 Task: Add Sprouts Apricot Fruit Spread to the cart.
Action: Mouse moved to (18, 62)
Screenshot: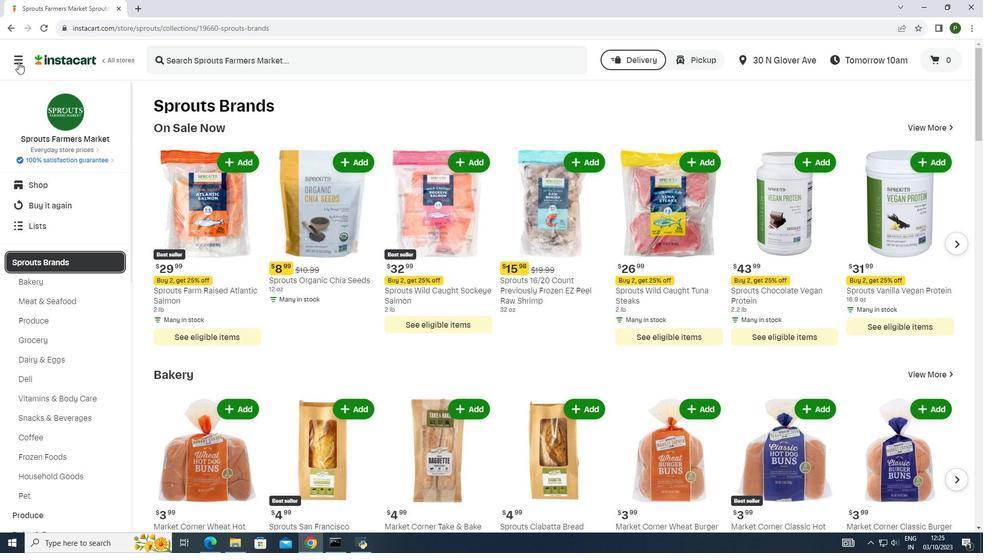 
Action: Mouse pressed left at (18, 62)
Screenshot: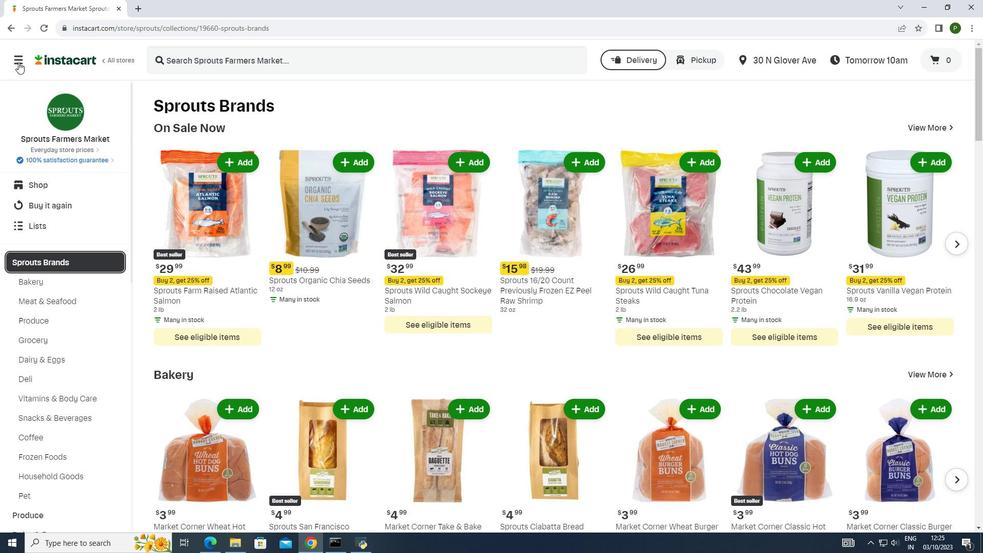
Action: Mouse moved to (51, 259)
Screenshot: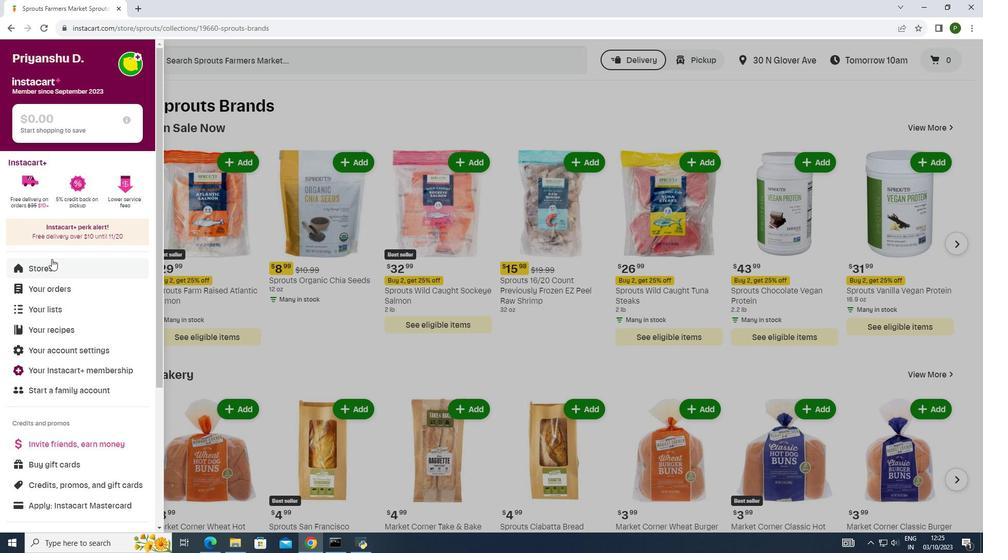 
Action: Mouse pressed left at (51, 259)
Screenshot: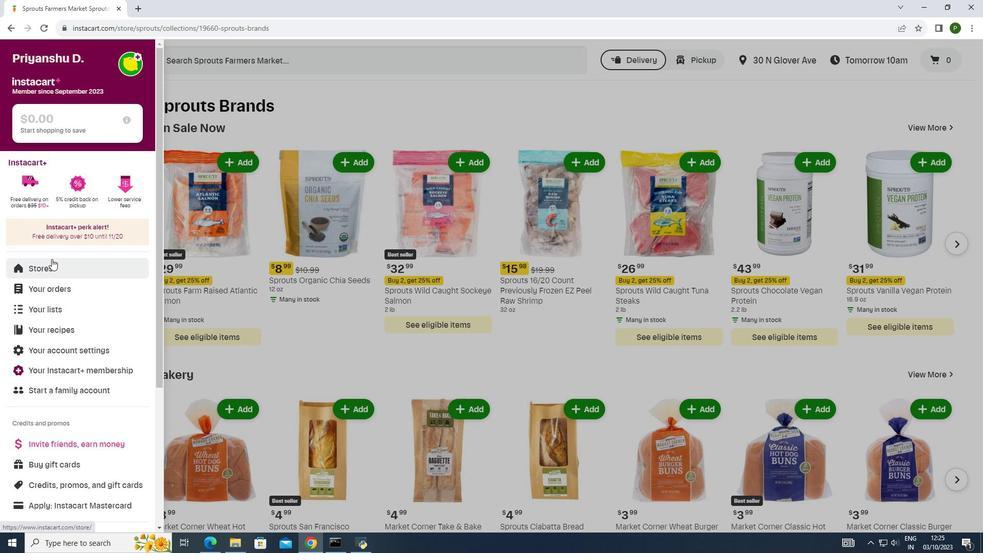 
Action: Mouse moved to (239, 108)
Screenshot: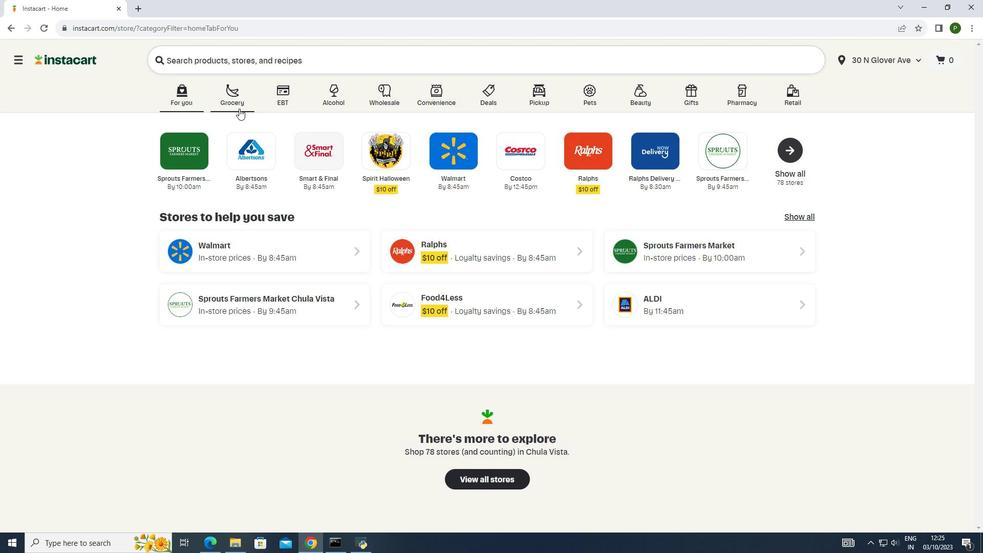 
Action: Mouse pressed left at (239, 108)
Screenshot: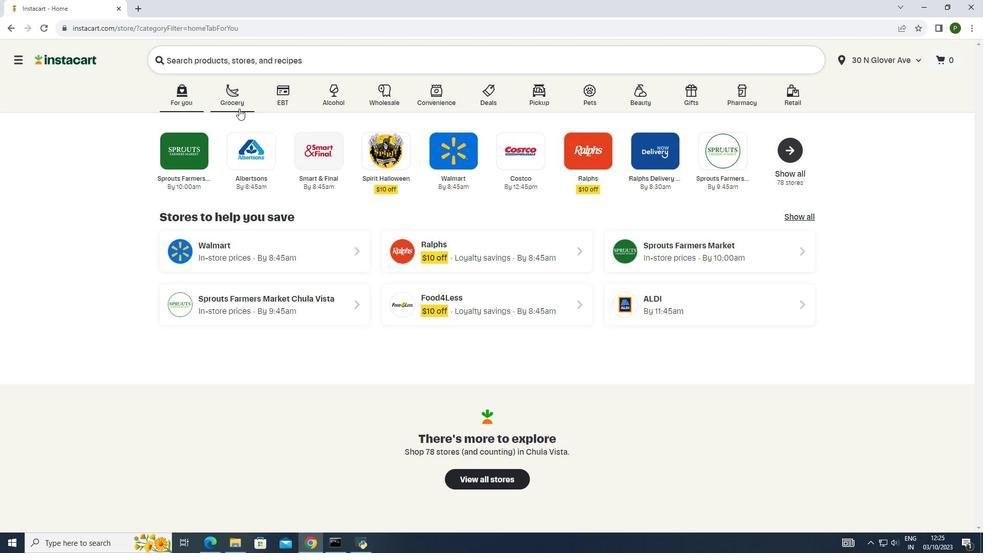 
Action: Mouse moved to (510, 153)
Screenshot: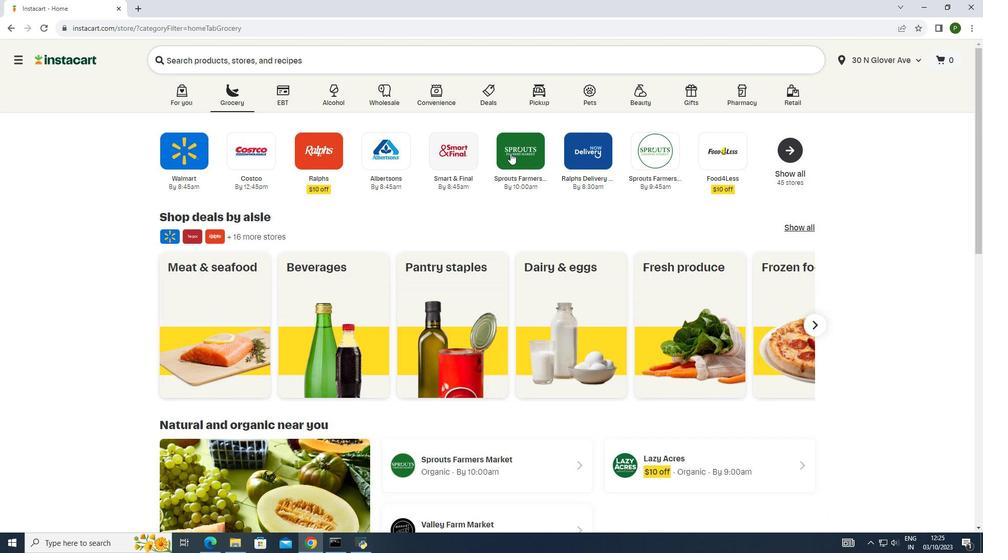 
Action: Mouse pressed left at (510, 153)
Screenshot: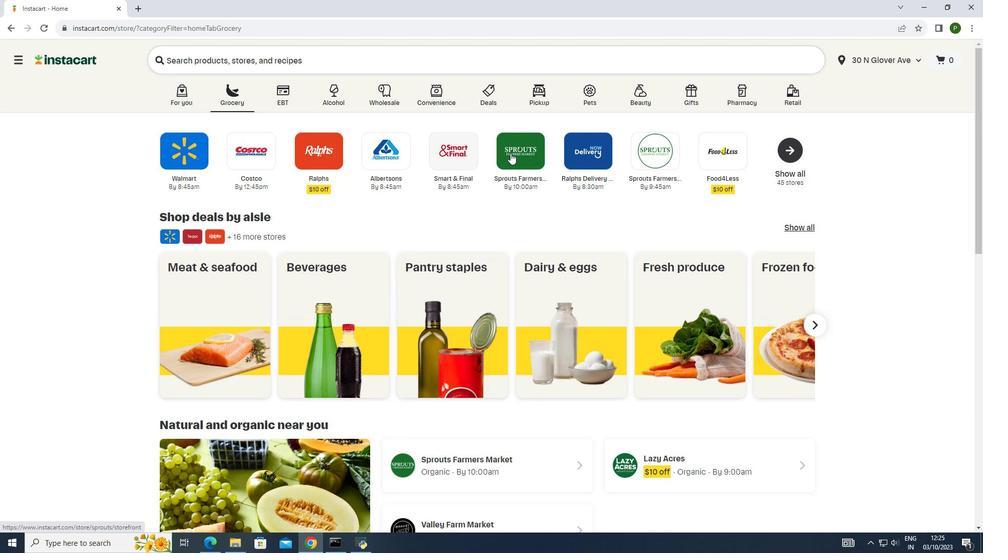 
Action: Mouse moved to (74, 274)
Screenshot: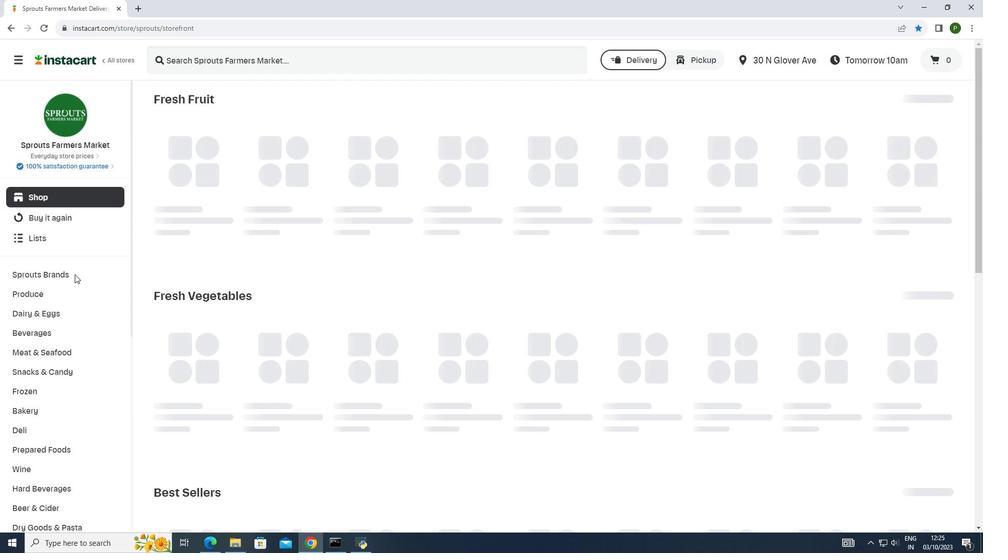 
Action: Mouse pressed left at (74, 274)
Screenshot: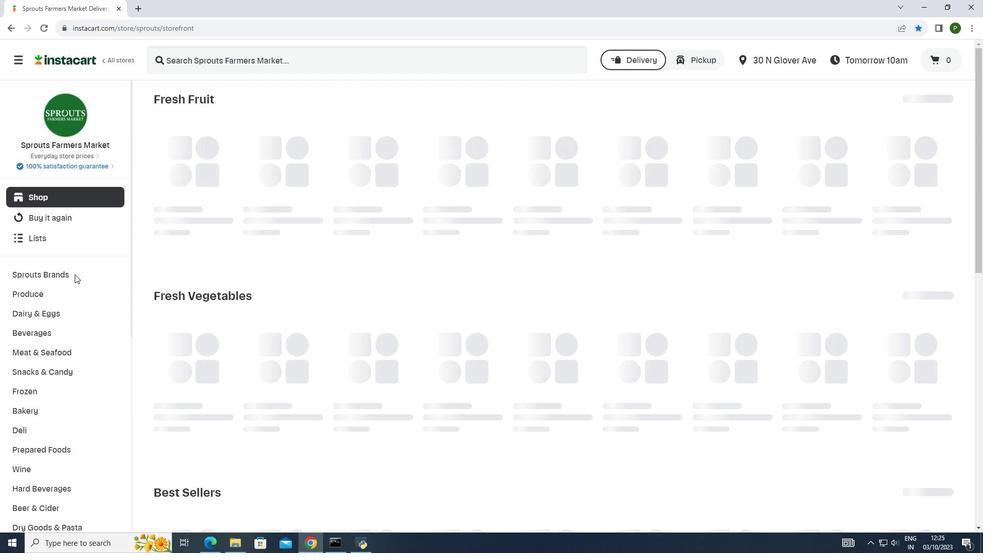 
Action: Mouse pressed left at (74, 274)
Screenshot: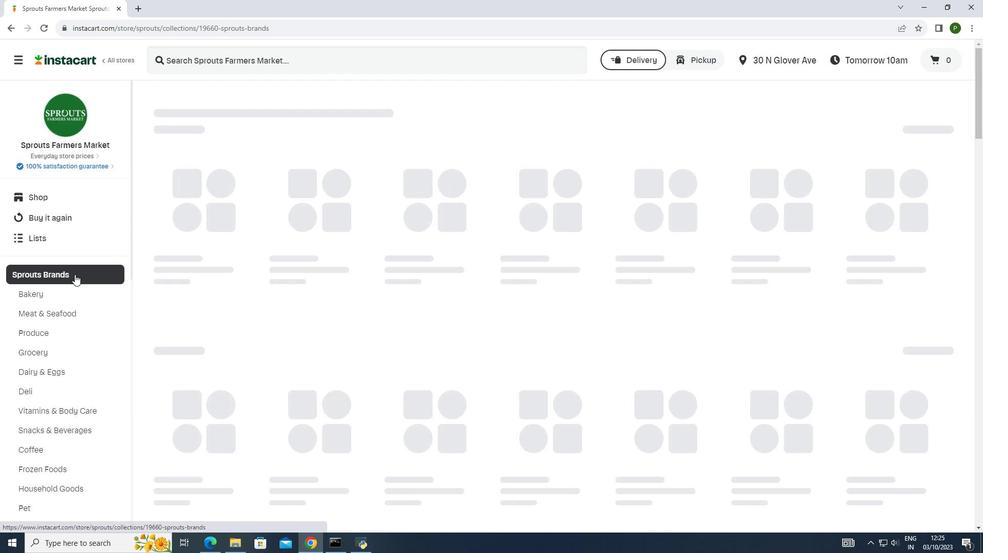 
Action: Mouse moved to (66, 349)
Screenshot: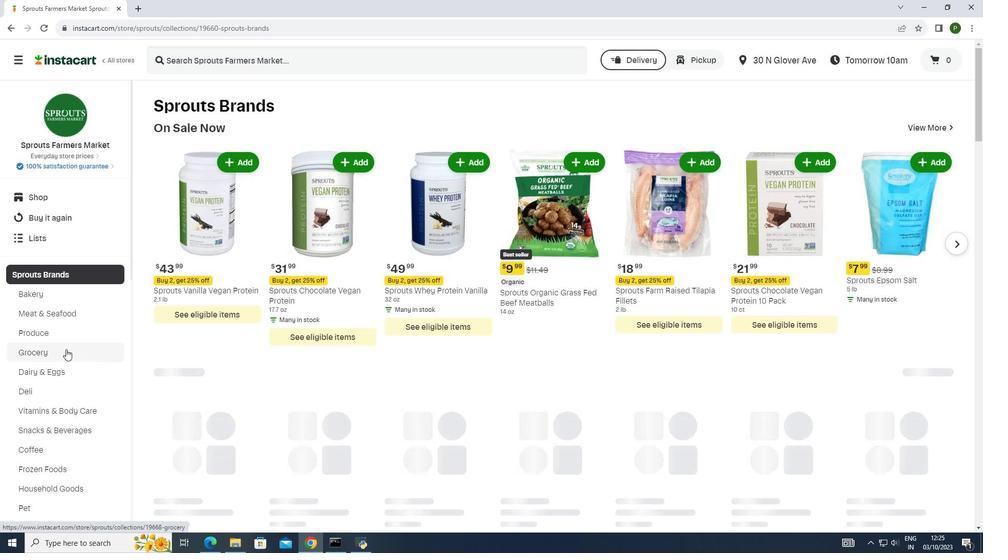 
Action: Mouse pressed left at (66, 349)
Screenshot: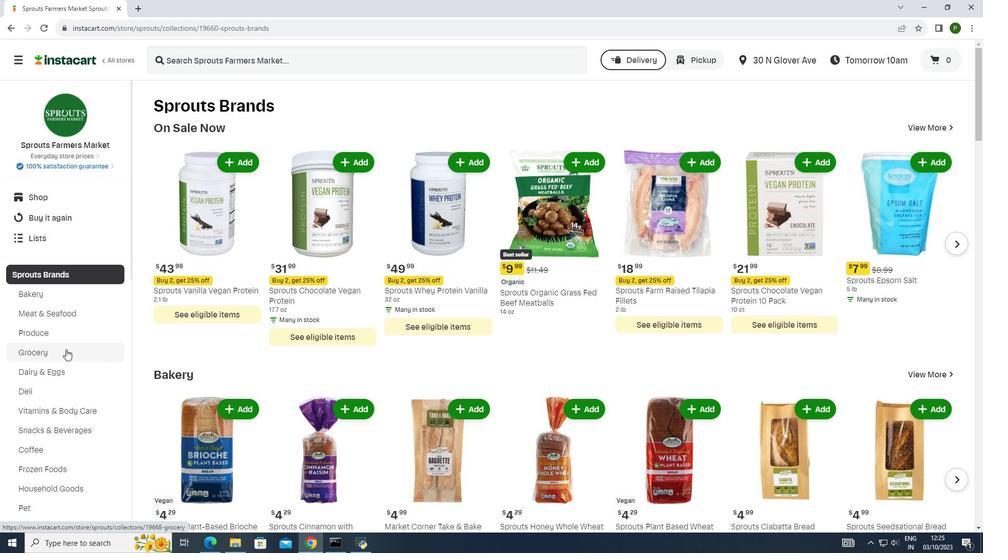 
Action: Mouse moved to (214, 204)
Screenshot: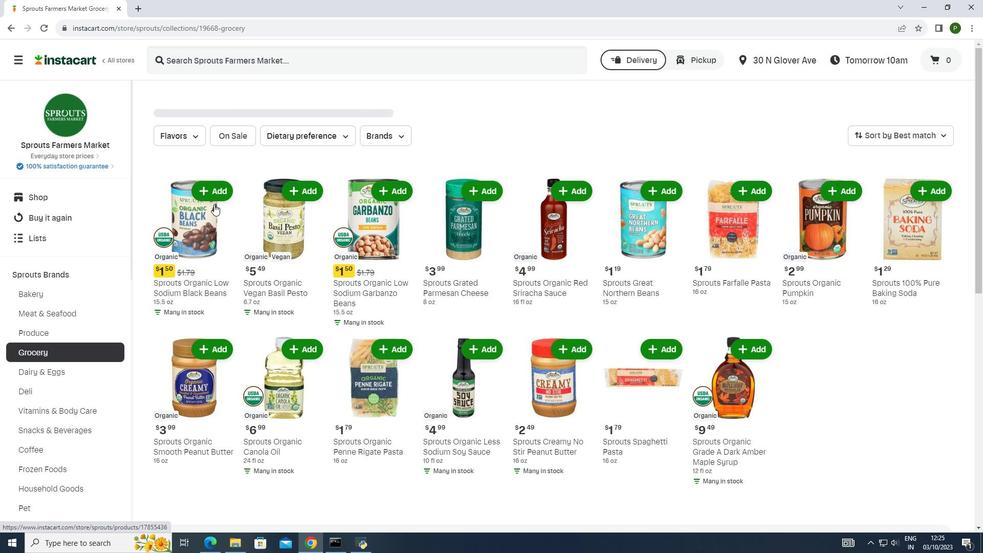 
Action: Mouse scrolled (214, 203) with delta (0, 0)
Screenshot: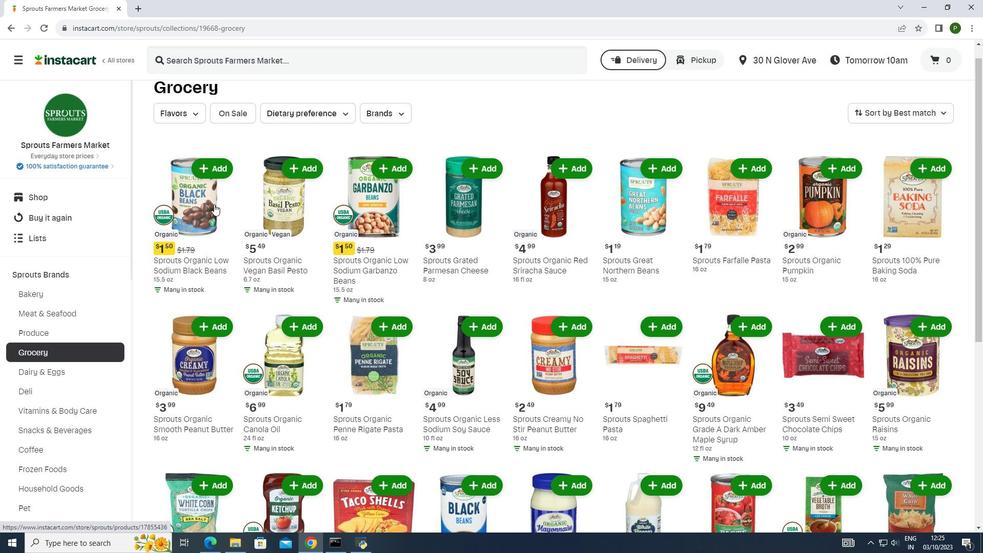 
Action: Mouse scrolled (214, 203) with delta (0, 0)
Screenshot: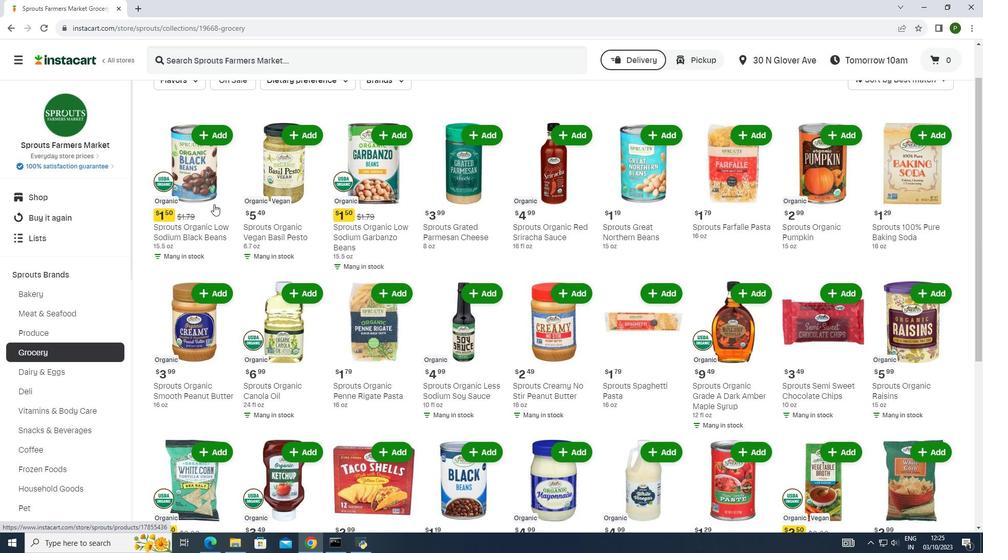
Action: Mouse scrolled (214, 203) with delta (0, 0)
Screenshot: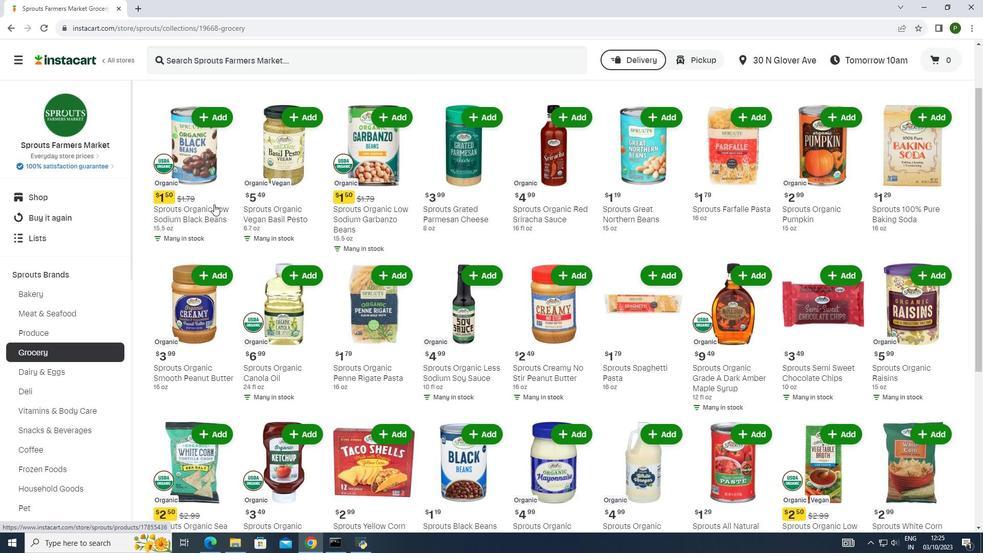 
Action: Mouse moved to (204, 214)
Screenshot: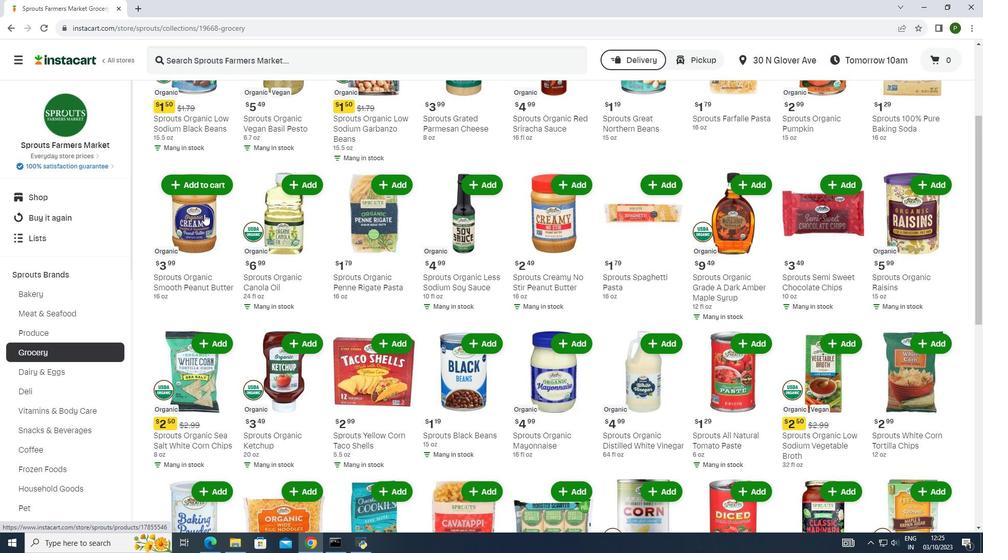 
Action: Mouse scrolled (204, 213) with delta (0, 0)
Screenshot: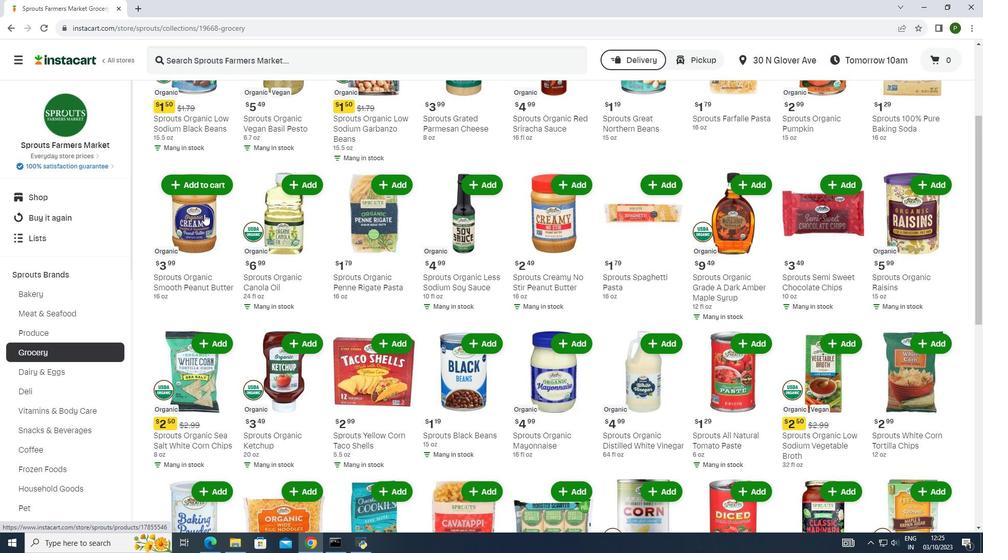 
Action: Mouse scrolled (204, 213) with delta (0, 0)
Screenshot: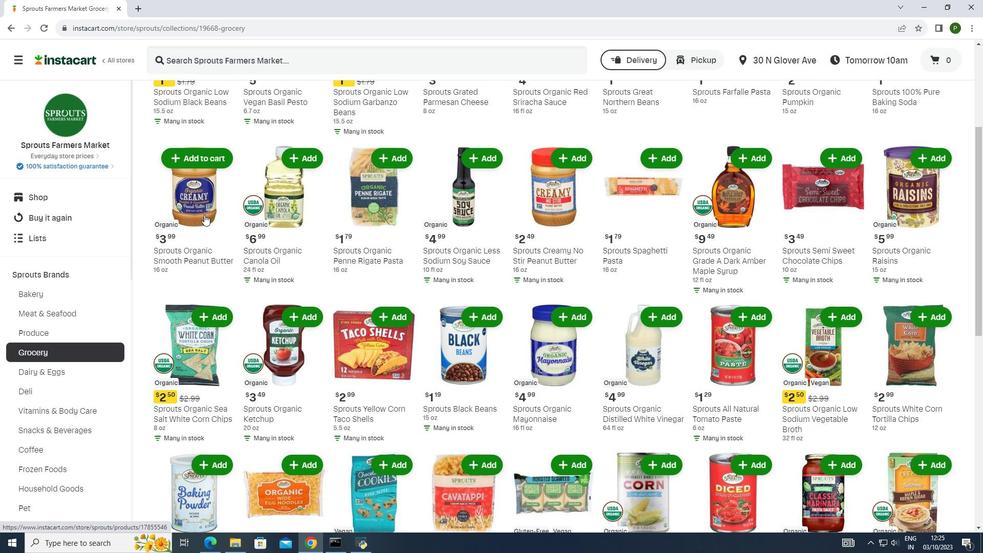 
Action: Mouse moved to (208, 225)
Screenshot: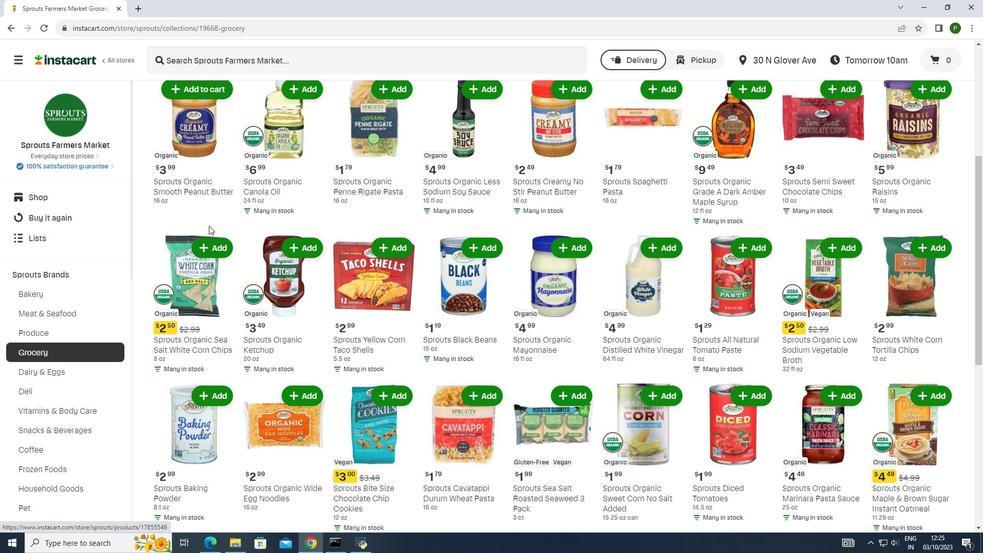 
Action: Mouse scrolled (208, 225) with delta (0, 0)
Screenshot: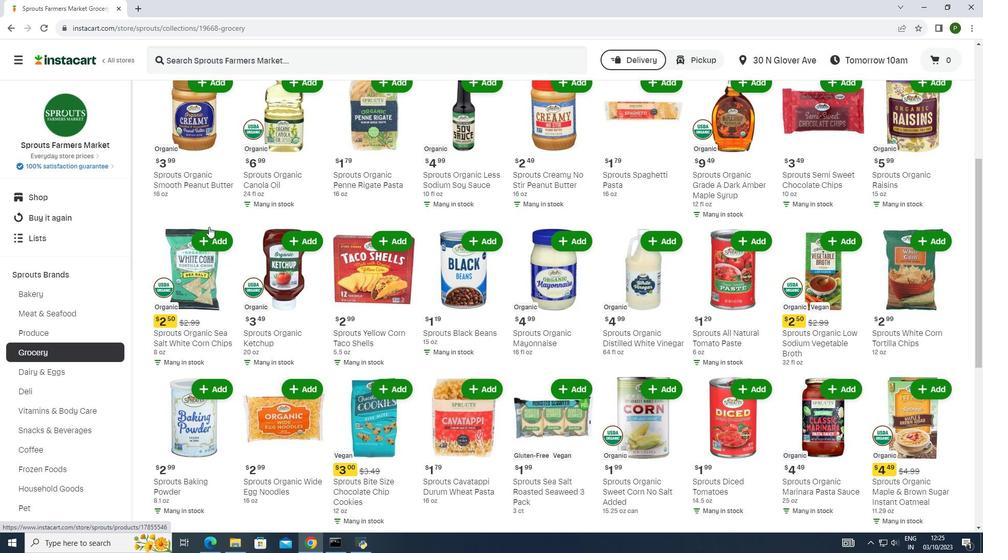
Action: Mouse moved to (208, 226)
Screenshot: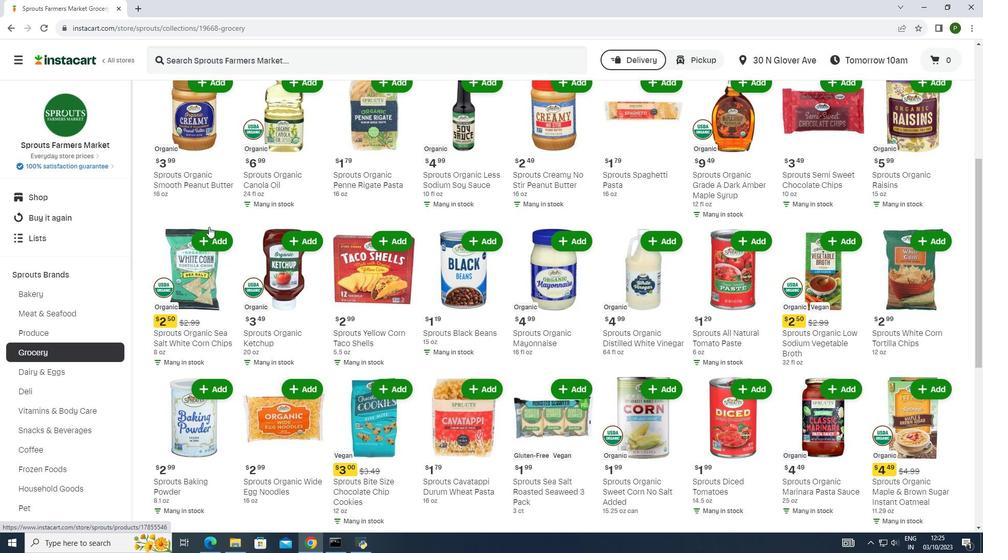 
Action: Mouse scrolled (208, 226) with delta (0, 0)
Screenshot: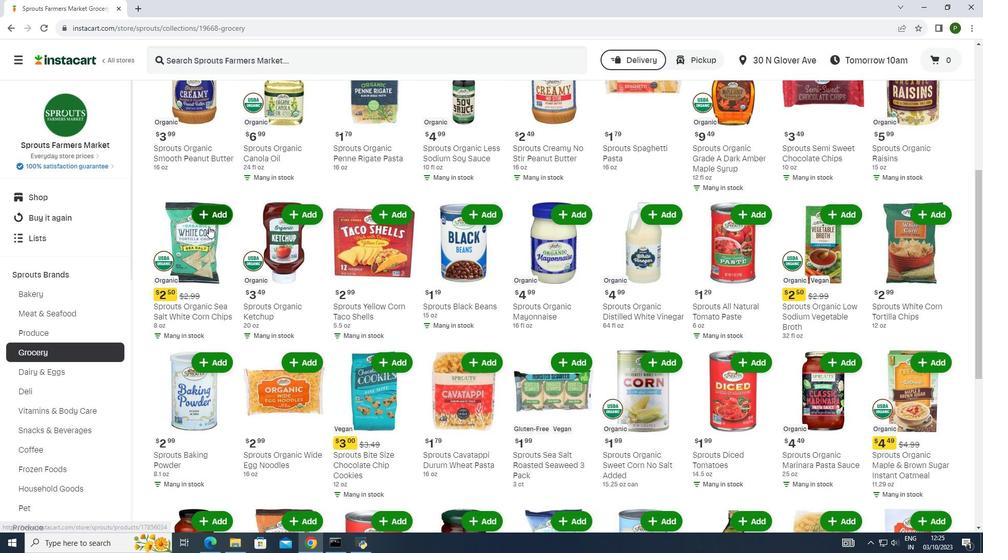 
Action: Mouse scrolled (208, 227) with delta (0, 0)
Screenshot: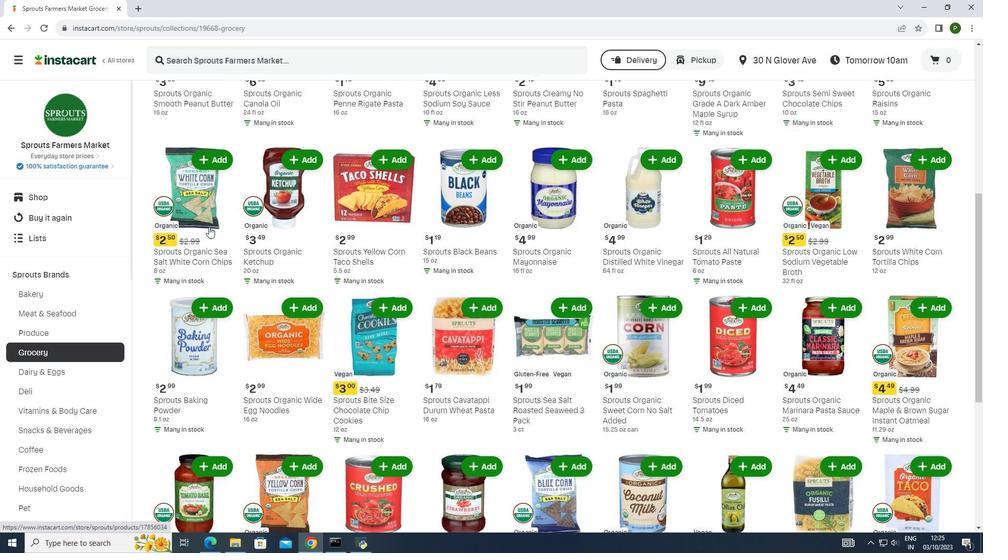 
Action: Mouse moved to (207, 230)
Screenshot: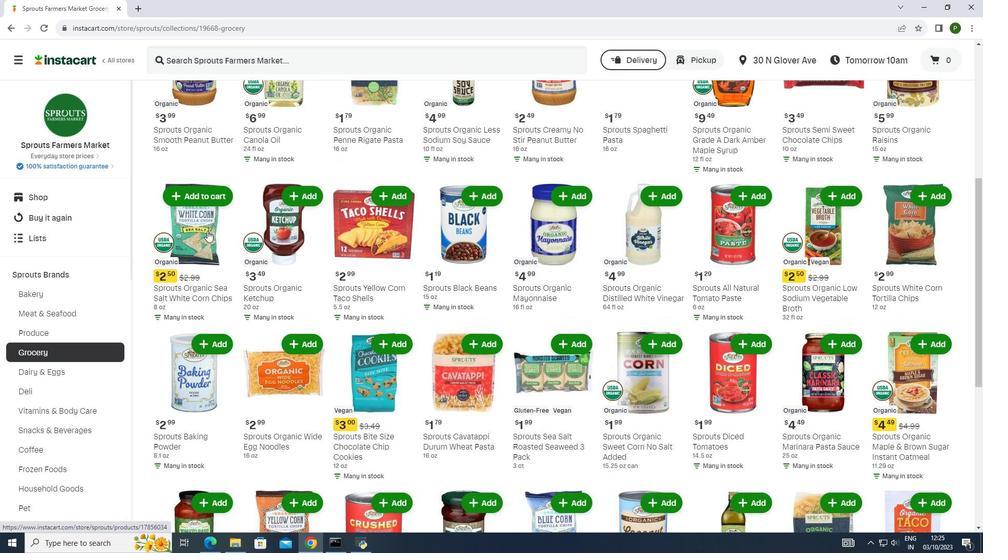 
Action: Mouse scrolled (207, 230) with delta (0, 0)
Screenshot: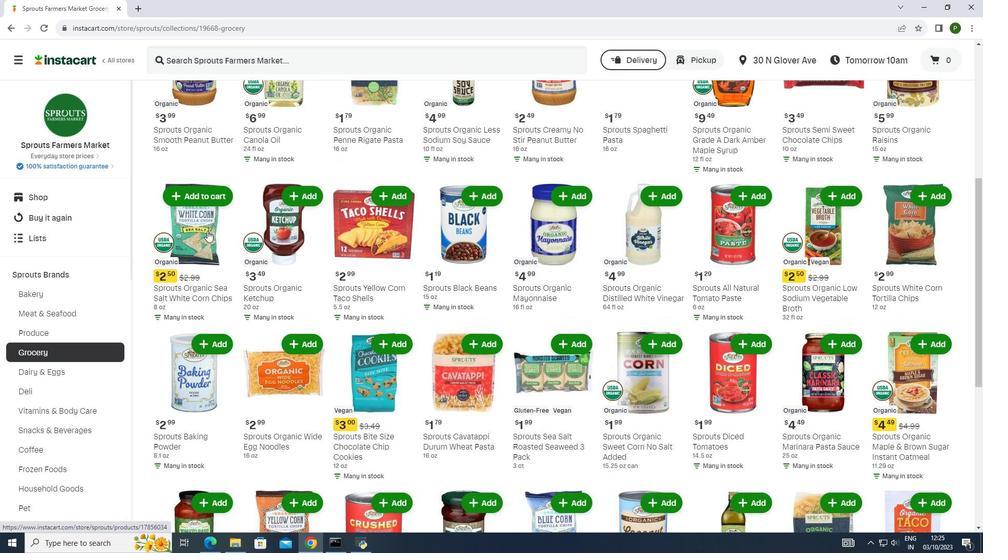 
Action: Mouse scrolled (207, 230) with delta (0, 0)
Screenshot: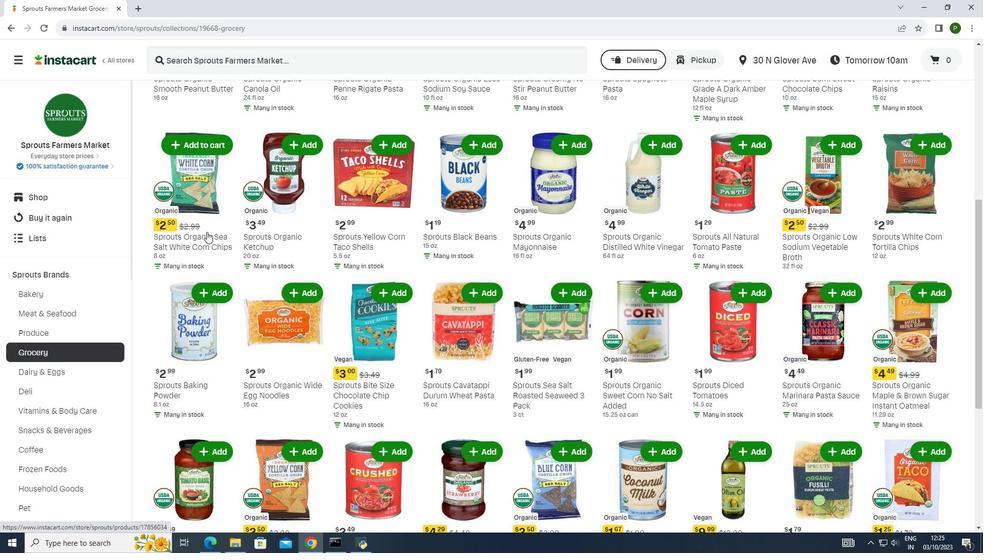 
Action: Mouse moved to (206, 231)
Screenshot: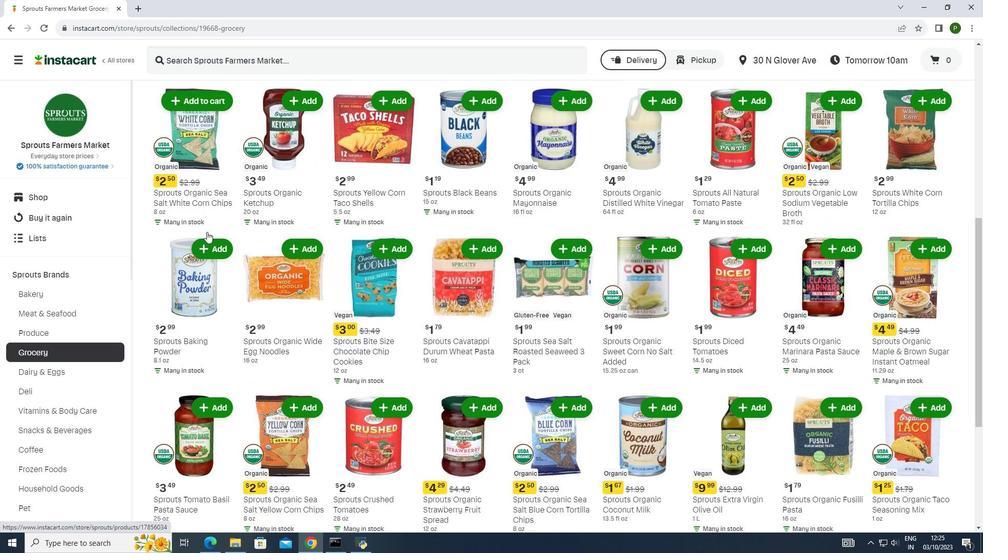 
Action: Mouse scrolled (206, 231) with delta (0, 0)
Screenshot: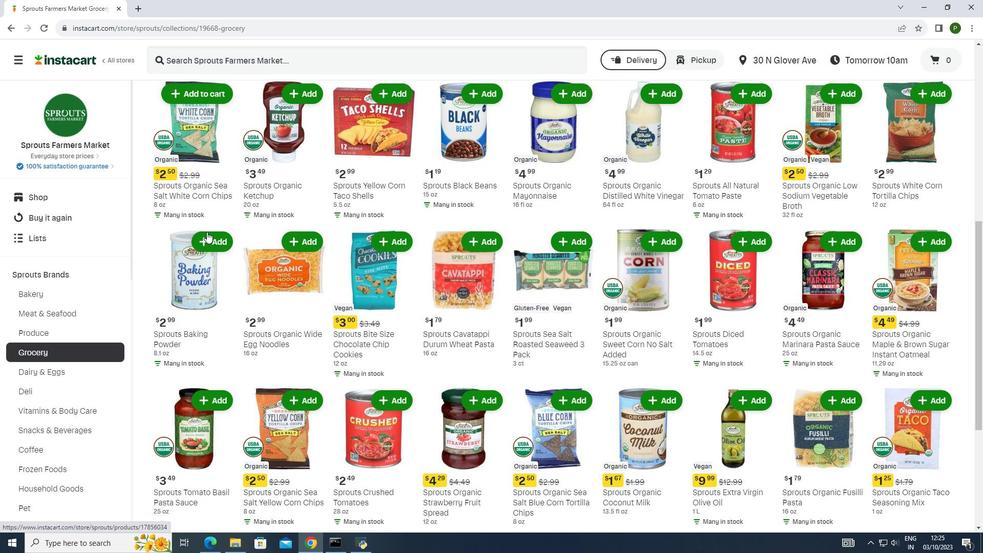 
Action: Mouse moved to (206, 231)
Screenshot: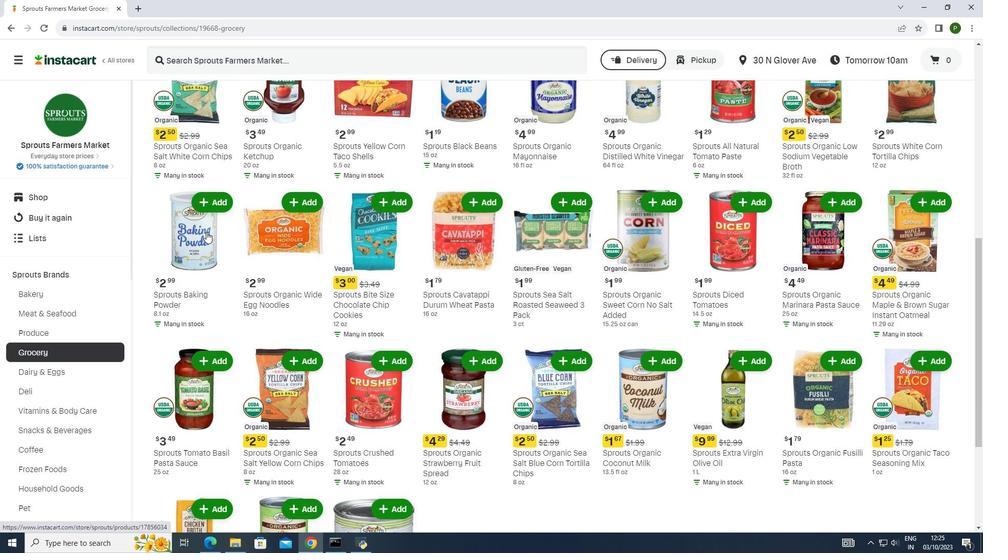 
Action: Mouse scrolled (206, 231) with delta (0, 0)
Screenshot: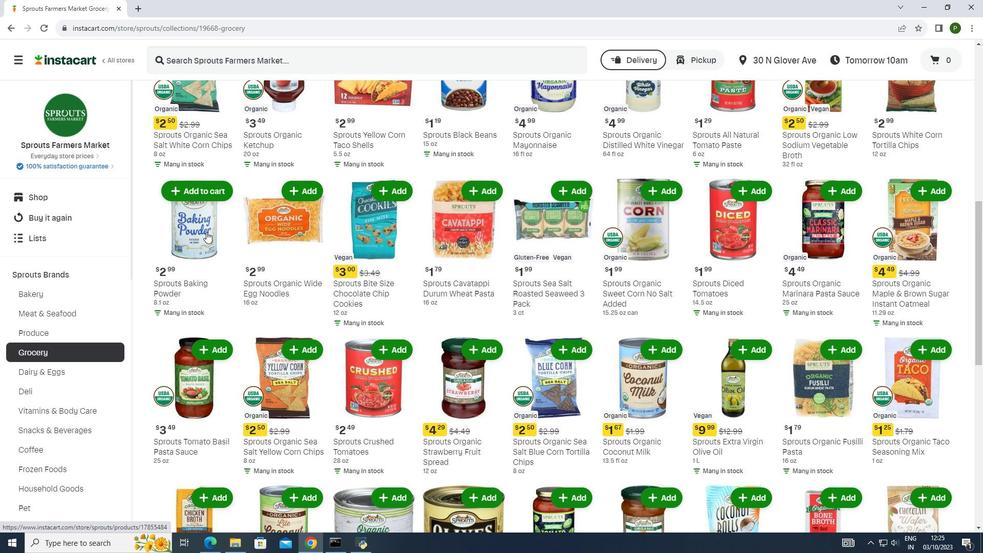 
Action: Mouse scrolled (206, 231) with delta (0, 0)
Screenshot: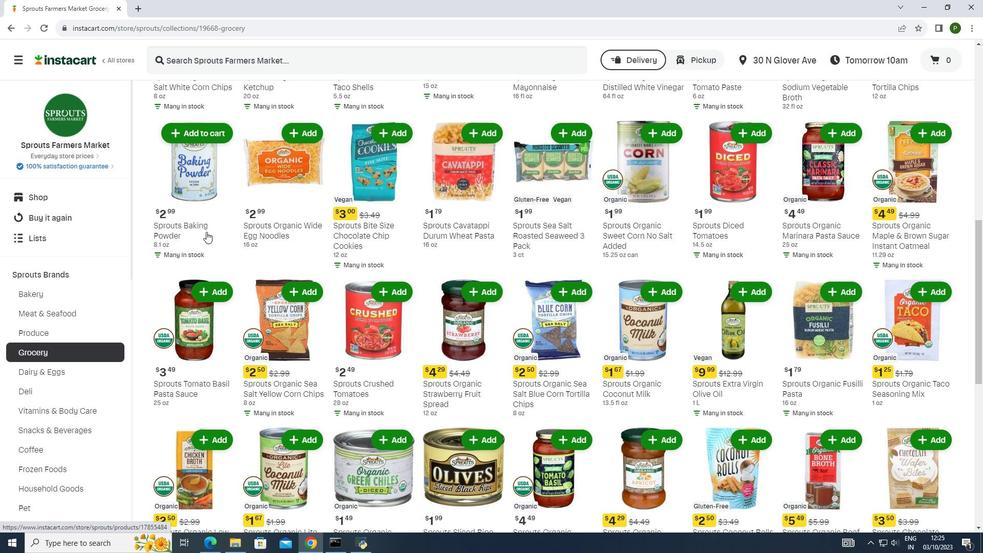 
Action: Mouse scrolled (206, 231) with delta (0, 0)
Screenshot: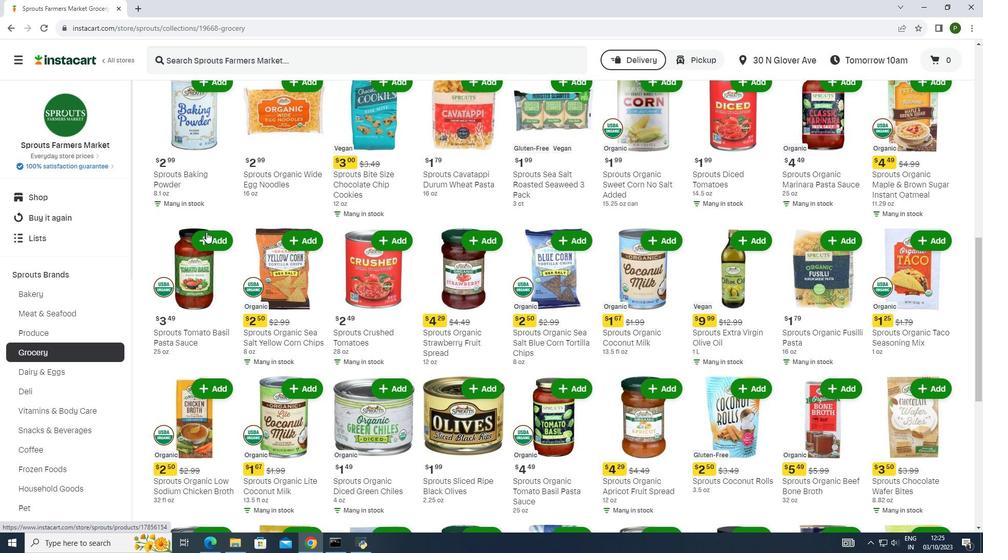 
Action: Mouse moved to (206, 234)
Screenshot: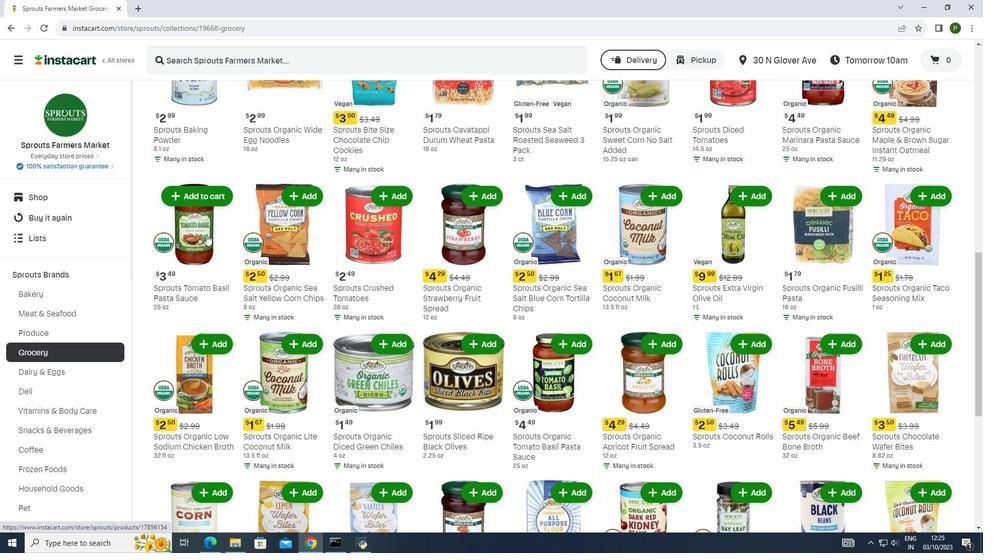 
Action: Mouse scrolled (206, 234) with delta (0, 0)
Screenshot: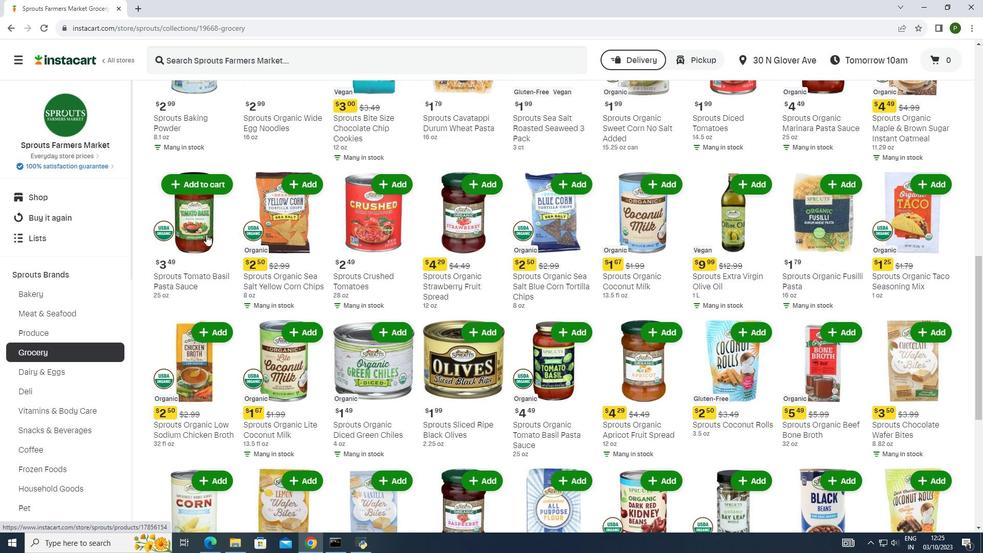 
Action: Mouse scrolled (206, 234) with delta (0, 0)
Screenshot: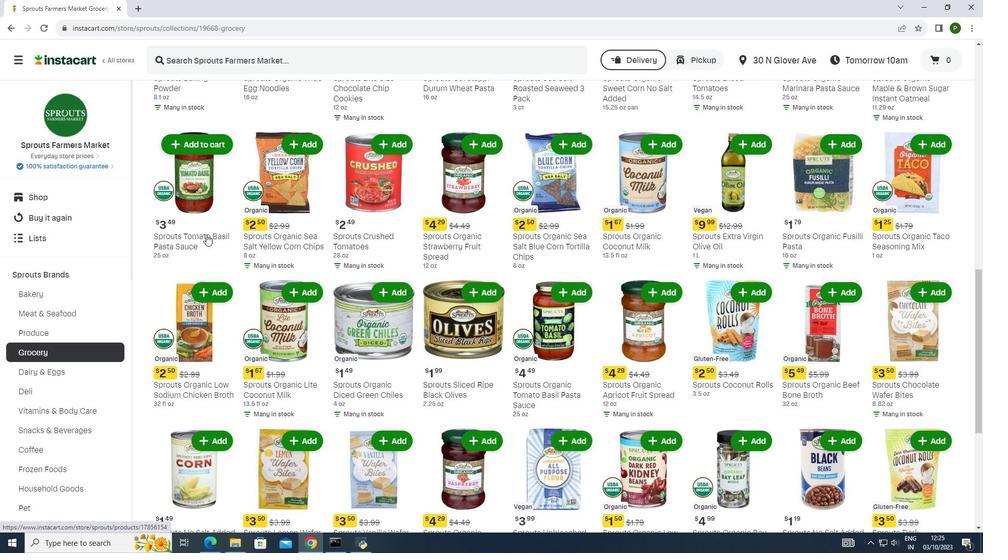 
Action: Mouse scrolled (206, 234) with delta (0, 0)
Screenshot: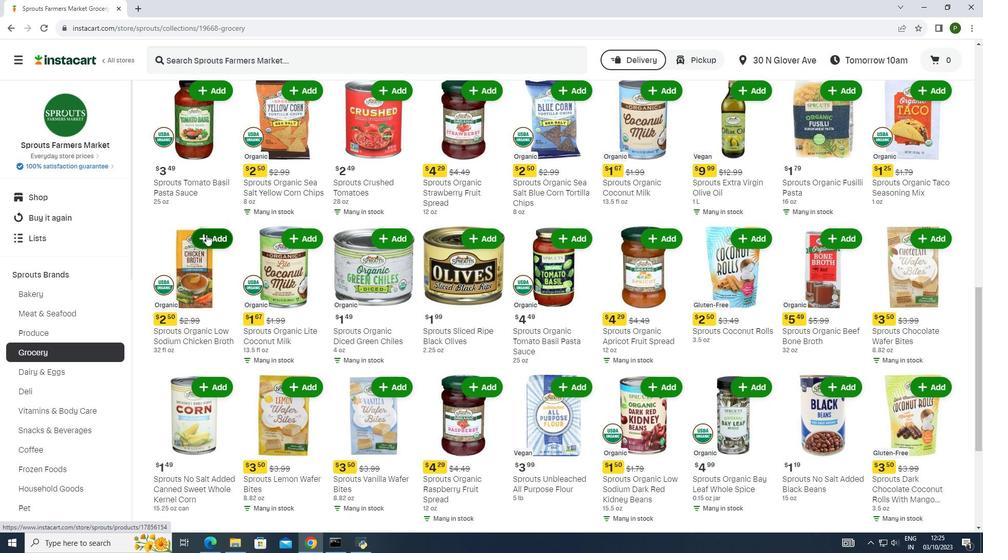 
Action: Mouse scrolled (206, 234) with delta (0, 0)
Screenshot: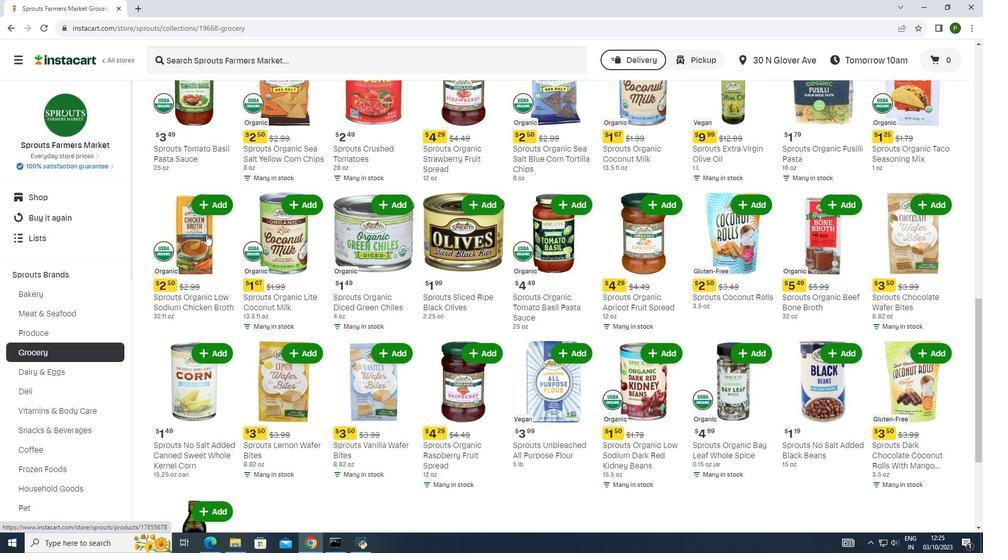 
Action: Mouse scrolled (206, 235) with delta (0, 0)
Screenshot: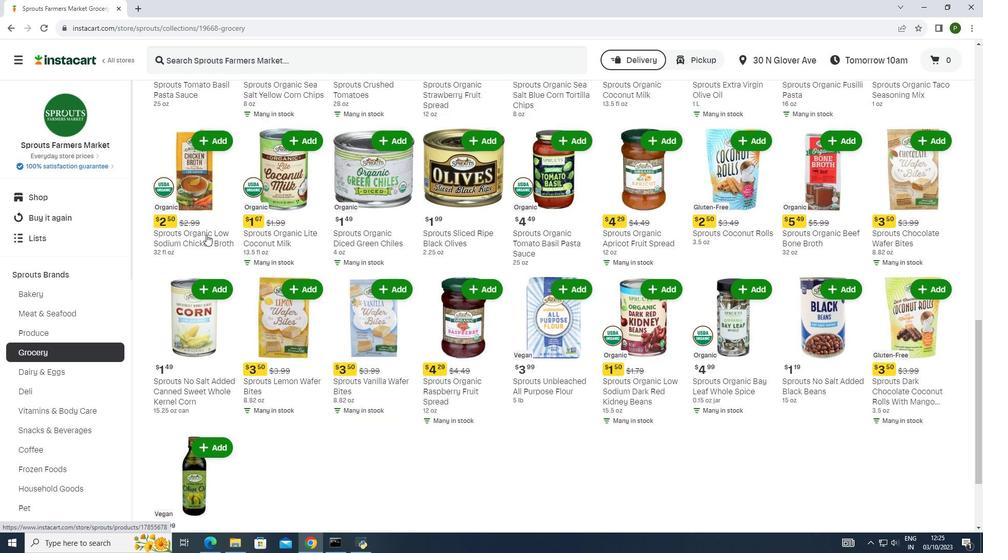 
Action: Mouse scrolled (206, 234) with delta (0, 0)
Screenshot: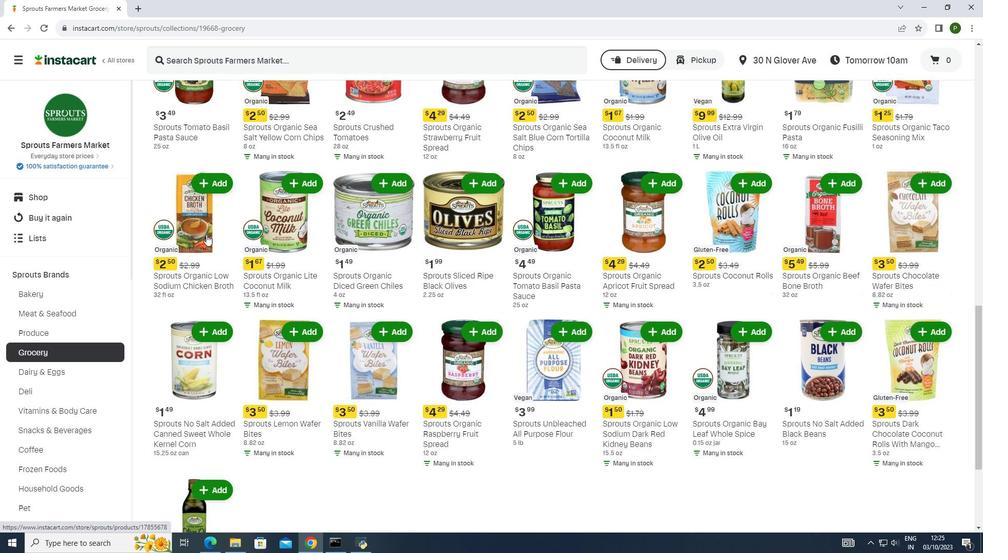 
Action: Mouse scrolled (206, 234) with delta (0, 0)
Screenshot: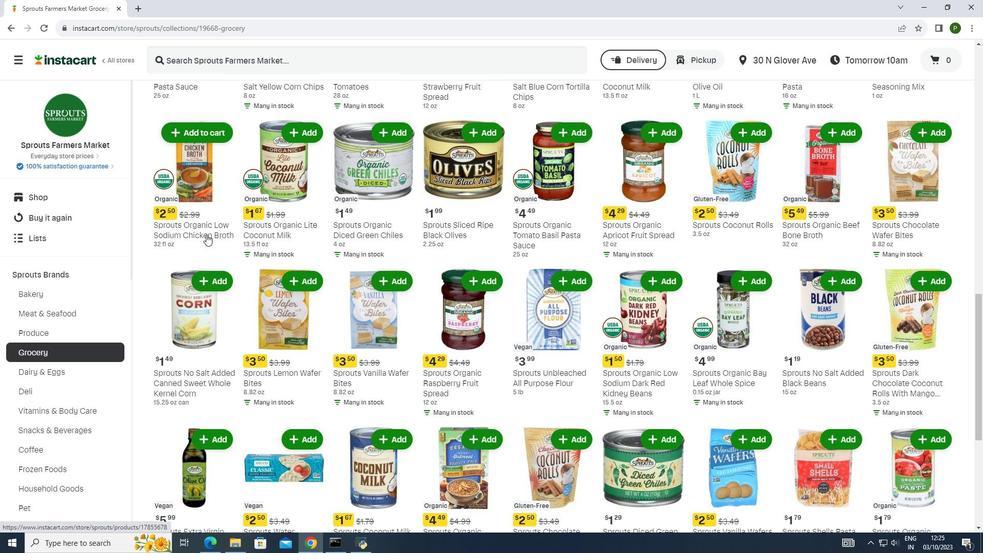 
Action: Mouse scrolled (206, 234) with delta (0, 0)
Screenshot: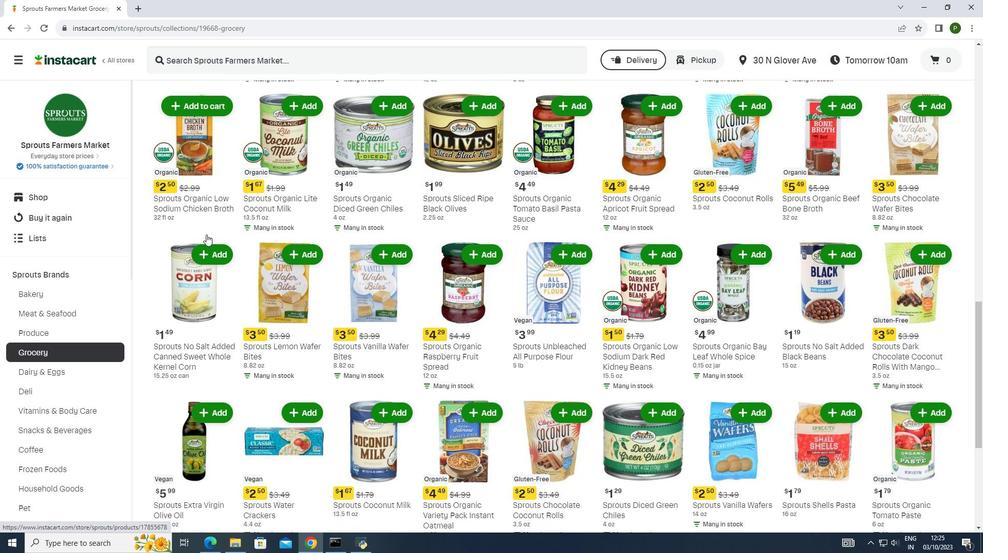 
Action: Mouse scrolled (206, 234) with delta (0, 0)
Screenshot: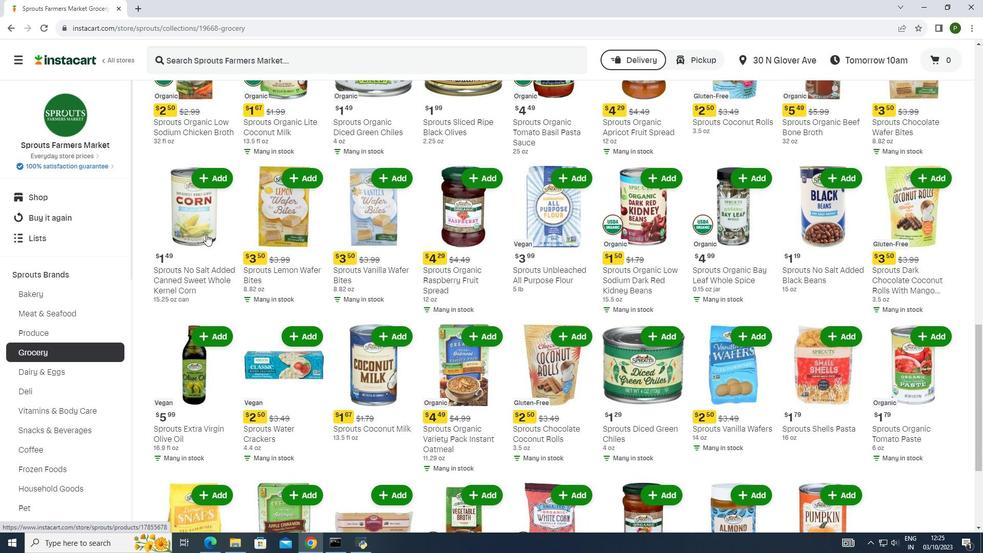 
Action: Mouse scrolled (206, 234) with delta (0, 0)
Screenshot: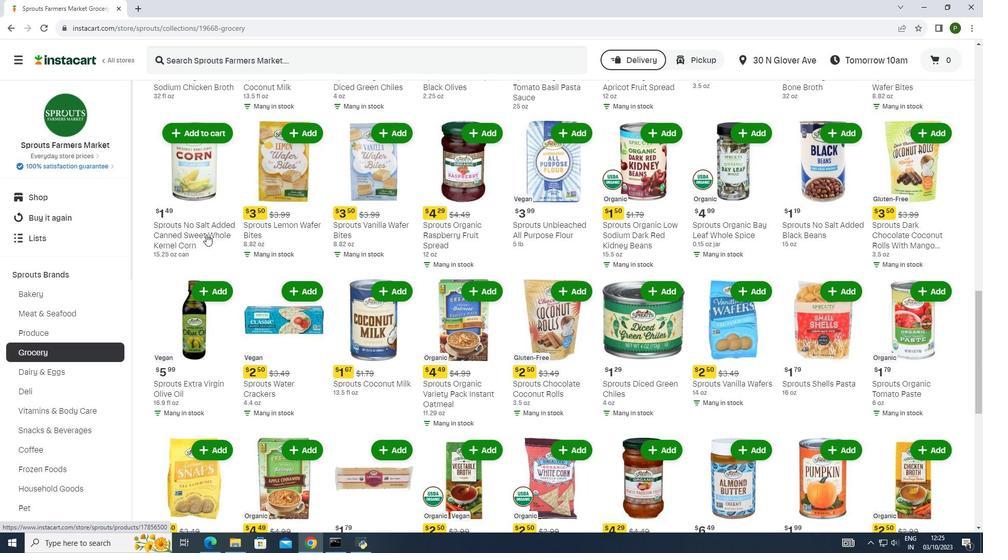 
Action: Mouse scrolled (206, 234) with delta (0, 0)
Screenshot: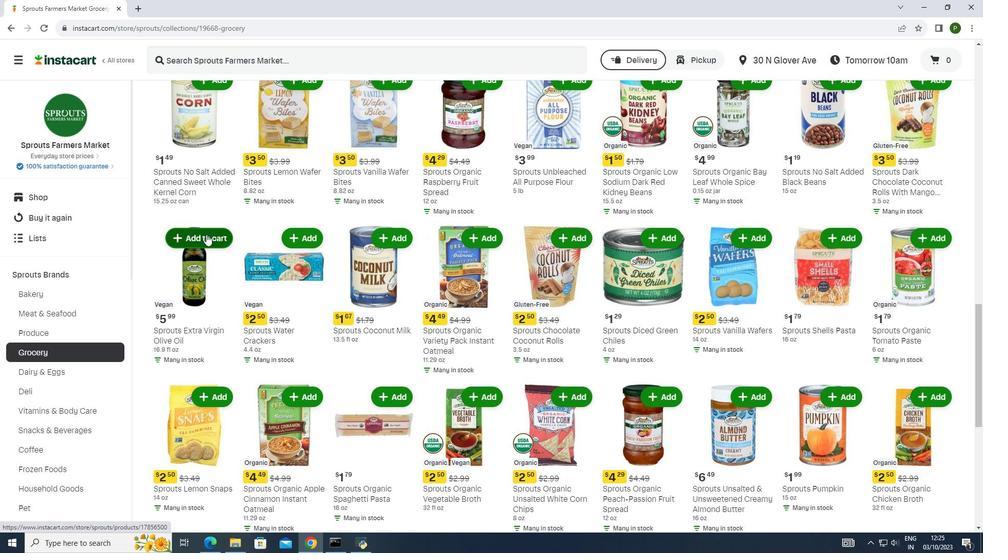 
Action: Mouse scrolled (206, 234) with delta (0, 0)
Screenshot: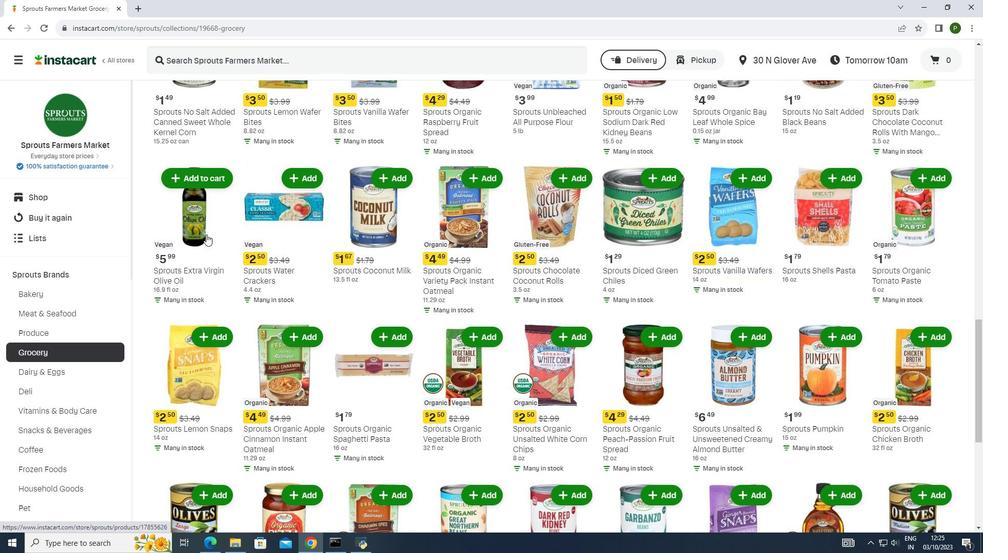 
Action: Mouse scrolled (206, 234) with delta (0, 0)
Screenshot: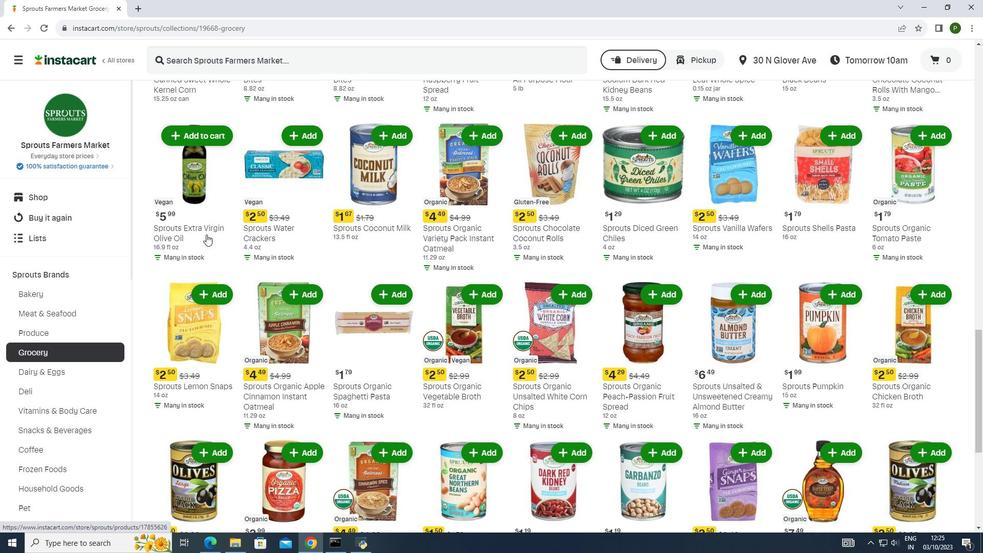 
Action: Mouse scrolled (206, 234) with delta (0, 0)
Screenshot: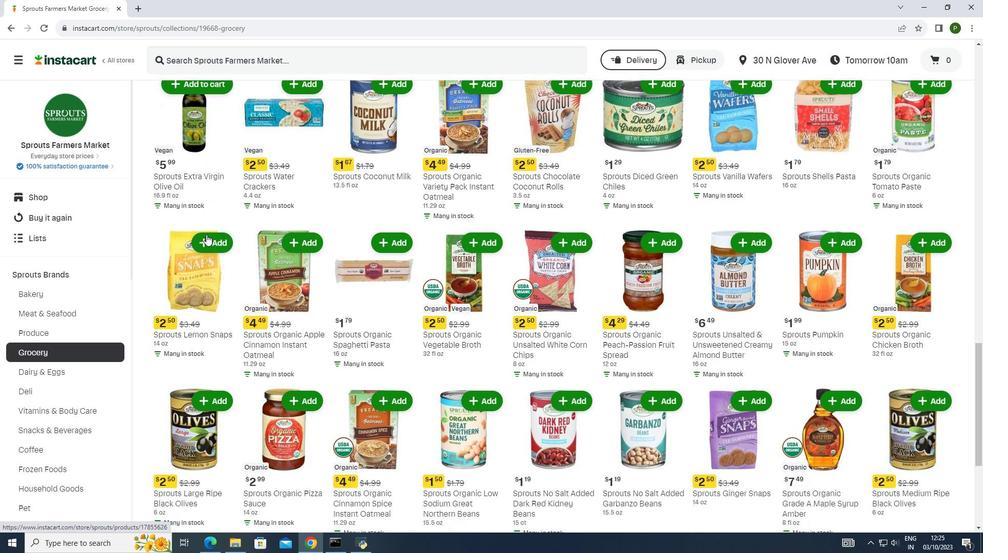 
Action: Mouse scrolled (206, 235) with delta (0, 0)
Screenshot: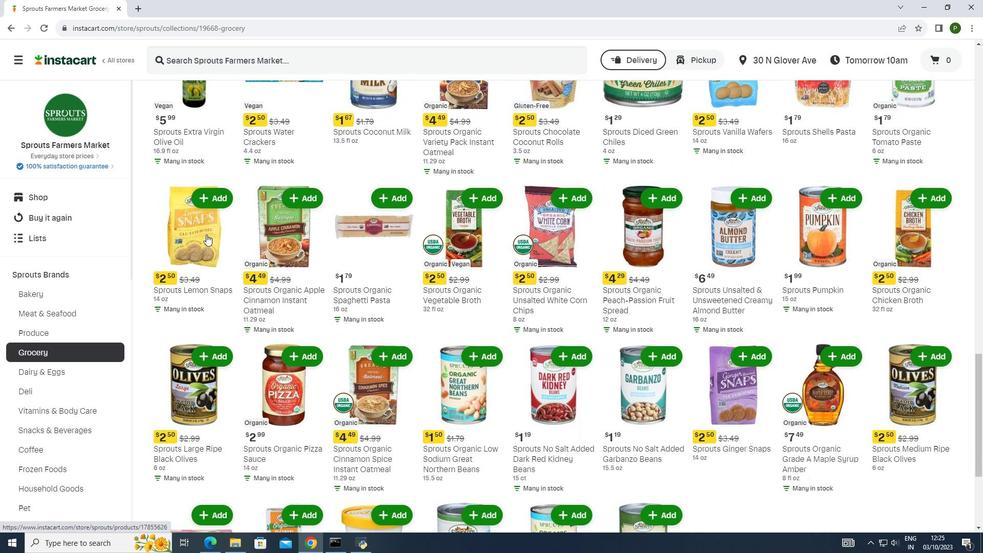 
Action: Mouse scrolled (206, 234) with delta (0, 0)
Screenshot: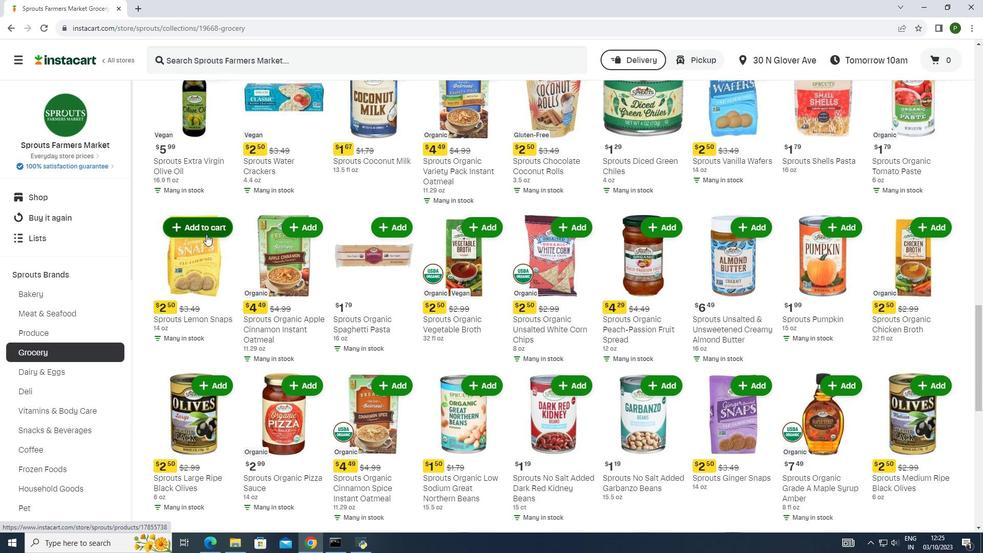 
Action: Mouse scrolled (206, 234) with delta (0, 0)
Screenshot: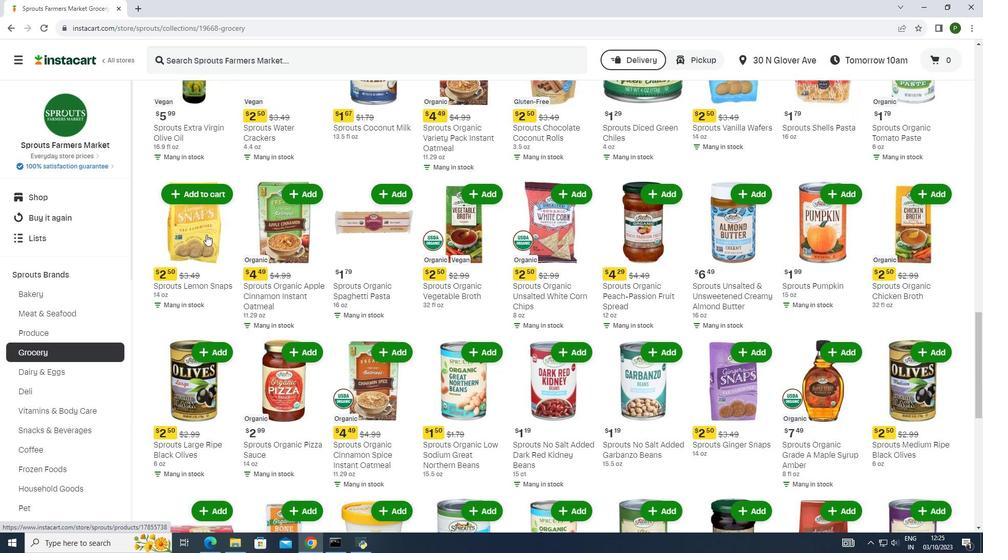 
Action: Mouse scrolled (206, 234) with delta (0, 0)
Screenshot: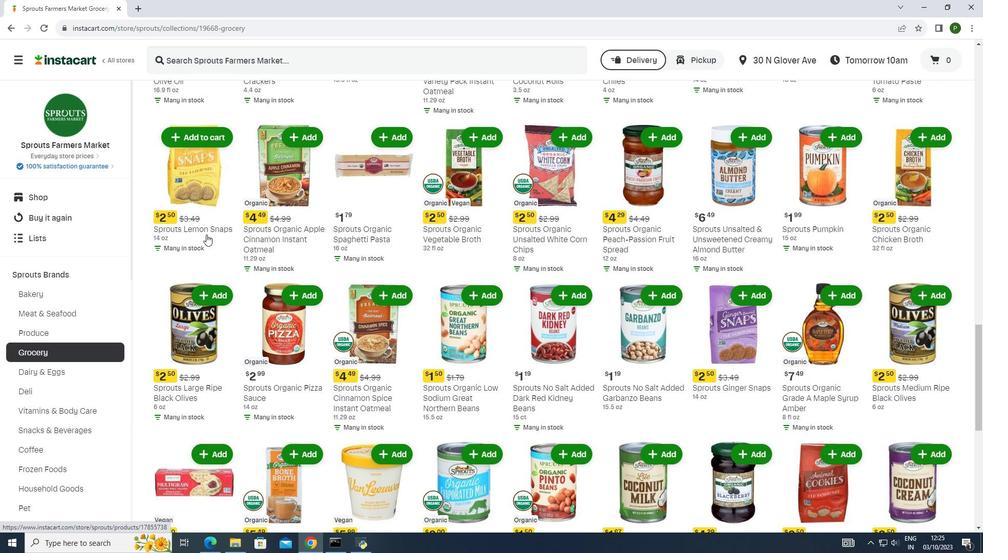 
Action: Mouse scrolled (206, 234) with delta (0, 0)
Screenshot: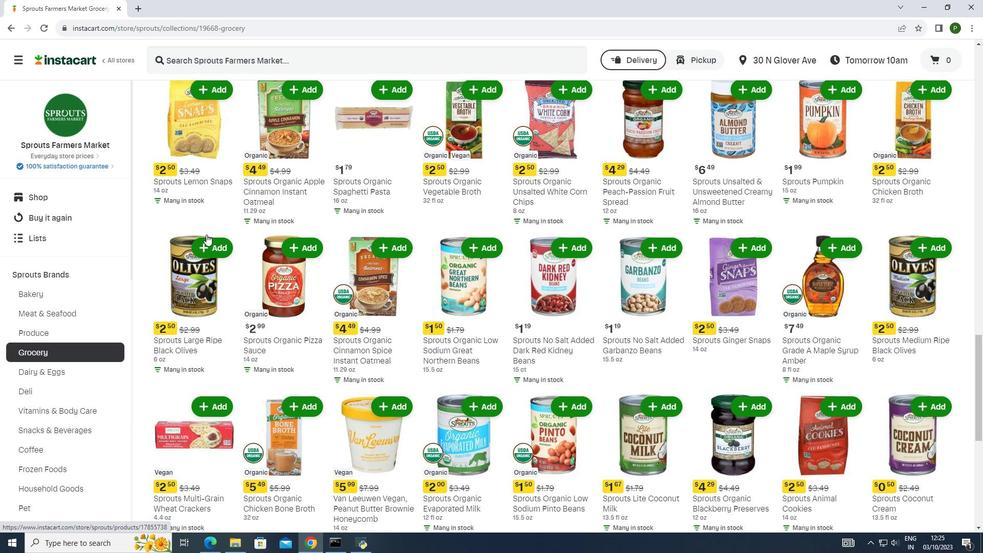 
Action: Mouse scrolled (206, 234) with delta (0, 0)
Screenshot: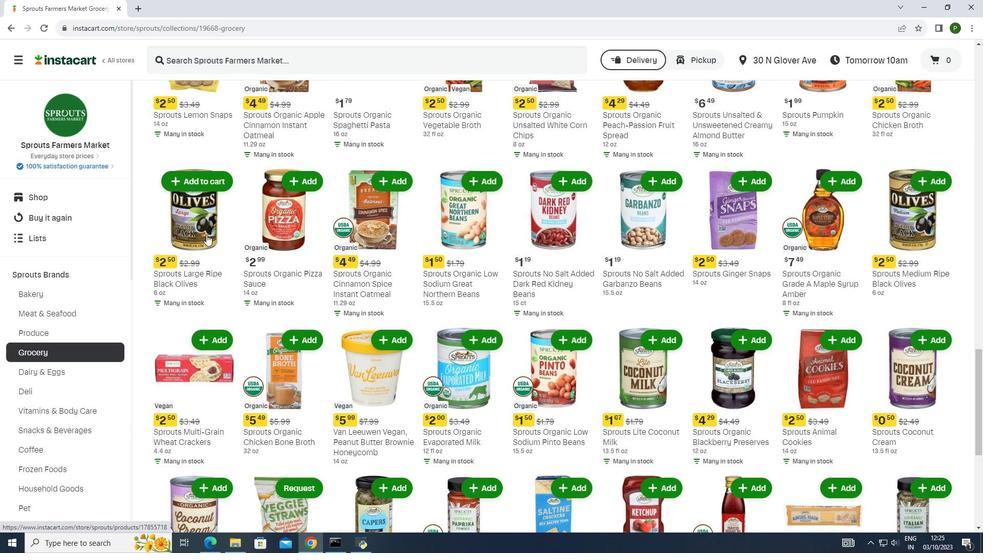
Action: Mouse scrolled (206, 234) with delta (0, 0)
Screenshot: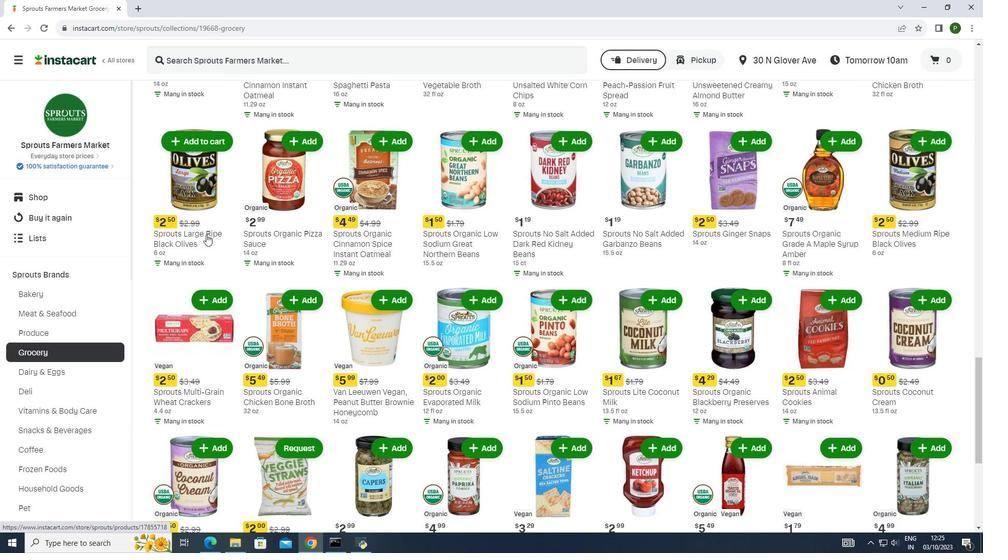 
Action: Mouse scrolled (206, 234) with delta (0, 0)
Screenshot: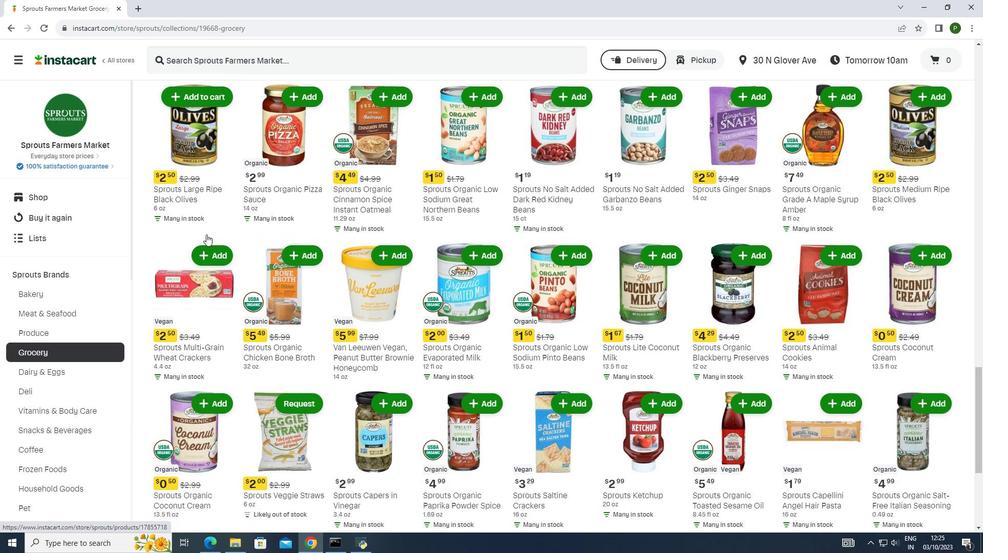 
Action: Mouse scrolled (206, 235) with delta (0, 0)
Screenshot: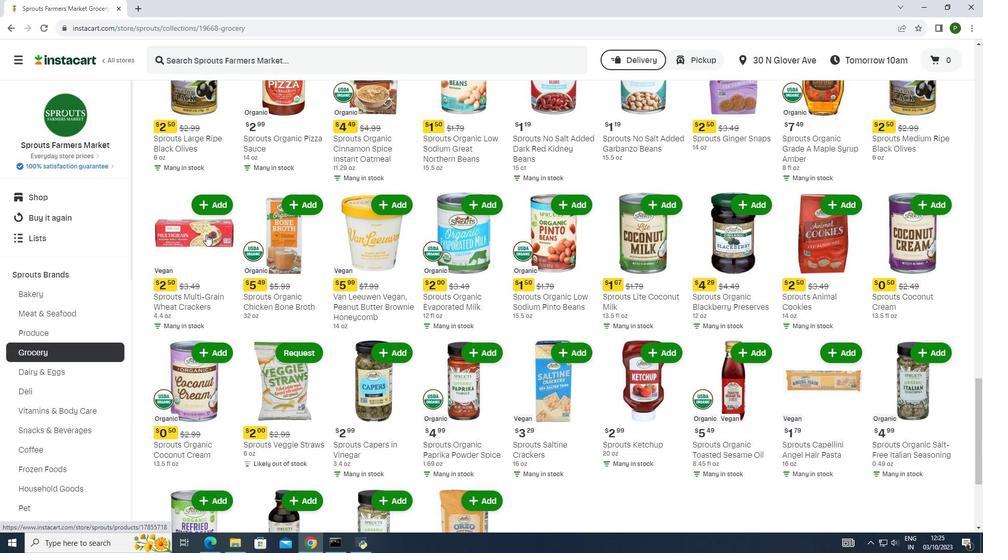 
Action: Mouse scrolled (206, 234) with delta (0, 0)
Screenshot: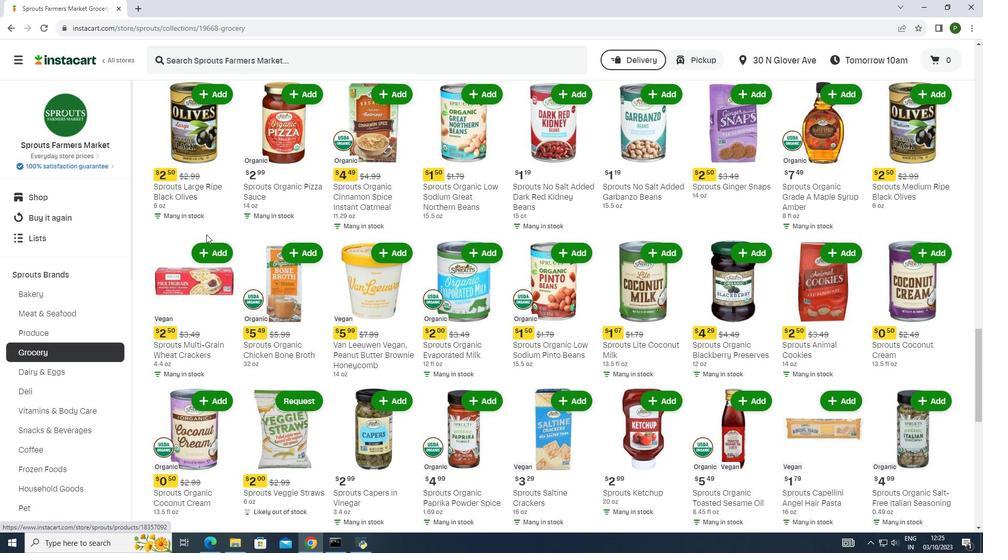 
Action: Mouse scrolled (206, 234) with delta (0, 0)
Screenshot: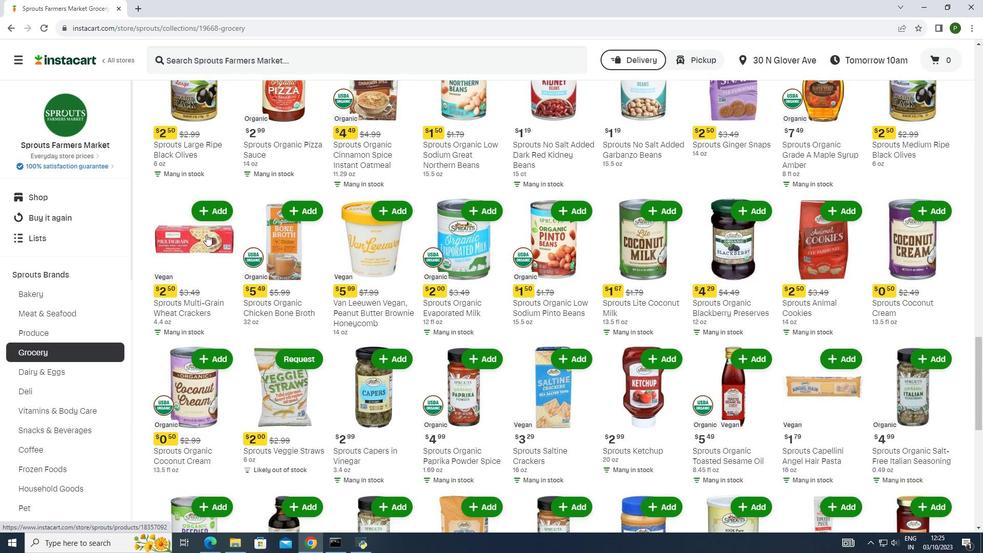 
Action: Mouse scrolled (206, 234) with delta (0, 0)
Screenshot: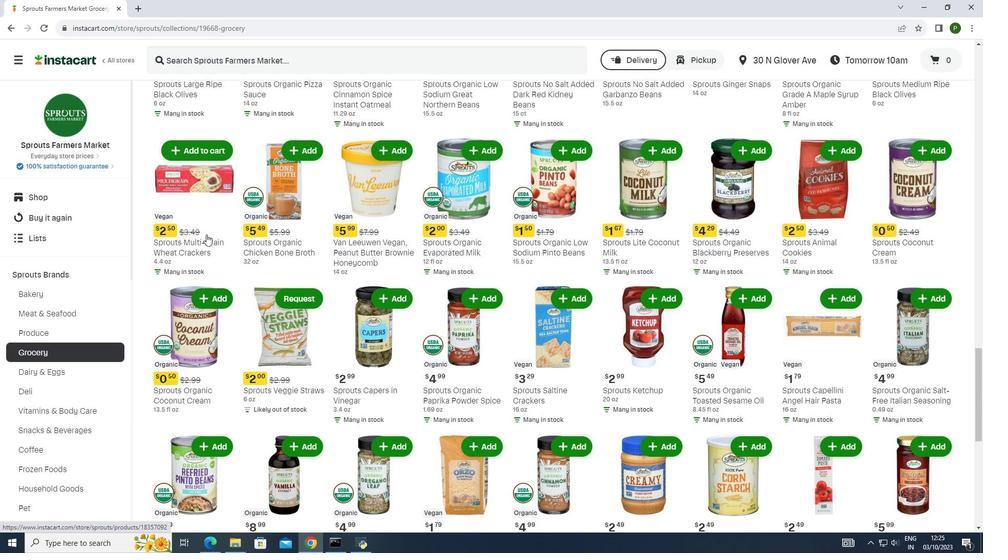 
Action: Mouse scrolled (206, 234) with delta (0, 0)
Screenshot: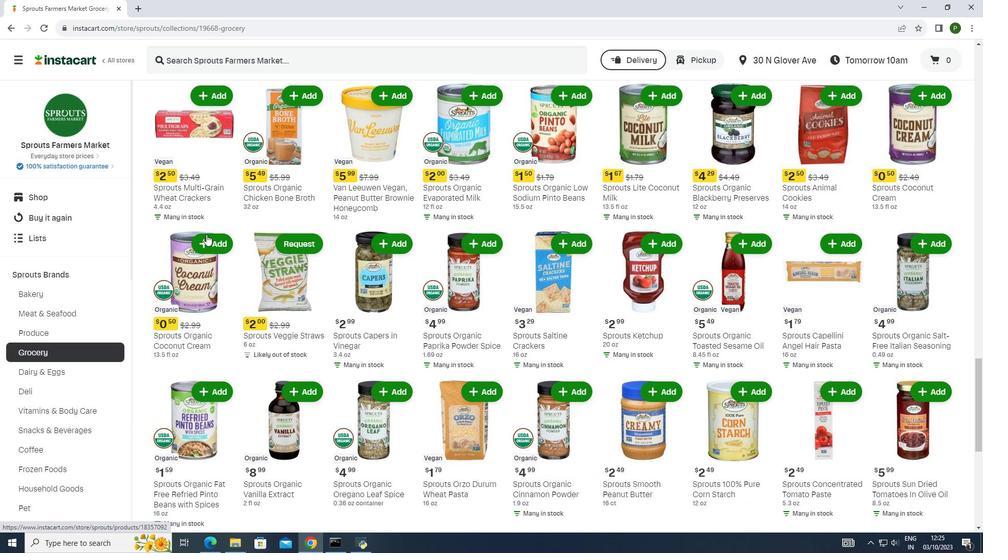 
Action: Mouse scrolled (206, 234) with delta (0, 0)
Screenshot: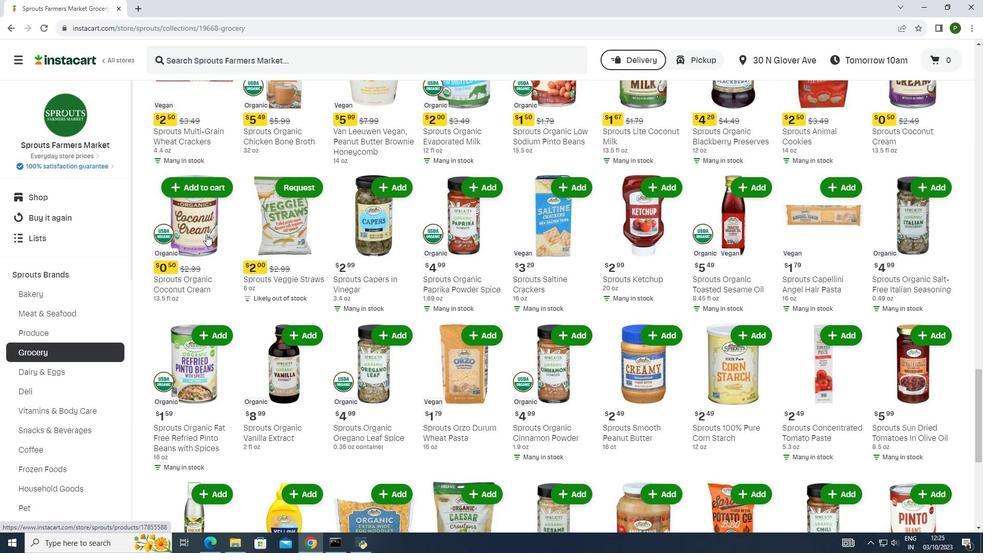 
Action: Mouse scrolled (206, 234) with delta (0, 0)
Screenshot: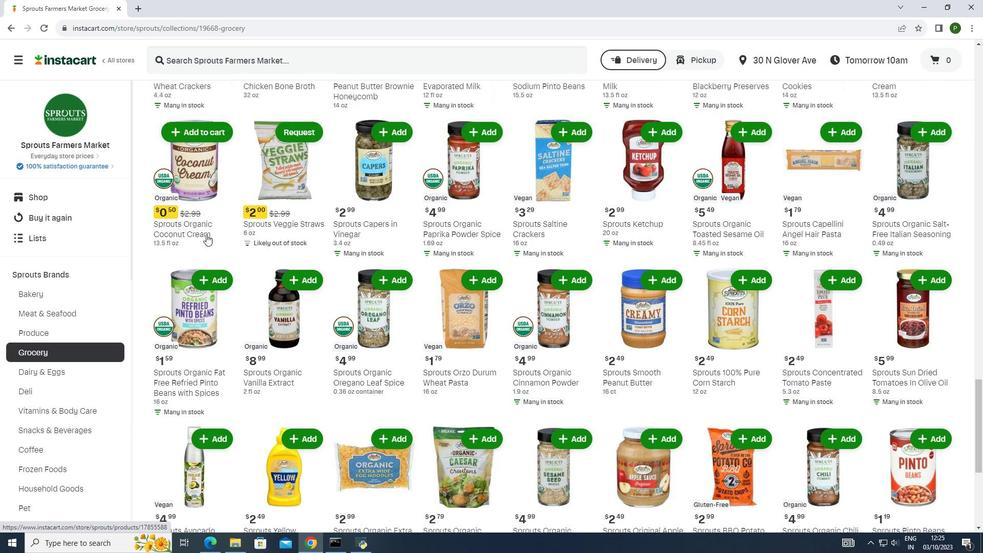 
Action: Mouse scrolled (206, 235) with delta (0, 0)
Screenshot: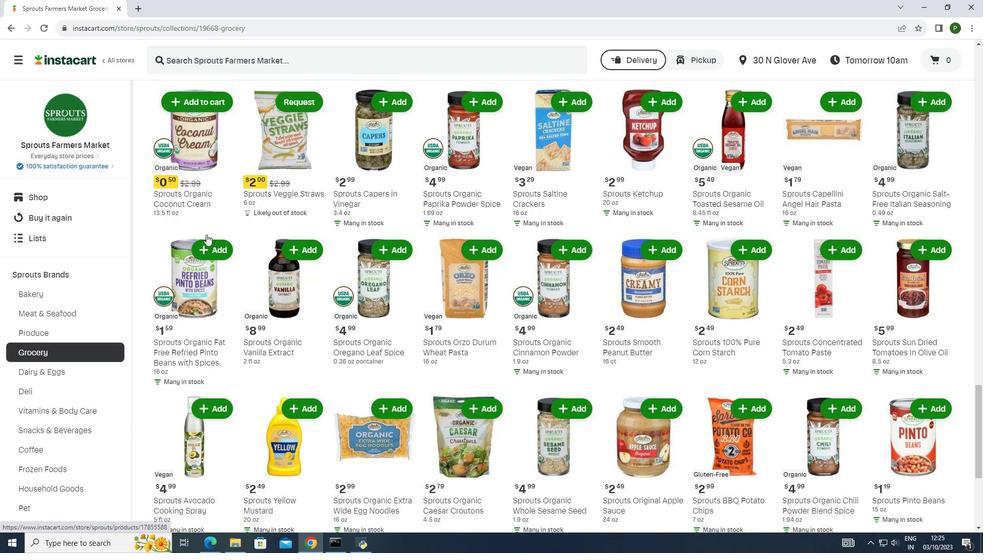 
Action: Mouse scrolled (206, 234) with delta (0, 0)
Screenshot: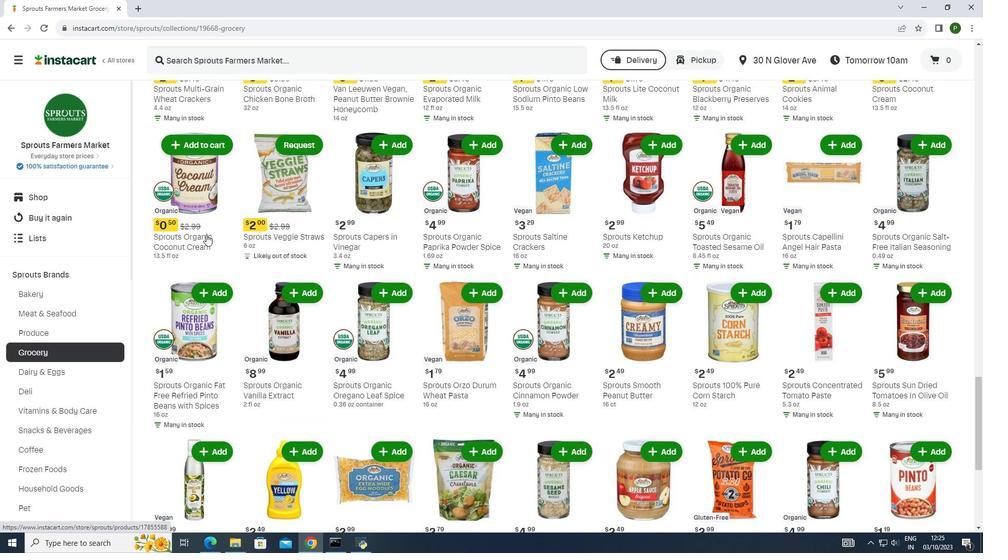 
Action: Mouse scrolled (206, 234) with delta (0, 0)
Screenshot: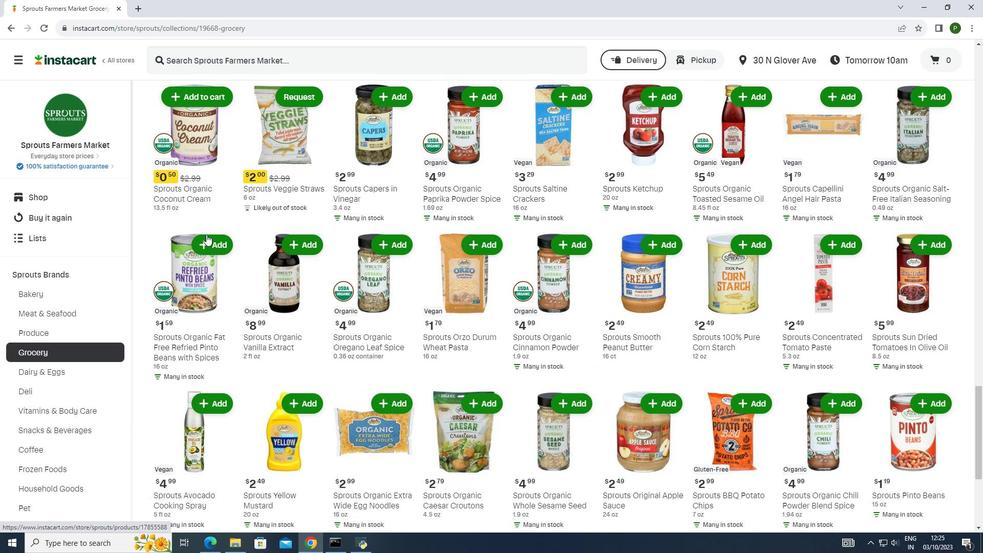 
Action: Mouse scrolled (206, 235) with delta (0, 0)
Screenshot: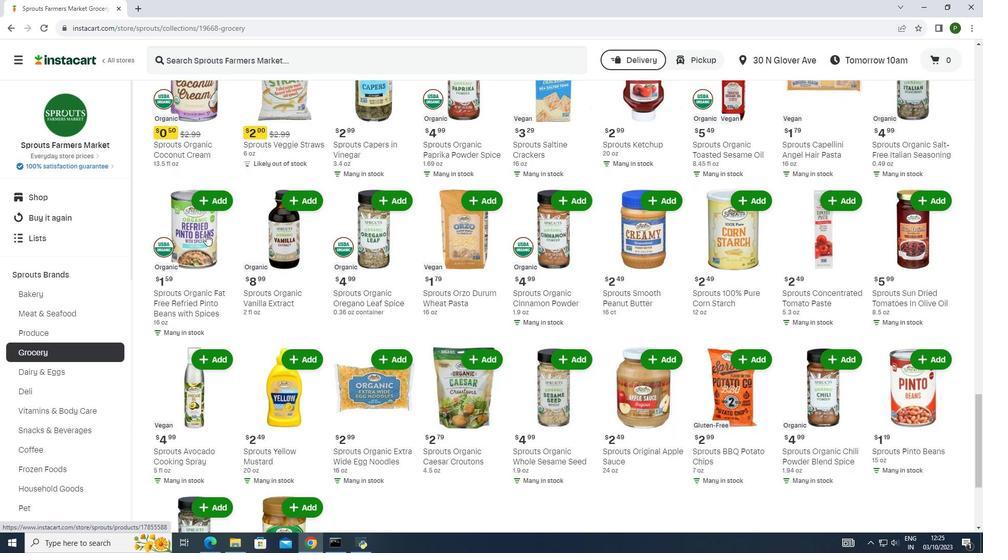 
Action: Mouse scrolled (206, 234) with delta (0, 0)
Screenshot: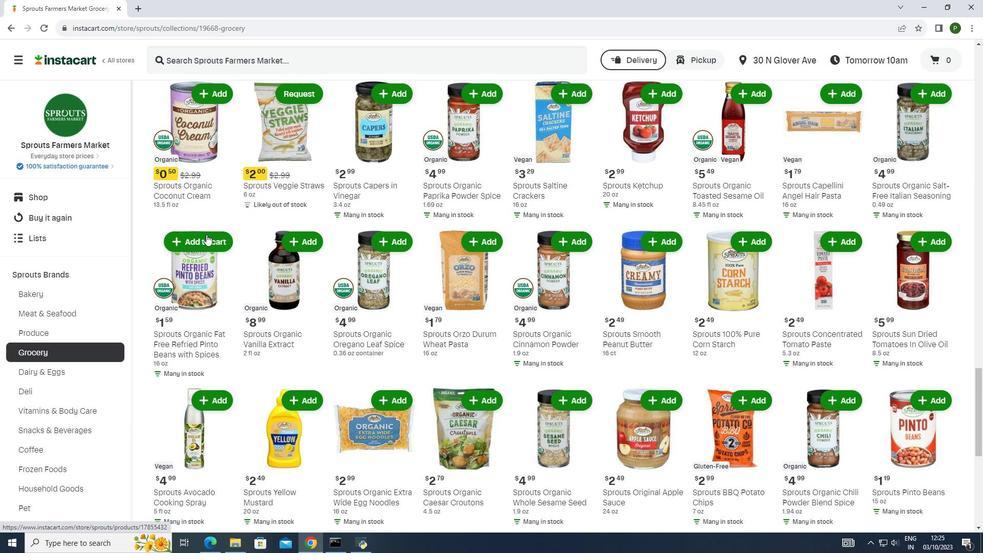 
Action: Mouse scrolled (206, 234) with delta (0, 0)
Screenshot: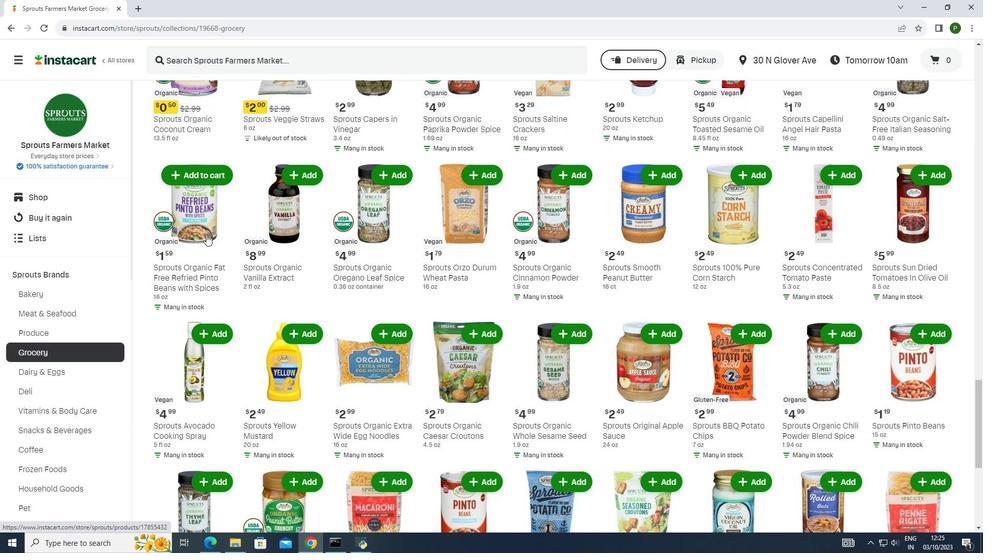 
Action: Mouse scrolled (206, 234) with delta (0, 0)
Screenshot: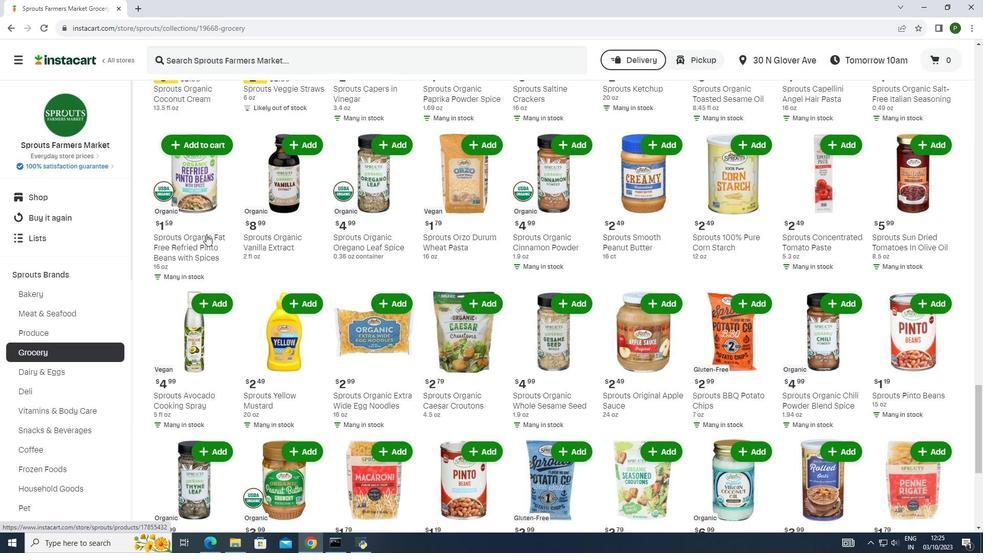 
Action: Mouse scrolled (206, 234) with delta (0, 0)
Screenshot: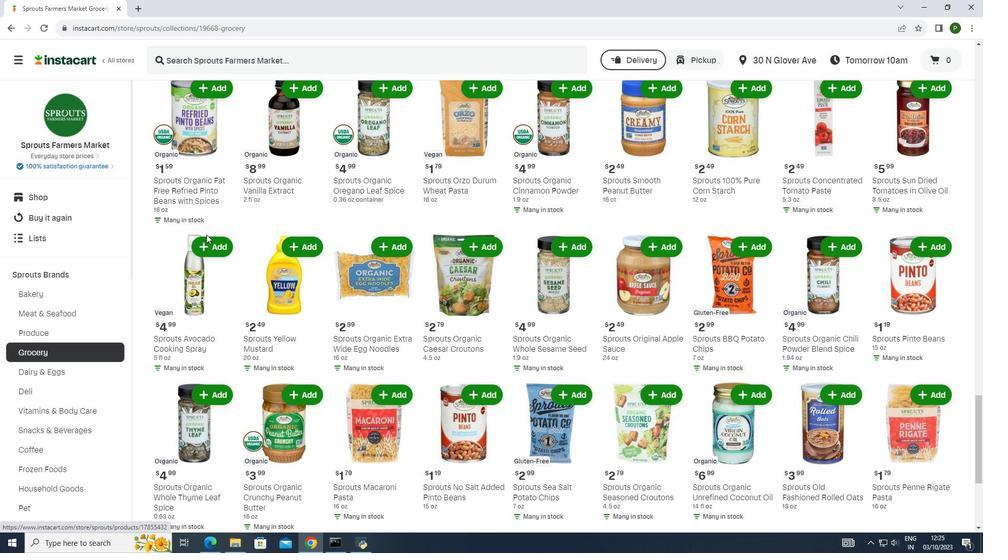 
Action: Mouse scrolled (206, 234) with delta (0, 0)
Screenshot: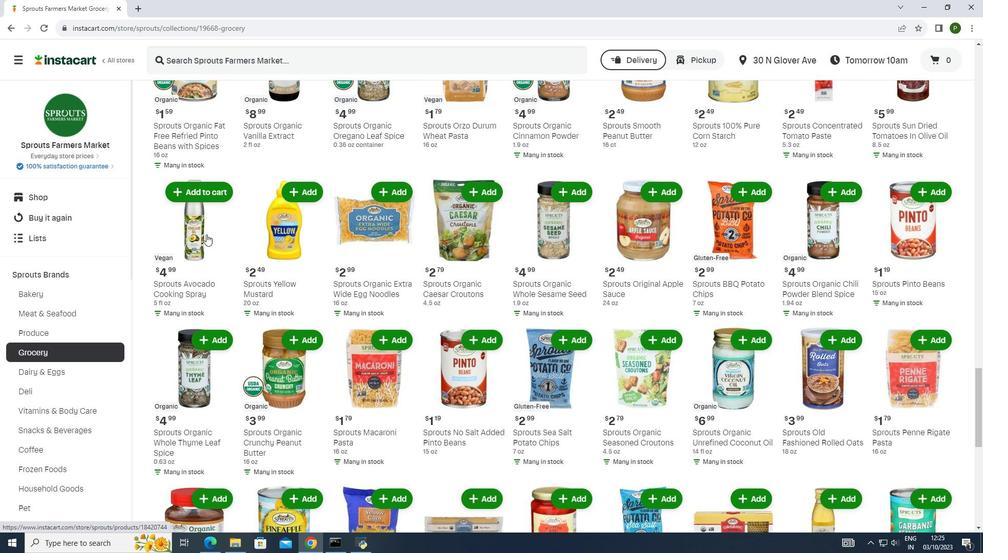 
Action: Mouse scrolled (206, 234) with delta (0, 0)
Screenshot: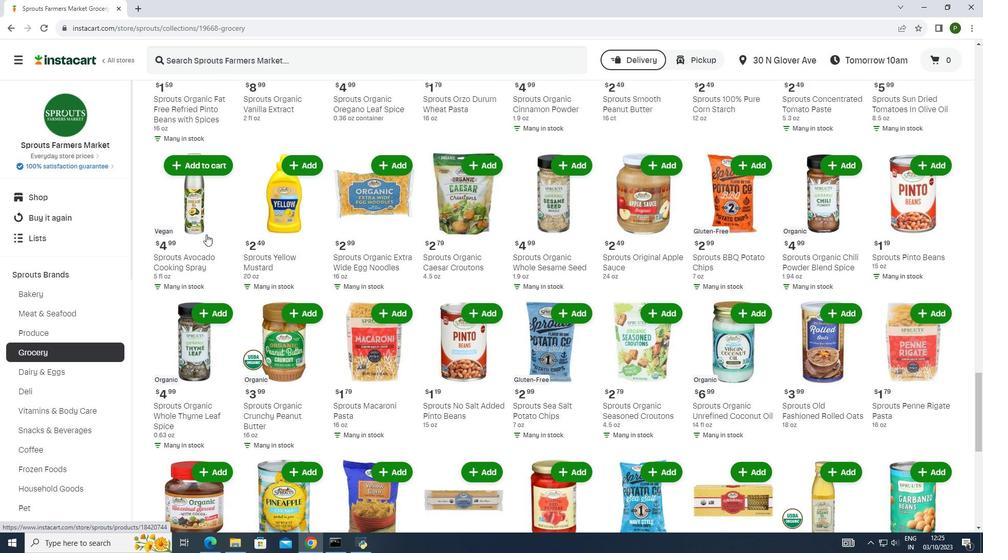 
Action: Mouse scrolled (206, 234) with delta (0, 0)
Screenshot: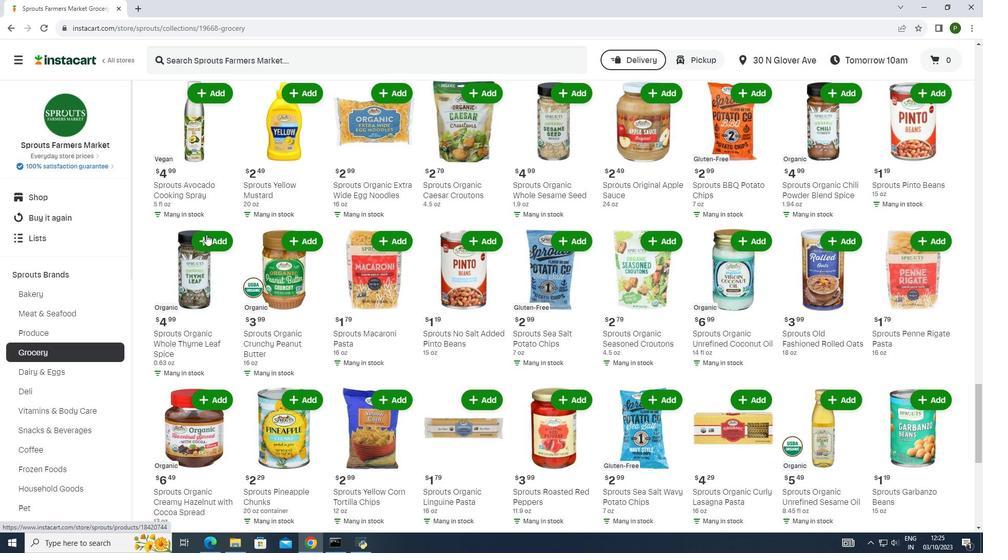 
Action: Mouse scrolled (206, 234) with delta (0, 0)
Screenshot: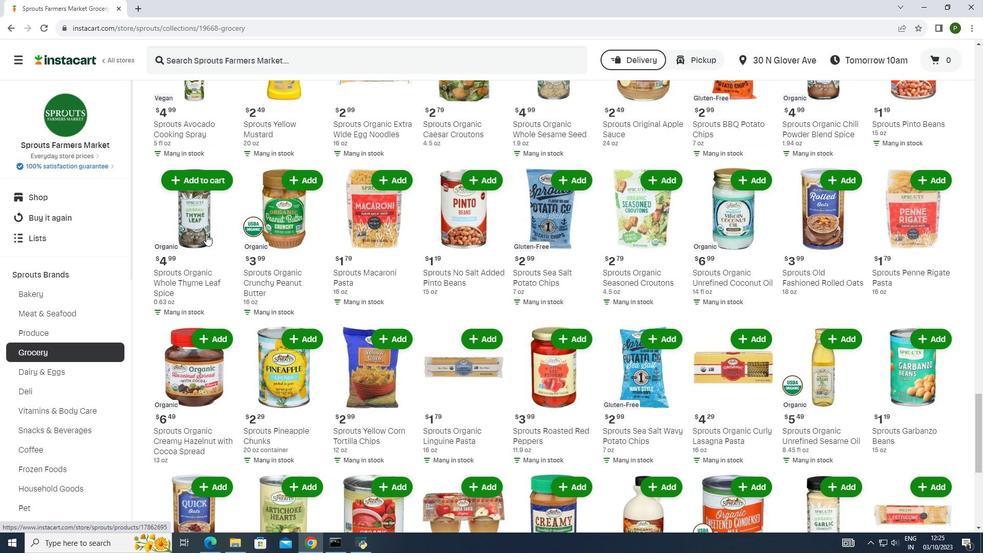 
Action: Mouse scrolled (206, 234) with delta (0, 0)
Screenshot: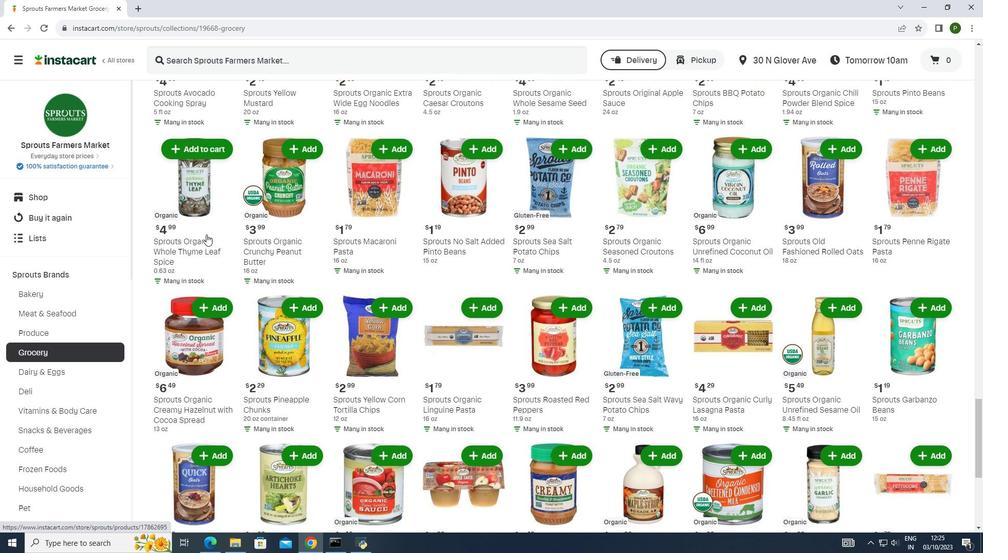 
Action: Mouse scrolled (206, 234) with delta (0, 0)
Screenshot: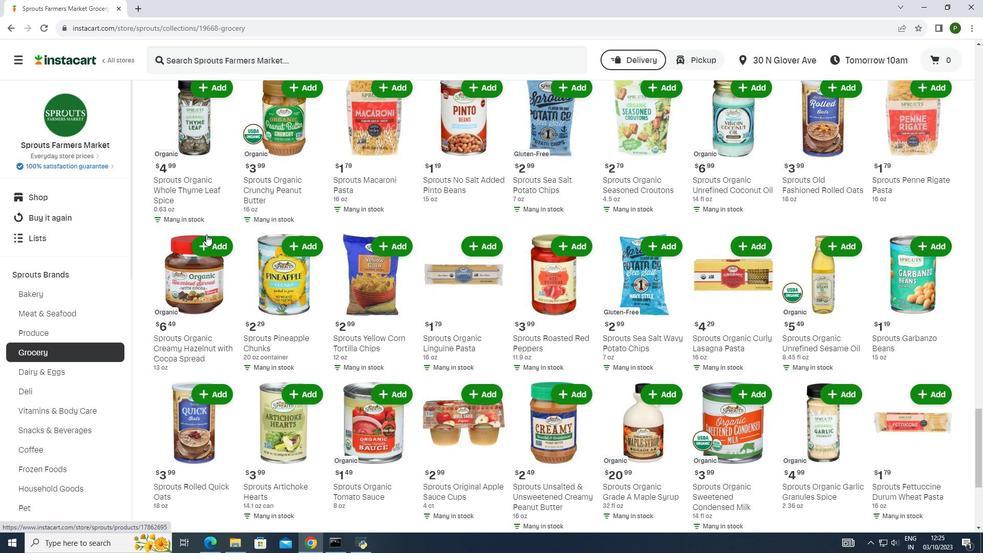 
Action: Mouse scrolled (206, 234) with delta (0, 0)
Screenshot: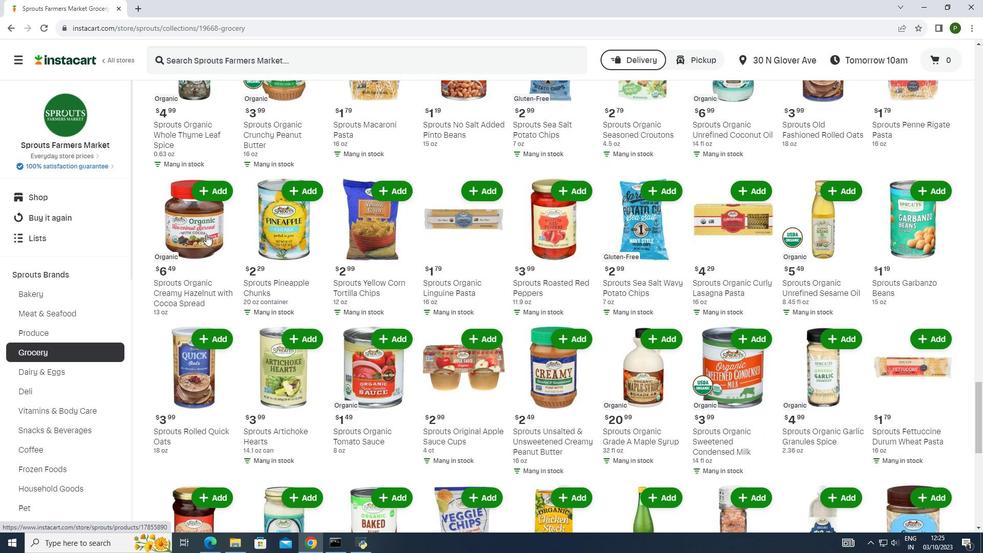 
Action: Mouse scrolled (206, 234) with delta (0, 0)
Screenshot: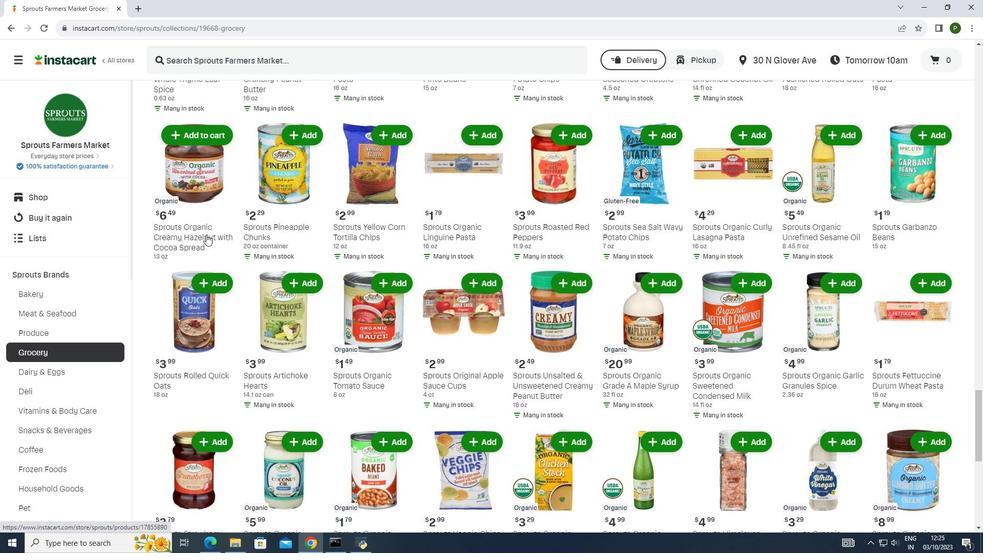 
Action: Mouse scrolled (206, 234) with delta (0, 0)
Screenshot: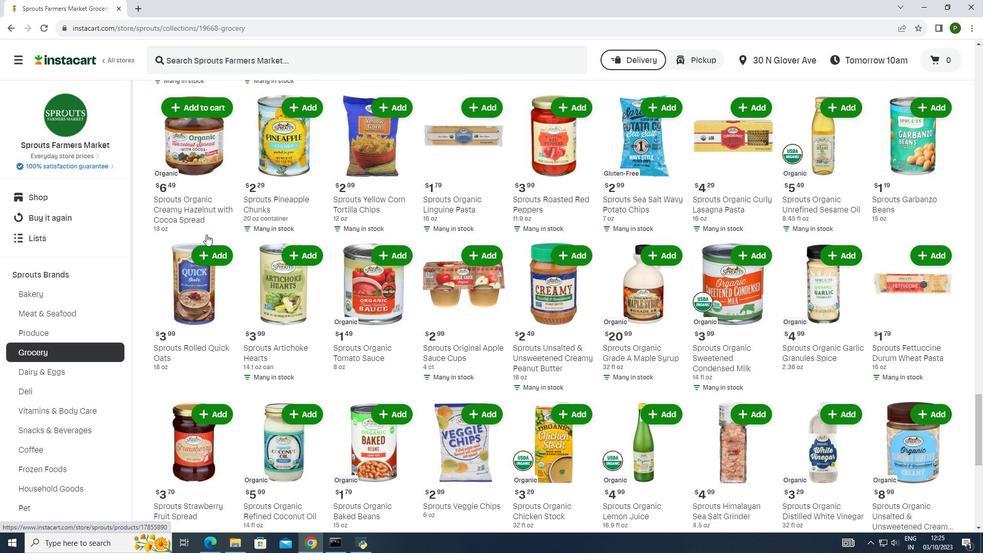 
Action: Mouse scrolled (206, 235) with delta (0, 0)
Screenshot: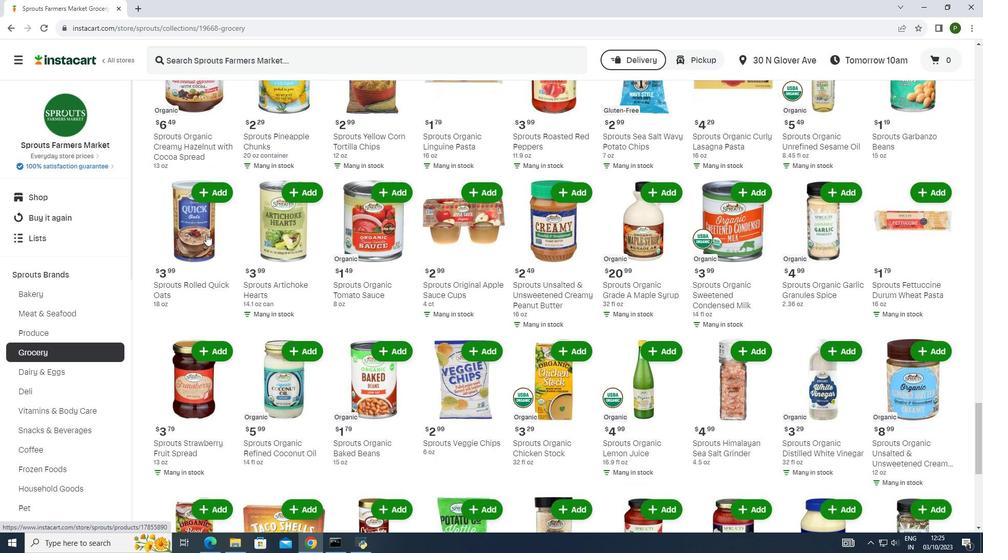 
Action: Mouse scrolled (206, 234) with delta (0, 0)
Screenshot: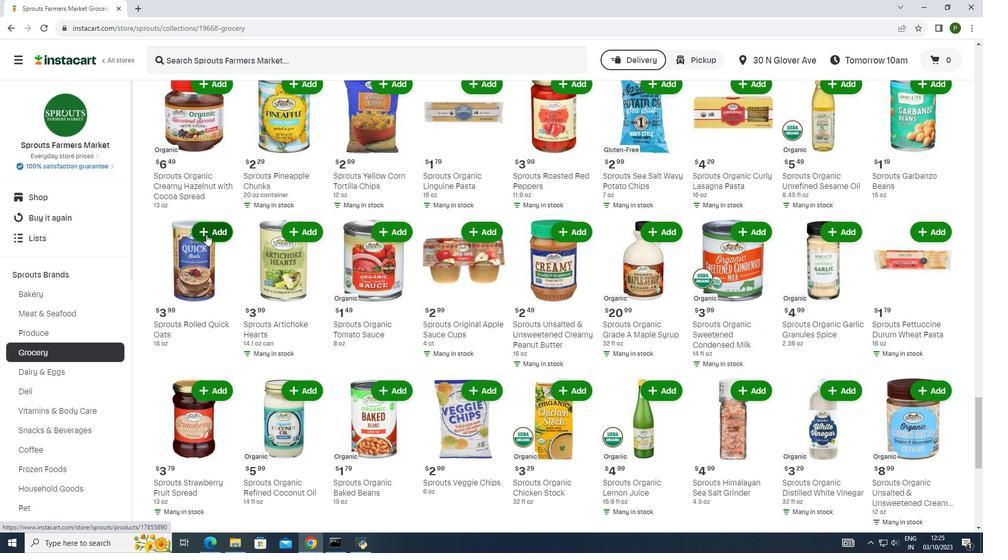 
Action: Mouse scrolled (206, 234) with delta (0, 0)
Screenshot: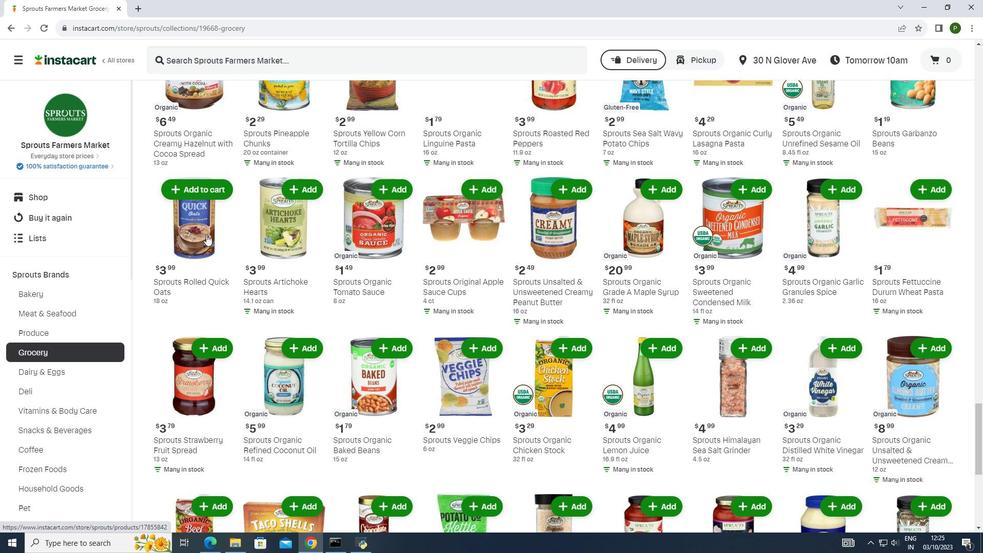 
Action: Mouse scrolled (206, 234) with delta (0, 0)
Screenshot: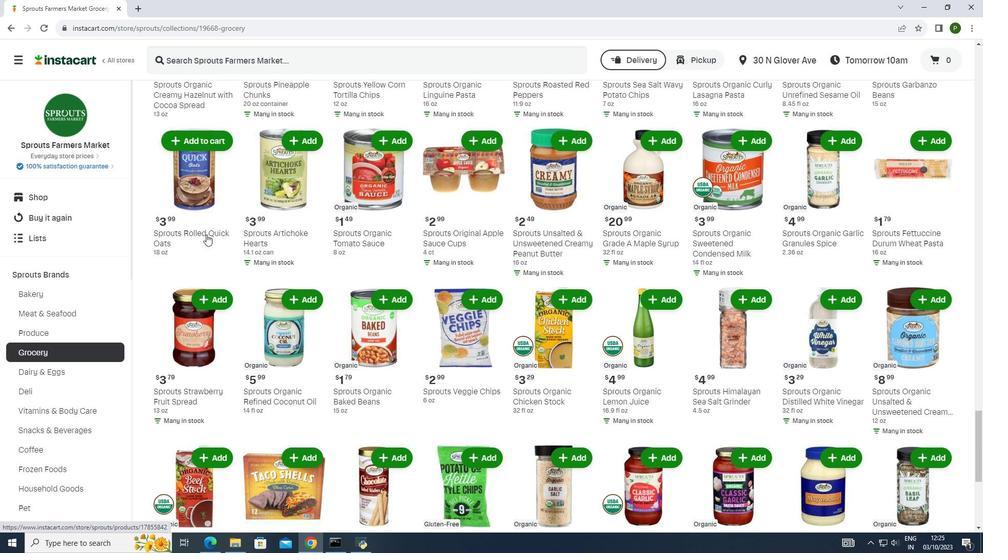 
Action: Mouse scrolled (206, 234) with delta (0, 0)
Screenshot: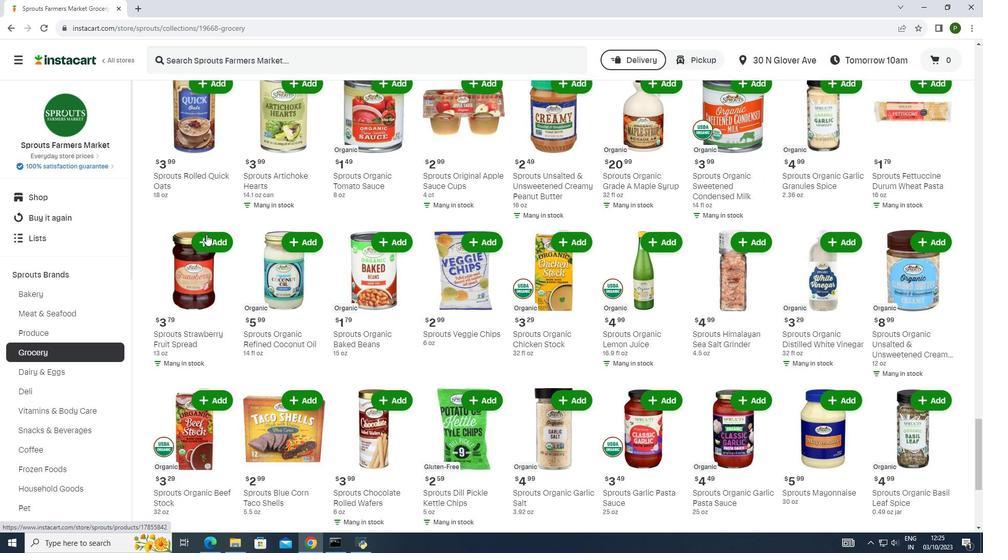 
Action: Mouse scrolled (206, 234) with delta (0, 0)
Screenshot: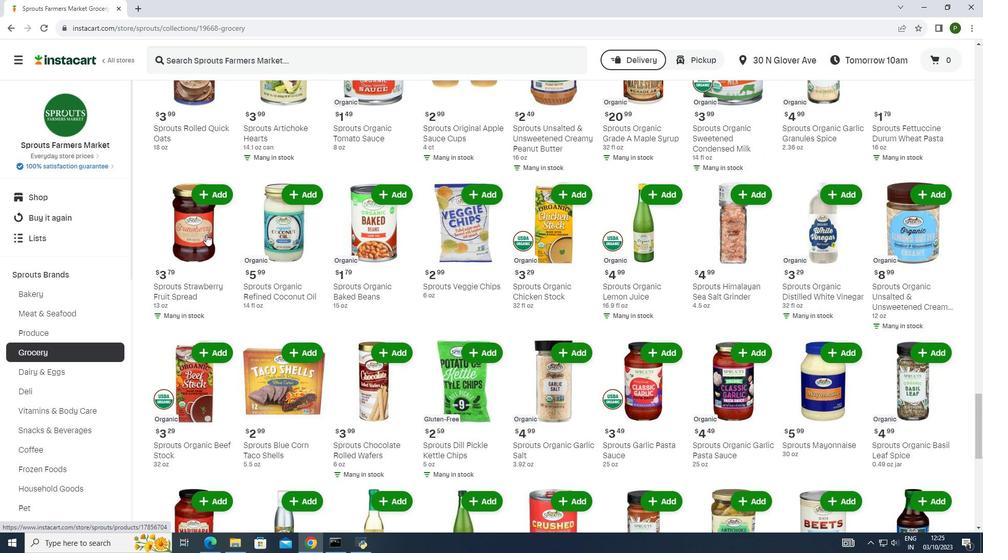 
Action: Mouse scrolled (206, 234) with delta (0, 0)
Screenshot: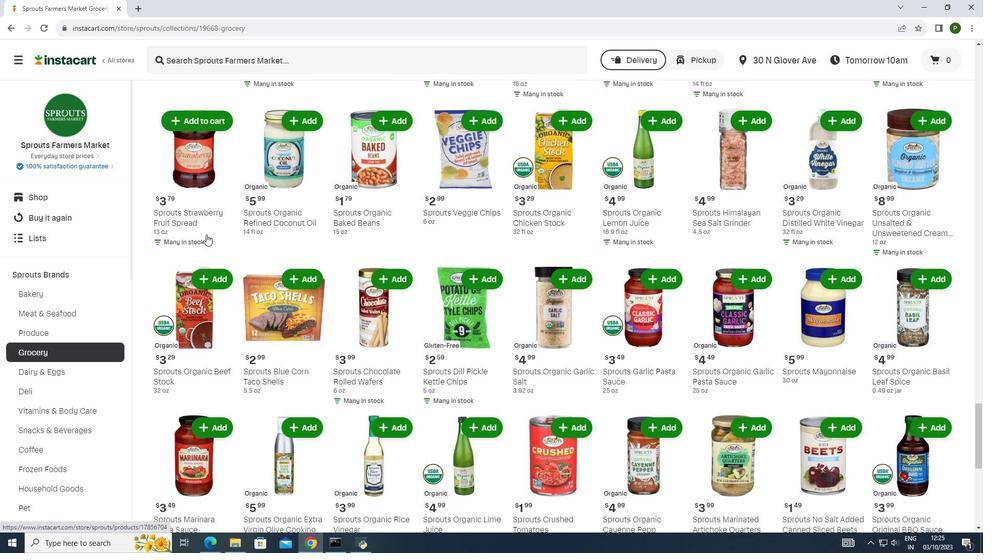 
Action: Mouse scrolled (206, 234) with delta (0, 0)
Screenshot: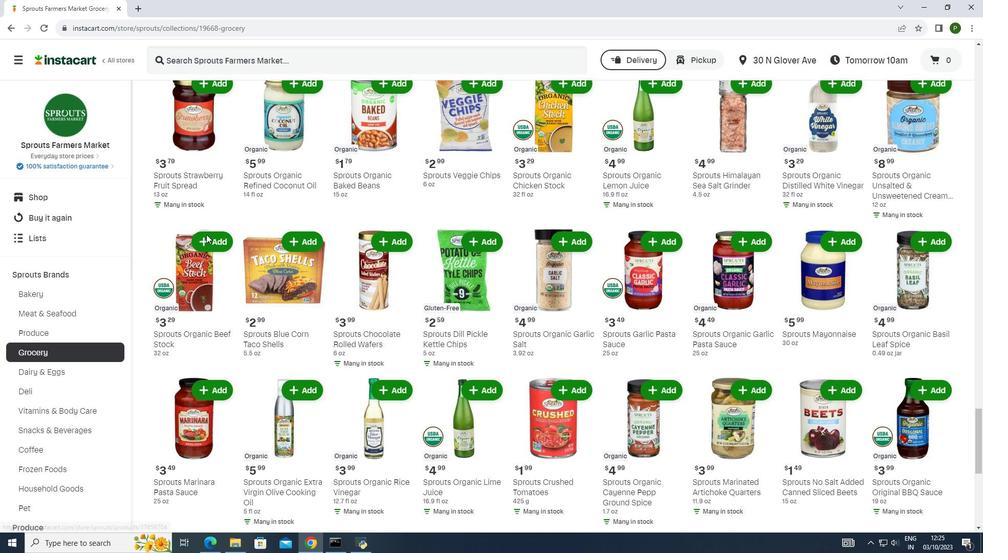 
Action: Mouse scrolled (206, 234) with delta (0, 0)
Screenshot: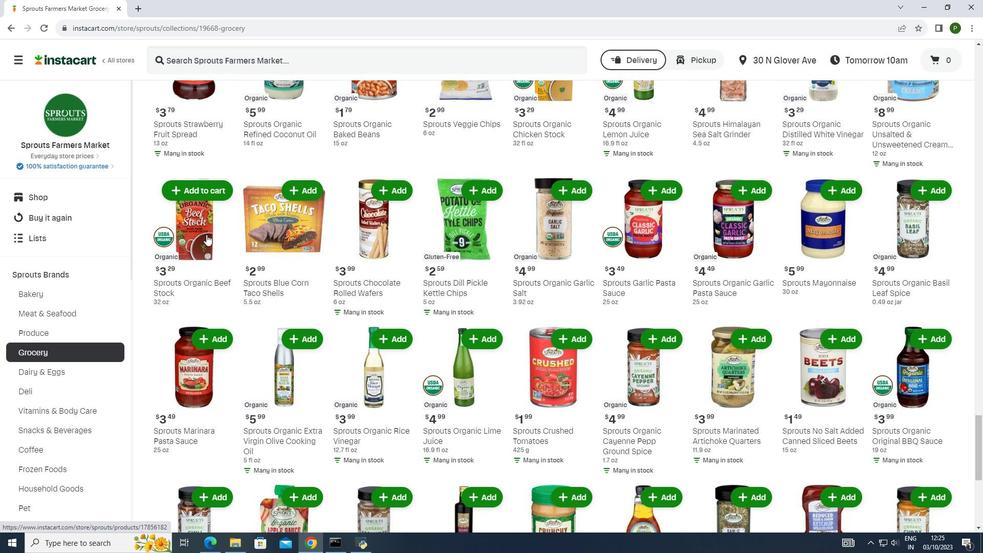 
Action: Mouse scrolled (206, 234) with delta (0, 0)
Screenshot: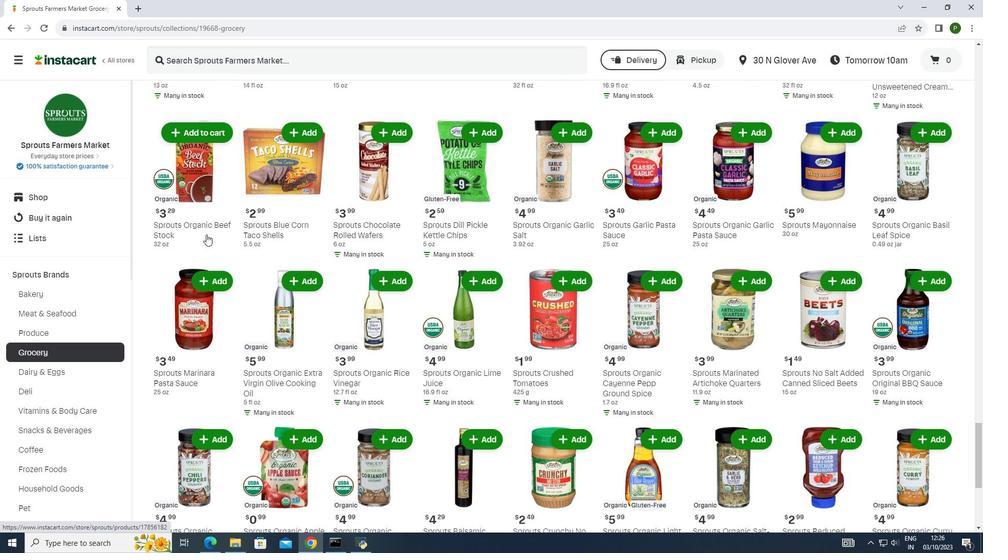 
Action: Mouse scrolled (206, 234) with delta (0, 0)
Screenshot: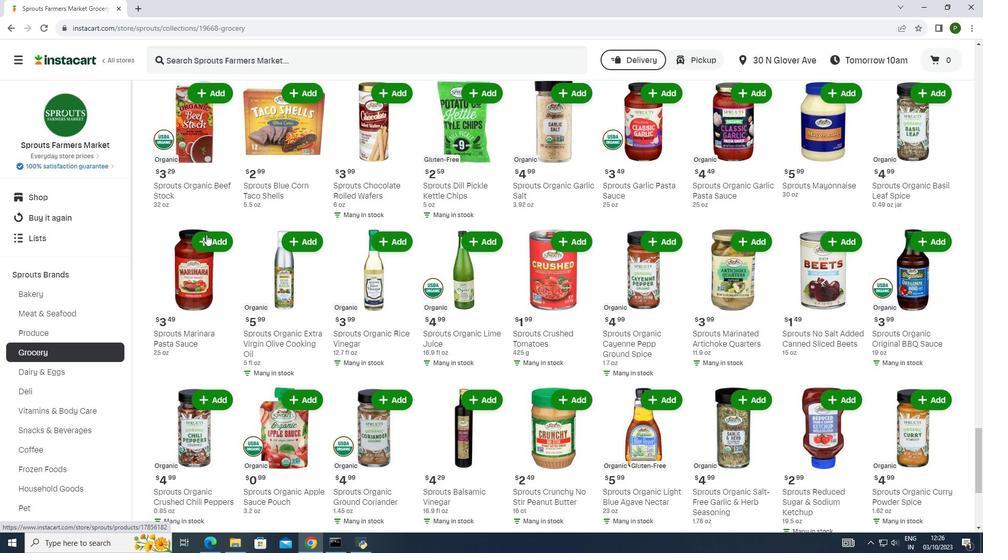 
Action: Mouse scrolled (206, 234) with delta (0, 0)
Screenshot: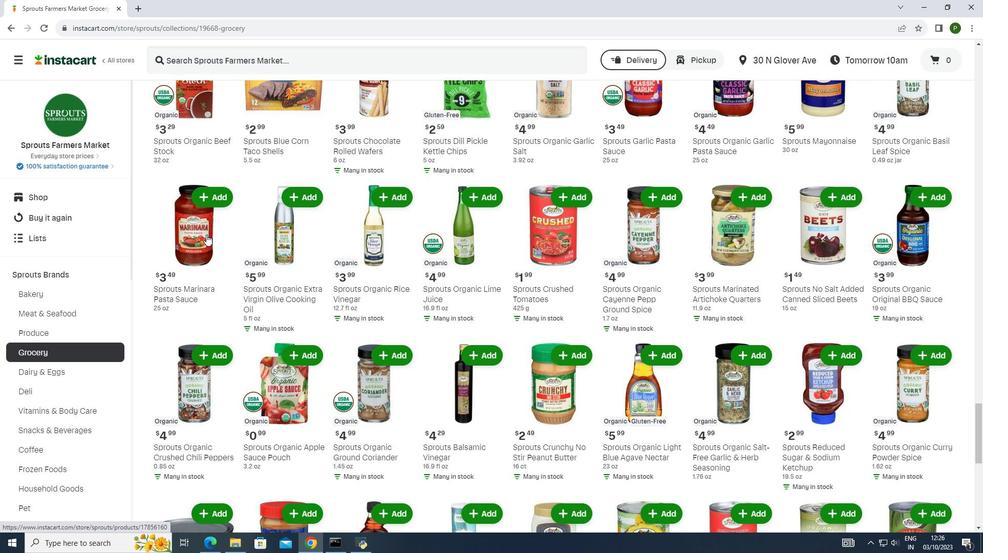 
Action: Mouse scrolled (206, 234) with delta (0, 0)
Screenshot: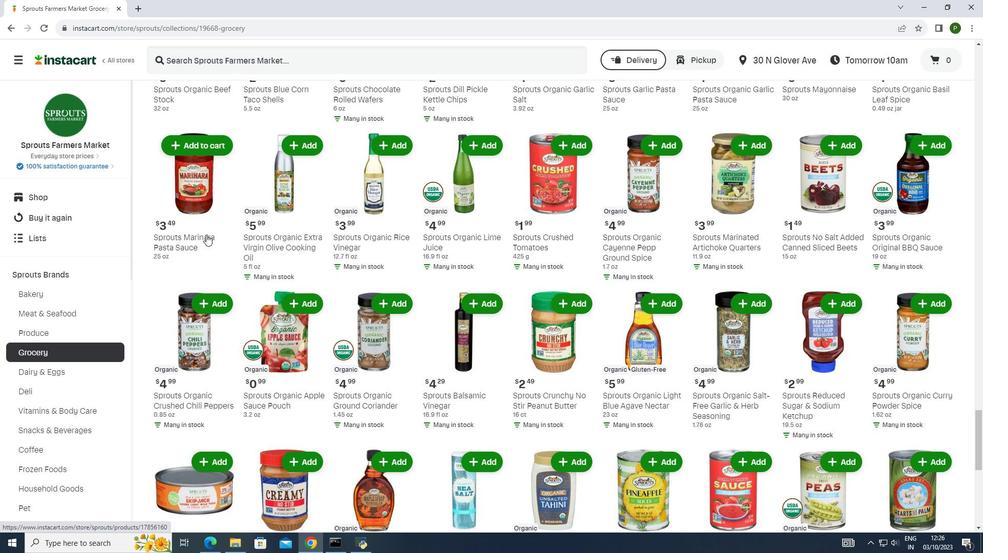 
Action: Mouse scrolled (206, 234) with delta (0, 0)
Screenshot: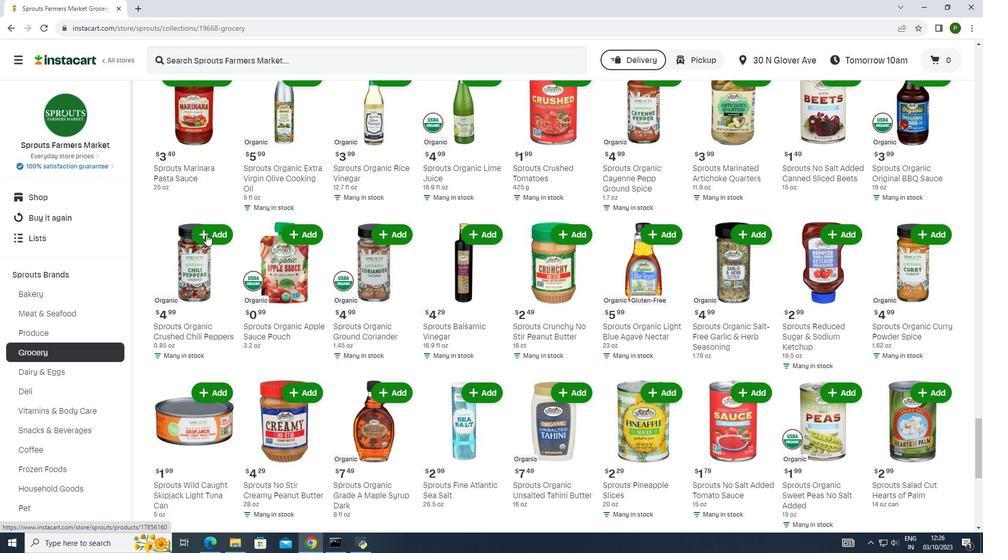 
Action: Mouse scrolled (206, 234) with delta (0, 0)
Screenshot: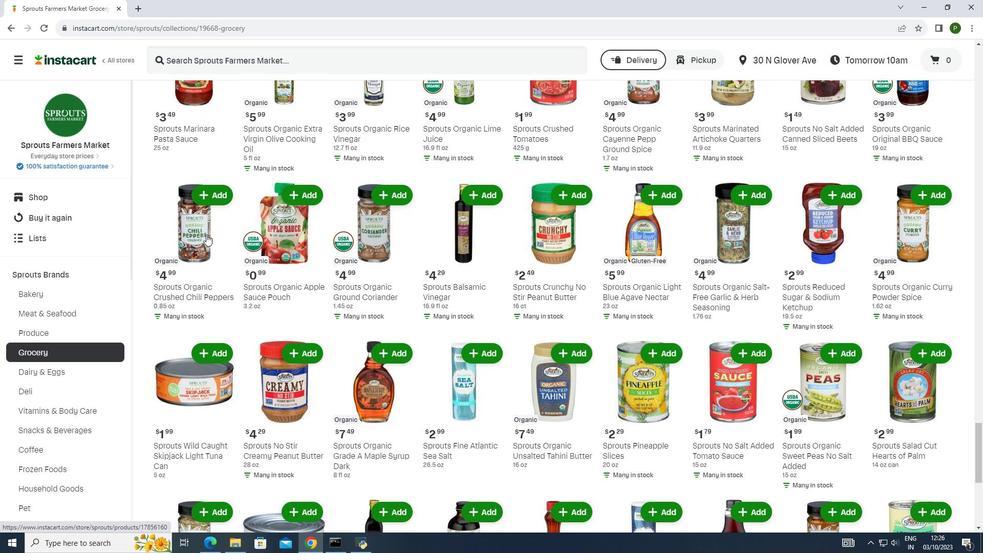 
Action: Mouse scrolled (206, 234) with delta (0, 0)
Screenshot: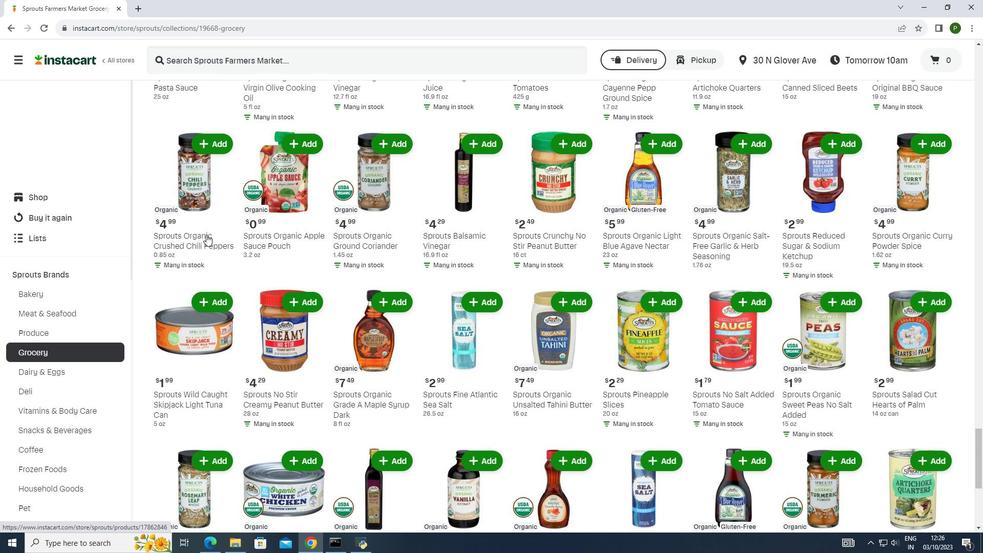 
Action: Mouse scrolled (206, 234) with delta (0, 0)
Screenshot: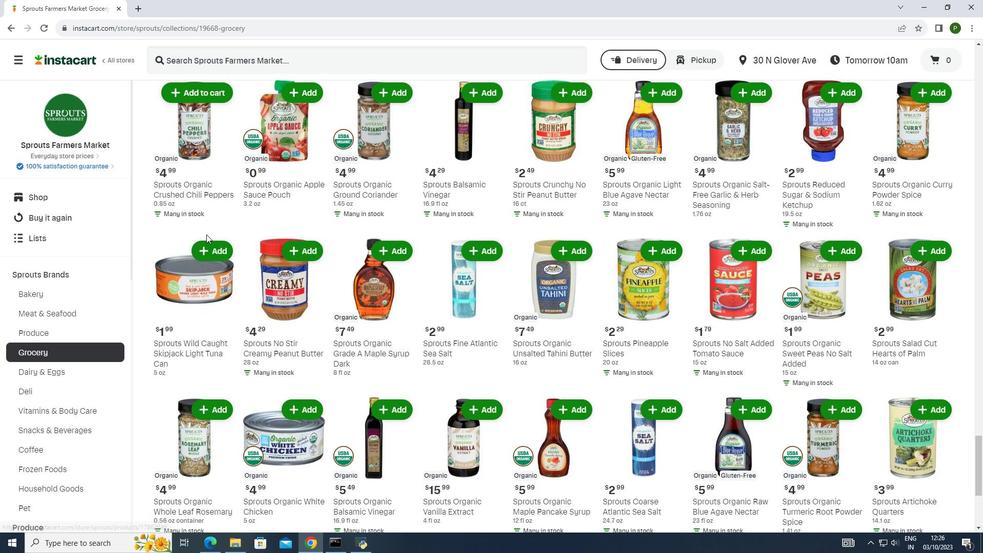 
Action: Mouse scrolled (206, 234) with delta (0, 0)
Screenshot: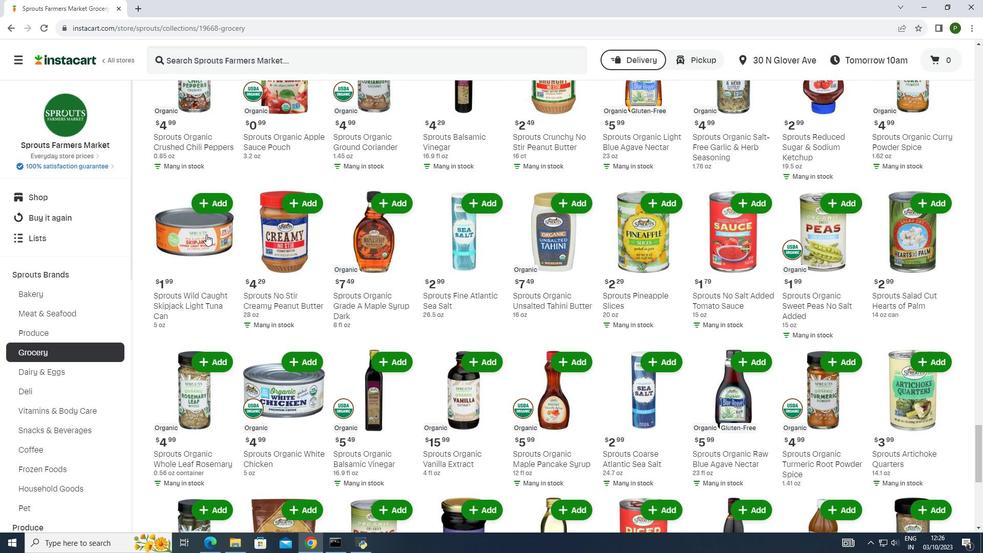 
Action: Mouse scrolled (206, 234) with delta (0, 0)
Screenshot: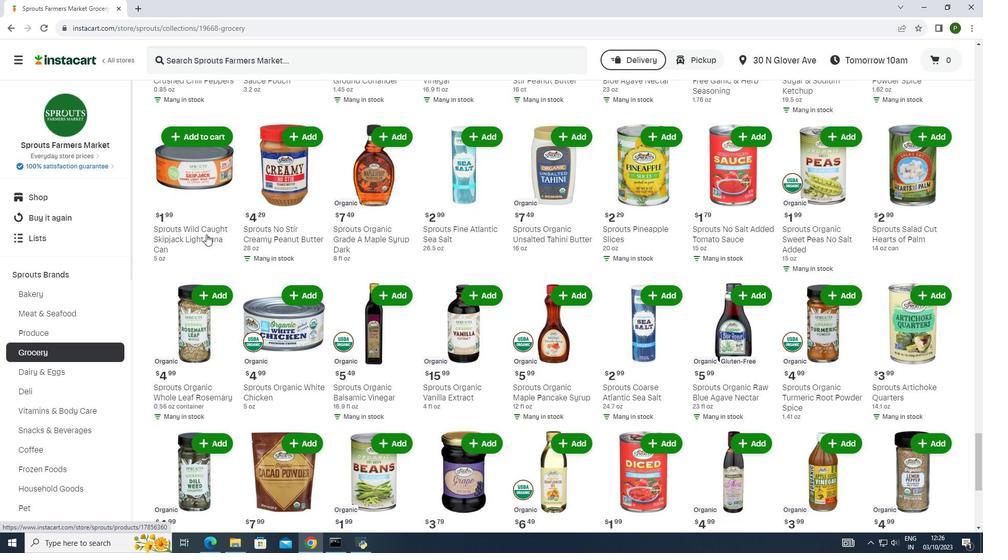 
Action: Mouse scrolled (206, 234) with delta (0, 0)
Screenshot: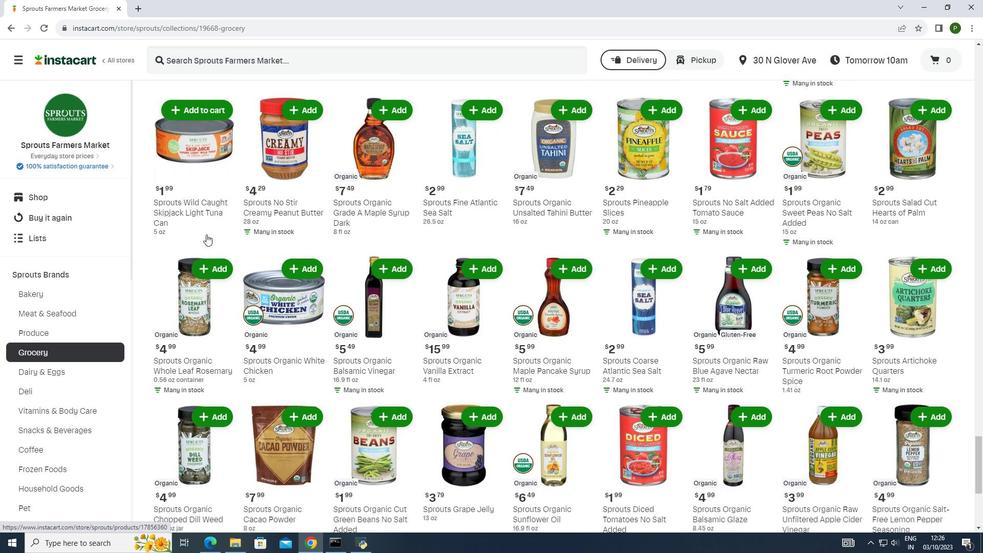 
Action: Mouse scrolled (206, 234) with delta (0, 0)
Screenshot: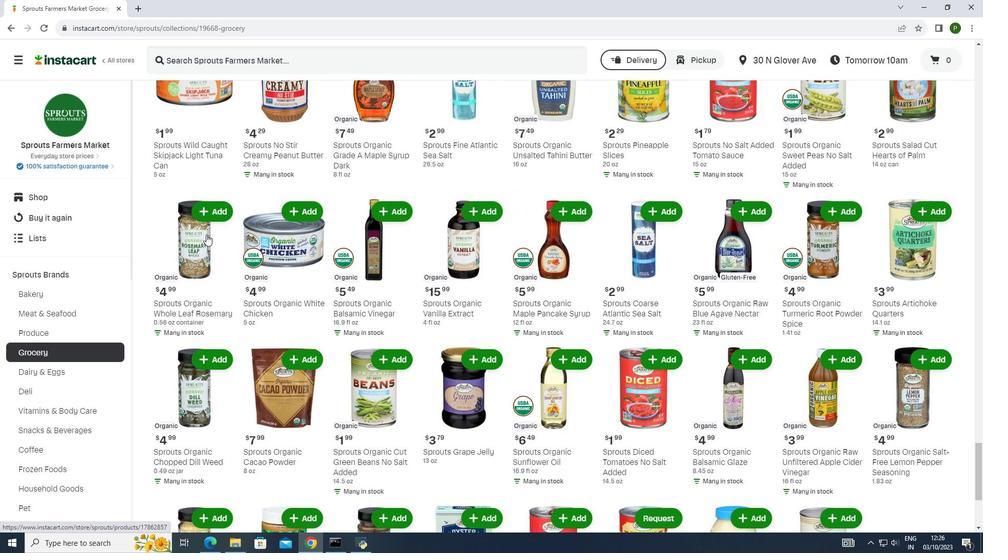 
Action: Mouse scrolled (206, 234) with delta (0, 0)
Screenshot: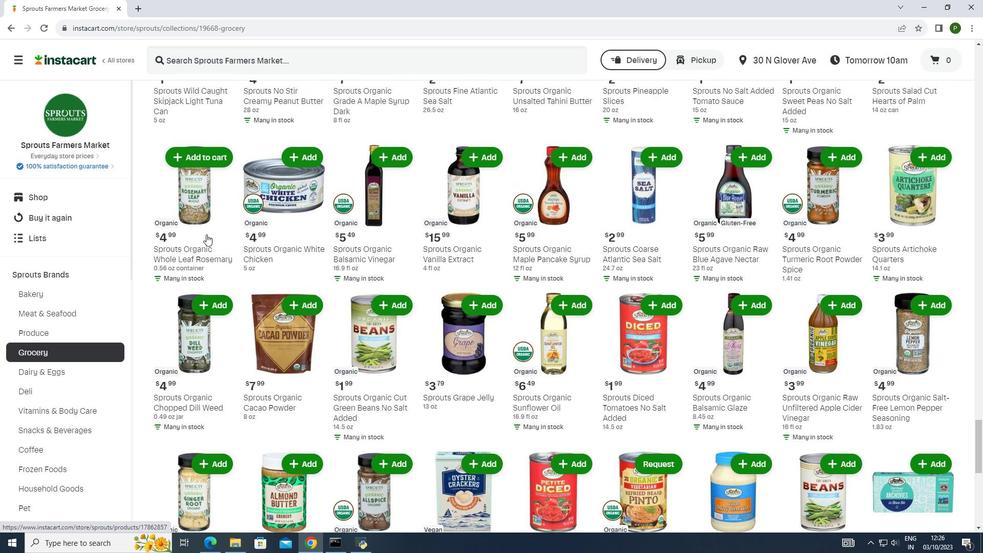 
Action: Mouse scrolled (206, 234) with delta (0, 0)
Screenshot: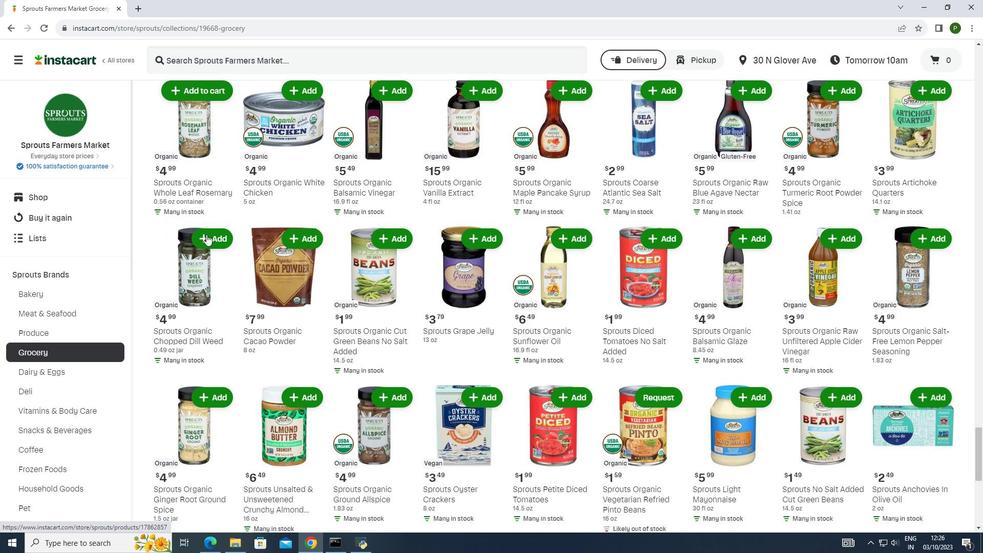 
Action: Mouse scrolled (206, 234) with delta (0, 0)
Screenshot: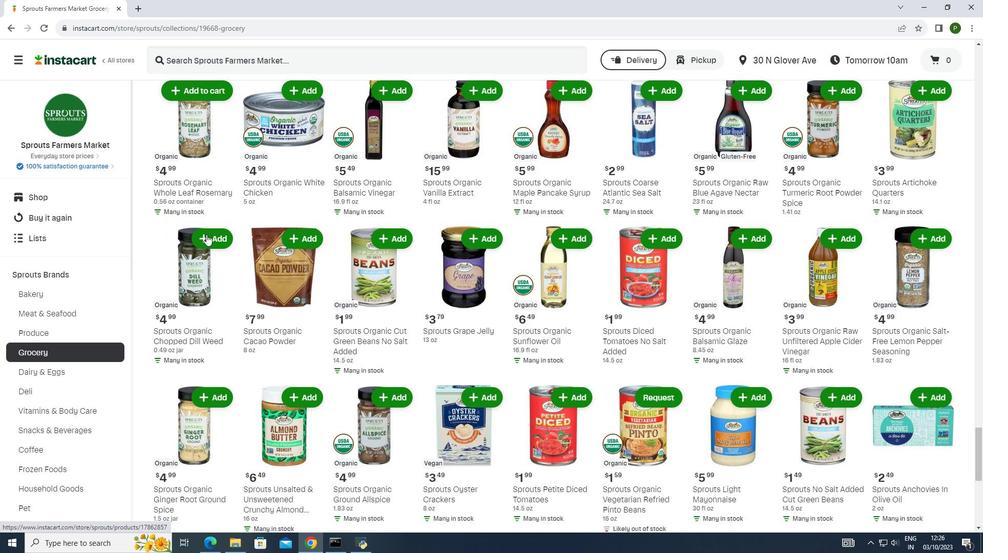 
Action: Mouse scrolled (206, 234) with delta (0, 0)
Screenshot: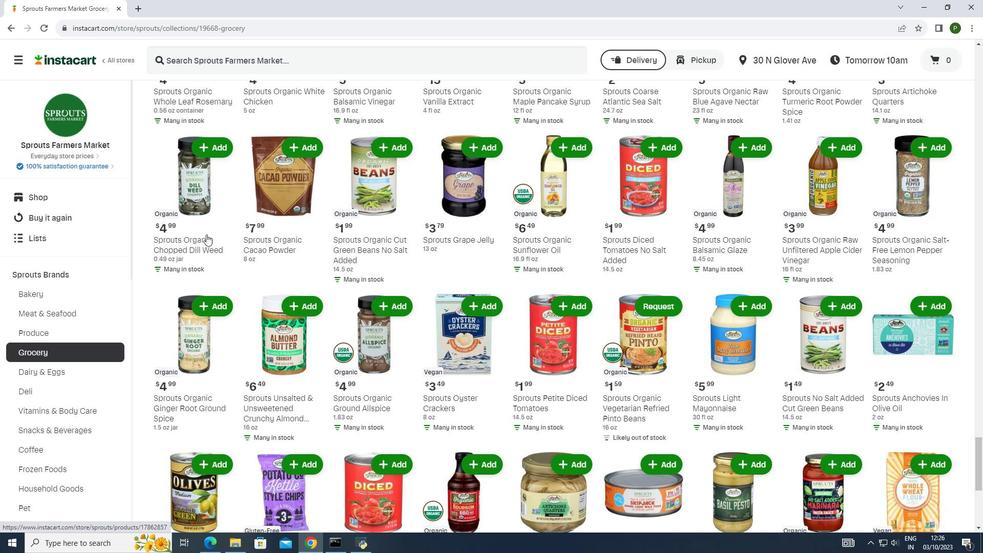 
Action: Mouse scrolled (206, 234) with delta (0, 0)
Screenshot: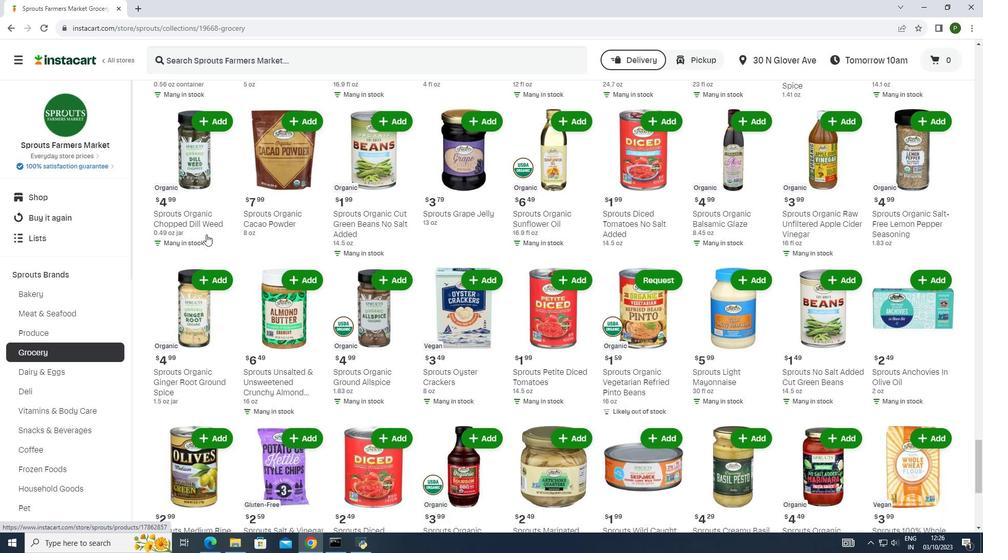 
Action: Mouse moved to (220, 261)
Screenshot: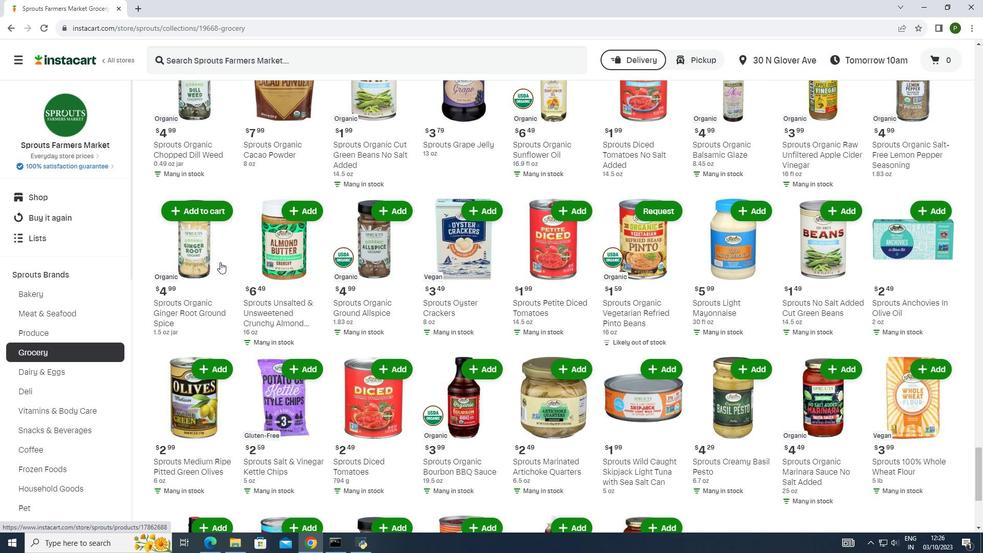 
Action: Mouse scrolled (220, 260) with delta (0, 0)
Screenshot: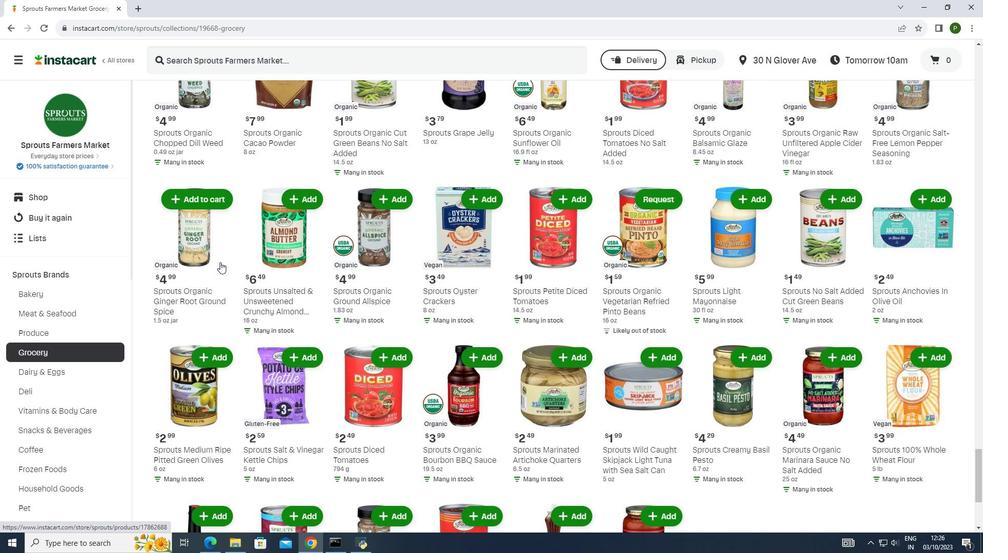 
Action: Mouse moved to (220, 262)
Screenshot: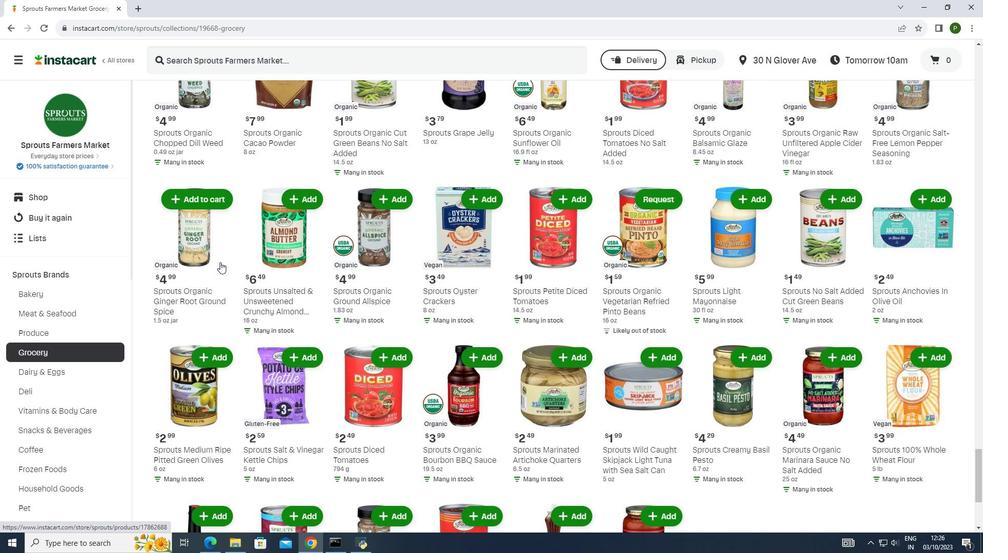 
Action: Mouse scrolled (220, 261) with delta (0, 0)
Screenshot: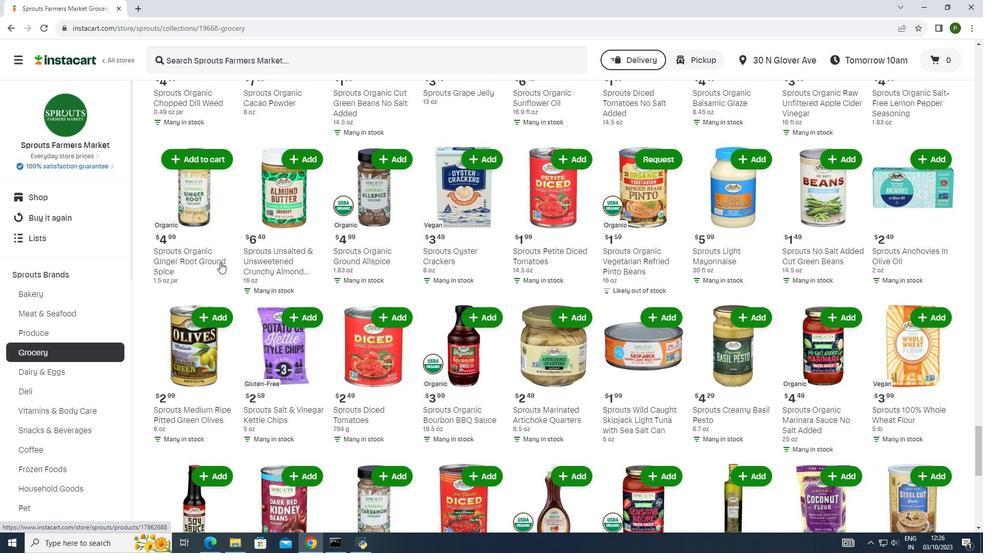 
Action: Mouse scrolled (220, 261) with delta (0, 0)
Screenshot: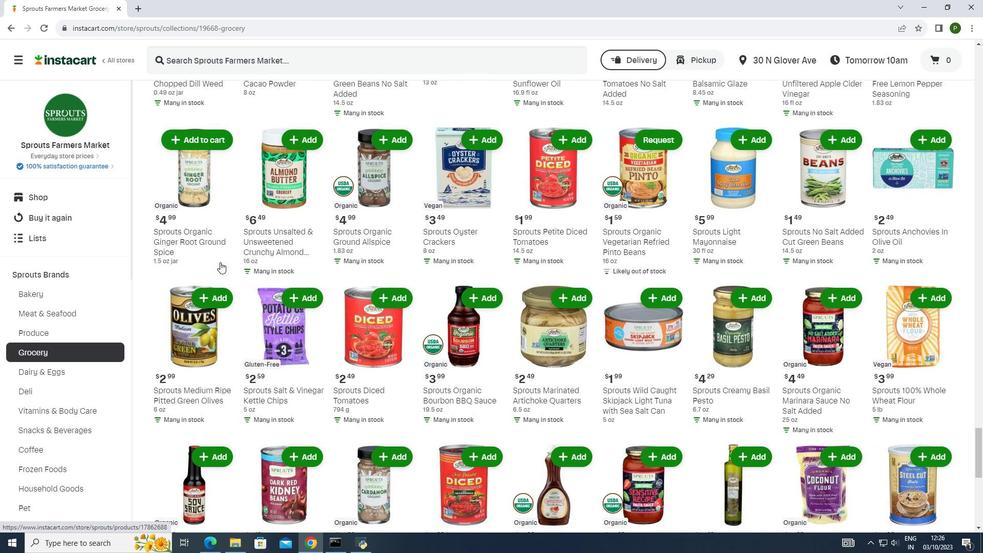 
Action: Mouse scrolled (220, 261) with delta (0, 0)
Screenshot: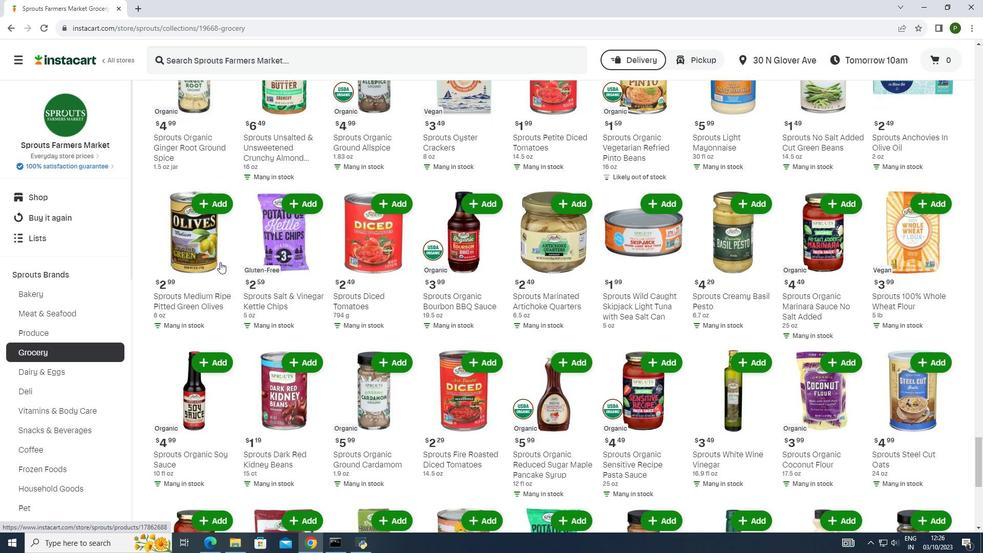 
Action: Mouse scrolled (220, 261) with delta (0, 0)
Screenshot: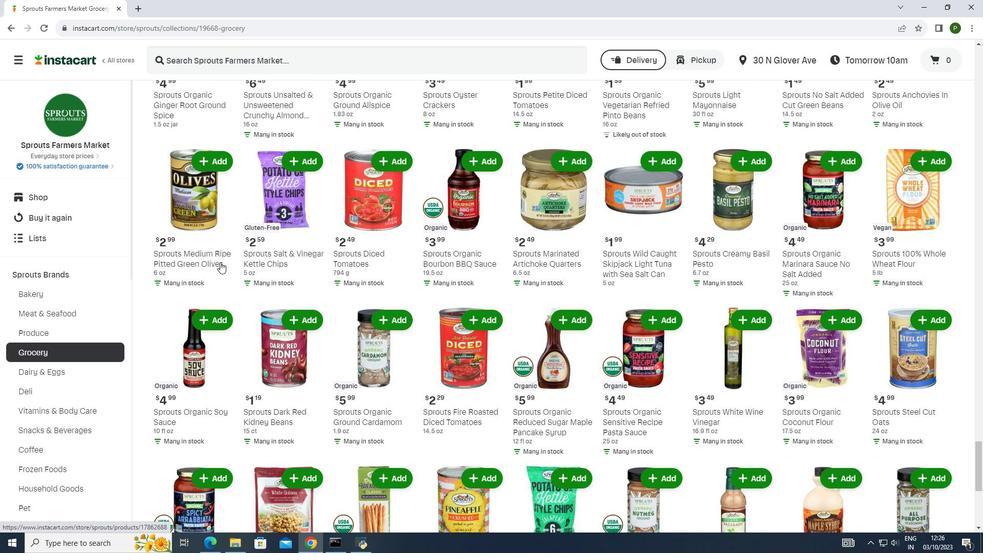 
Action: Mouse scrolled (220, 261) with delta (0, 0)
Screenshot: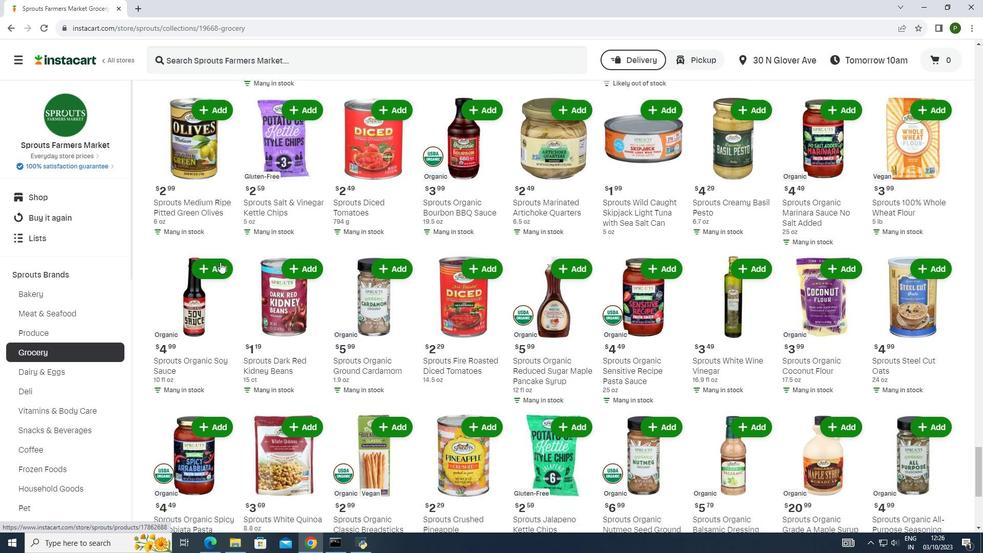 
Action: Mouse scrolled (220, 262) with delta (0, 0)
Screenshot: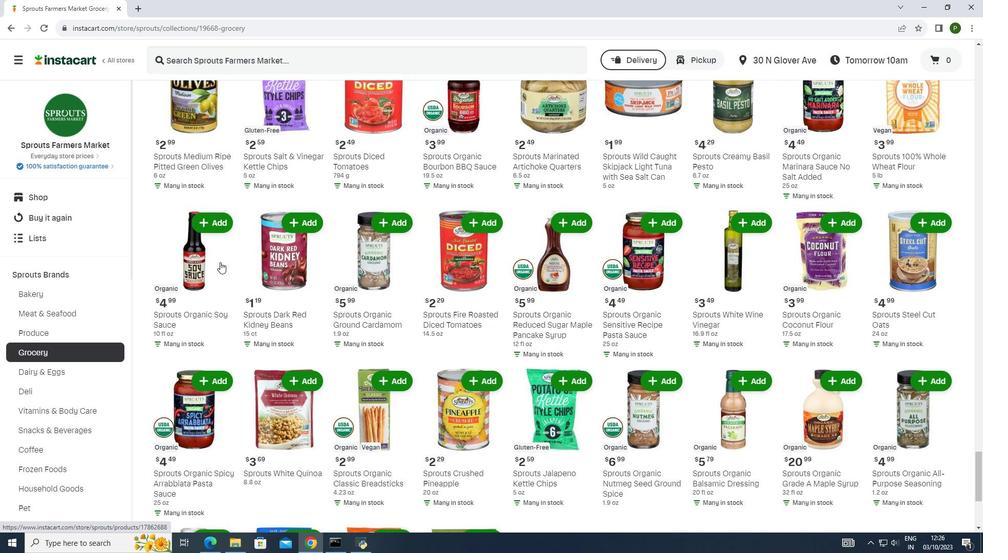 
Action: Mouse scrolled (220, 261) with delta (0, 0)
Screenshot: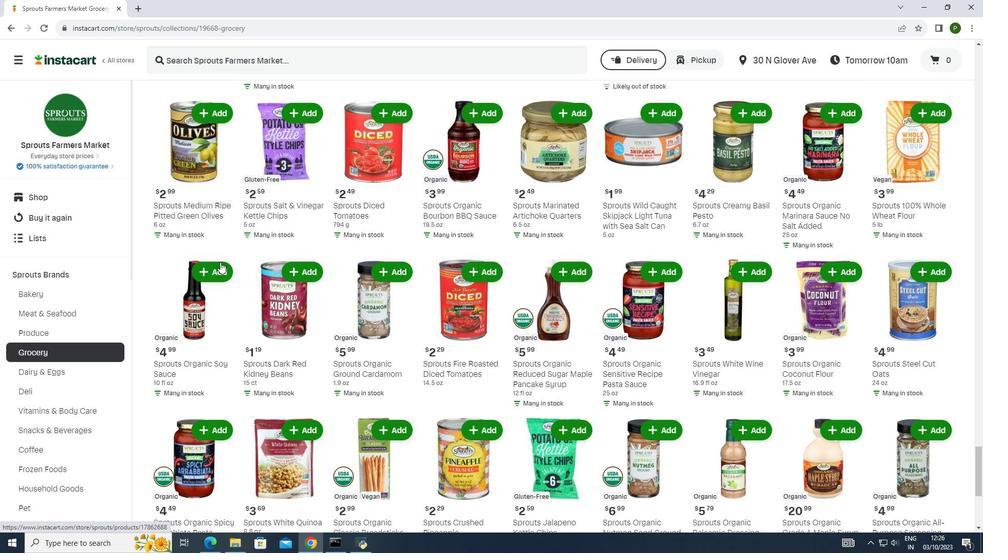 
Action: Mouse scrolled (220, 261) with delta (0, 0)
Screenshot: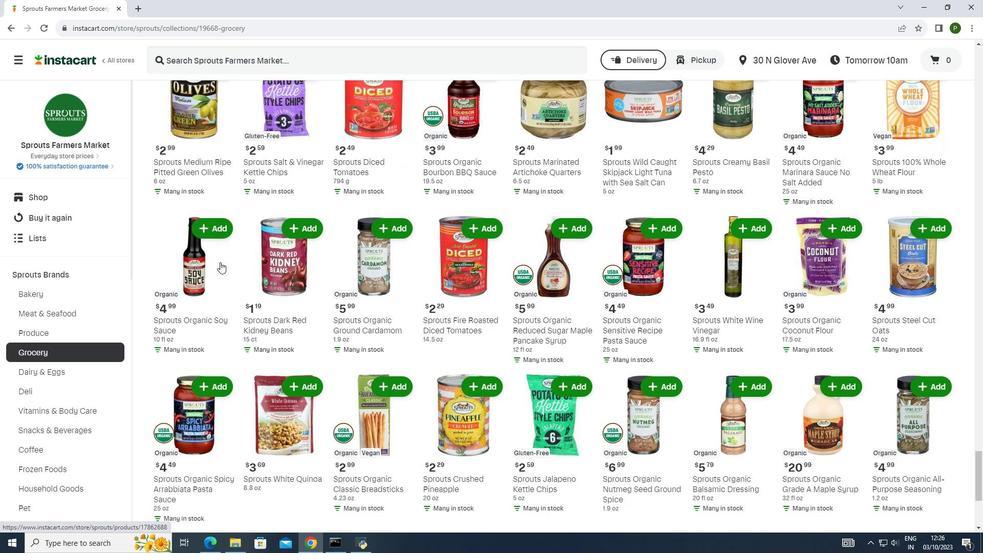
Action: Mouse scrolled (220, 261) with delta (0, 0)
Screenshot: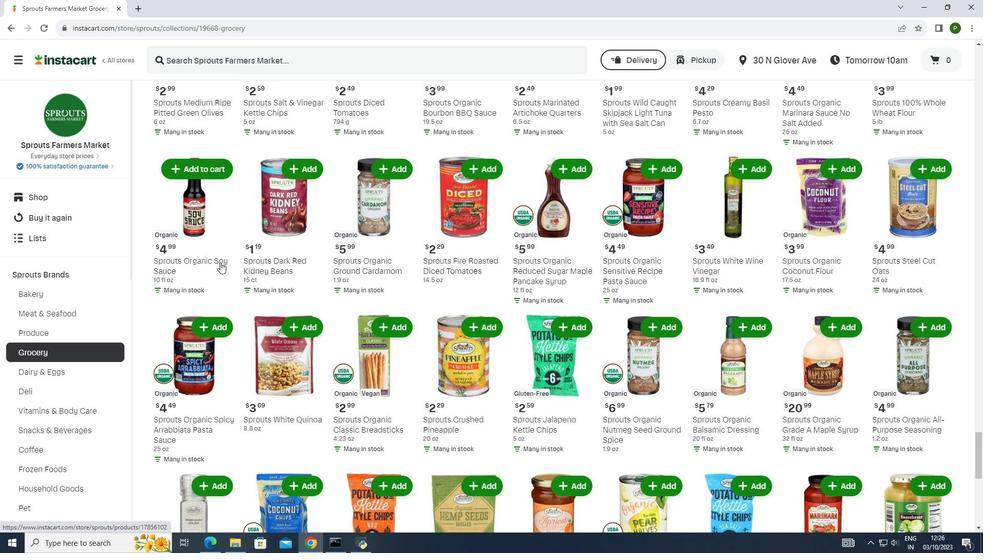 
Action: Mouse scrolled (220, 261) with delta (0, 0)
Screenshot: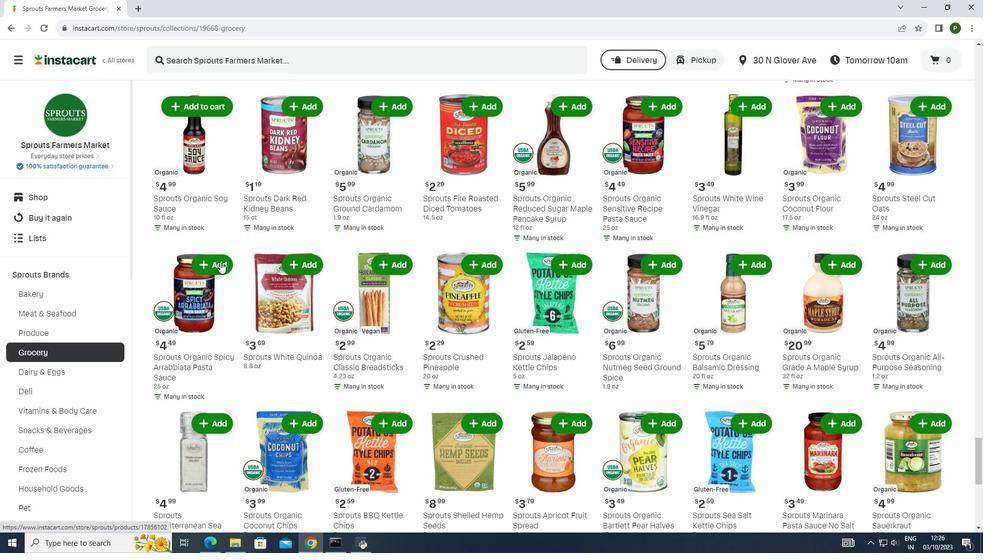 
Action: Mouse scrolled (220, 261) with delta (0, 0)
Screenshot: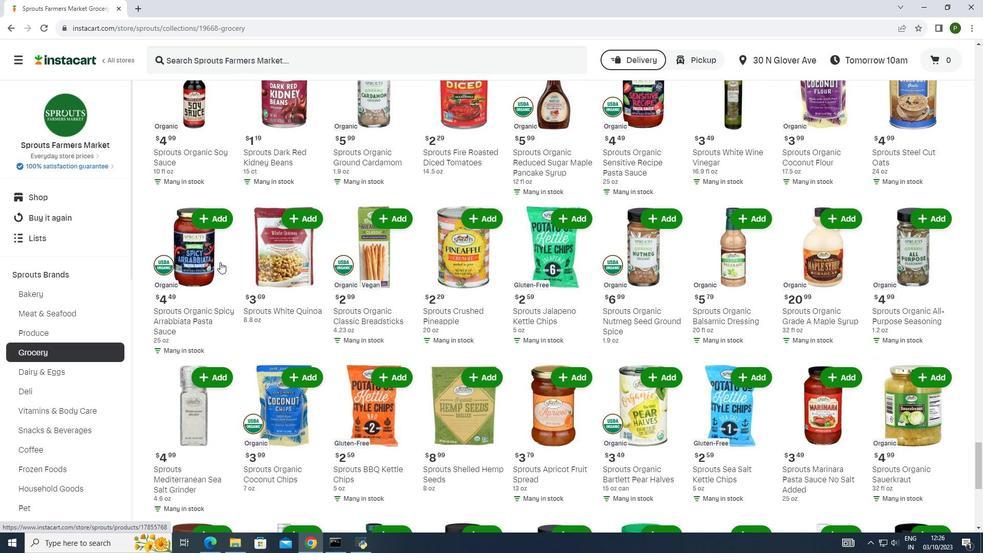 
Action: Mouse scrolled (220, 261) with delta (0, 0)
Screenshot: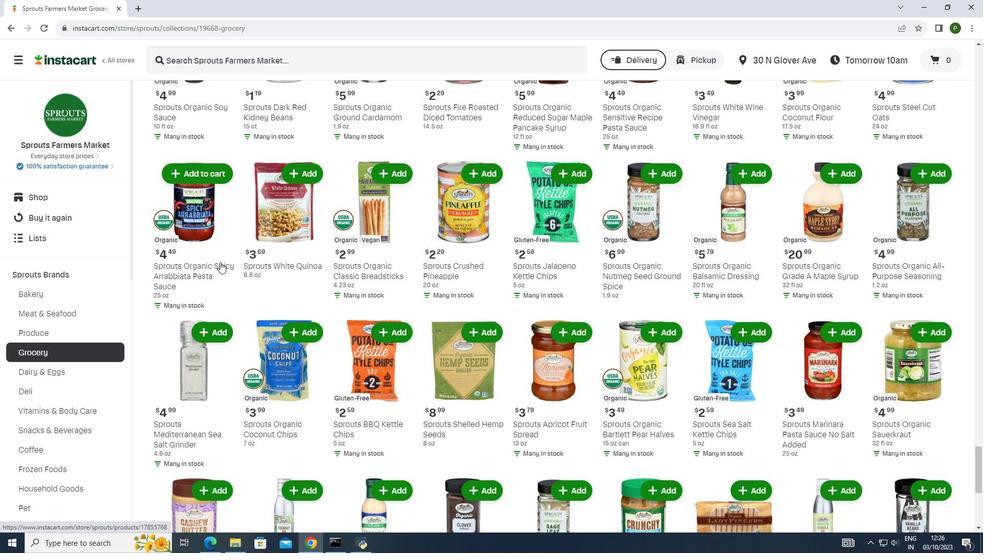 
Action: Mouse scrolled (220, 261) with delta (0, 0)
Screenshot: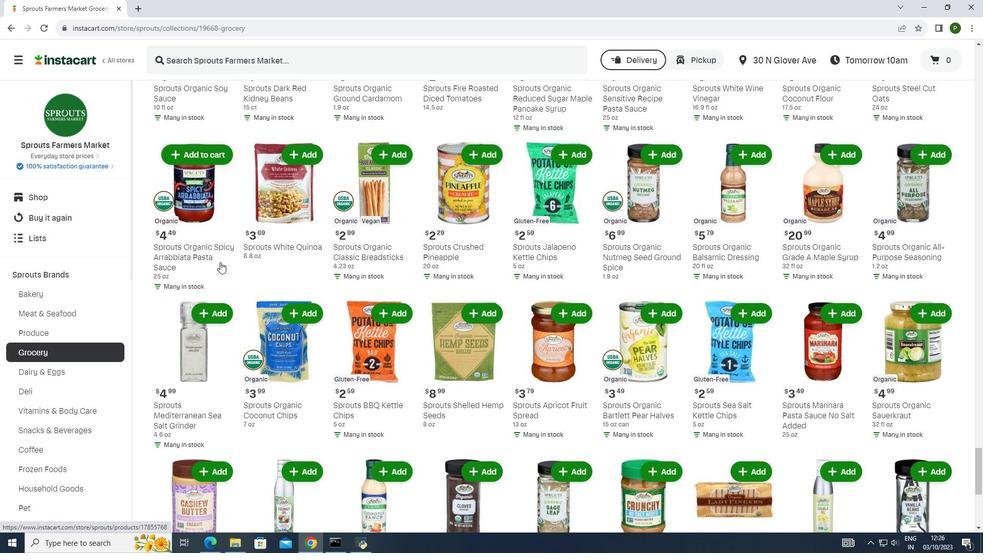 
Action: Mouse moved to (564, 232)
Screenshot: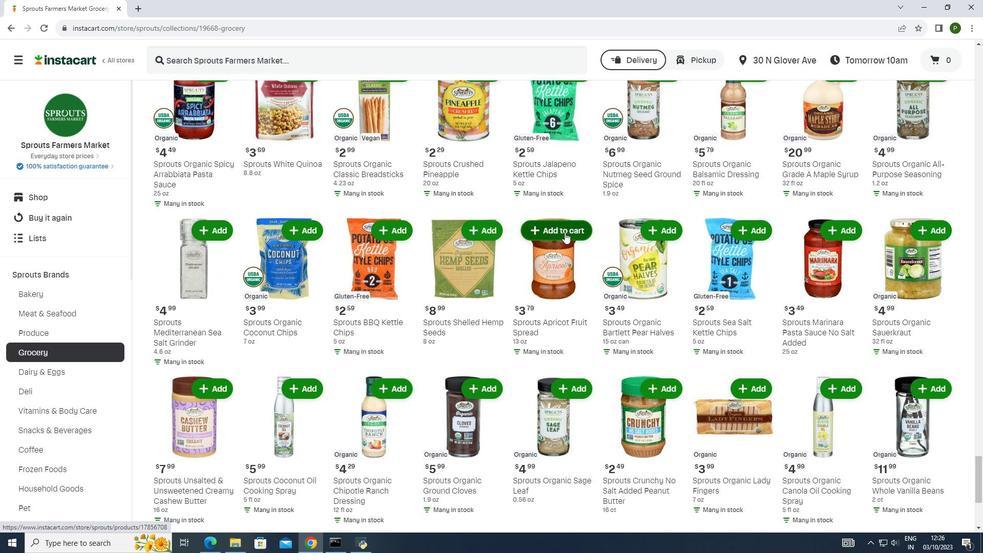
Action: Mouse pressed left at (564, 232)
Screenshot: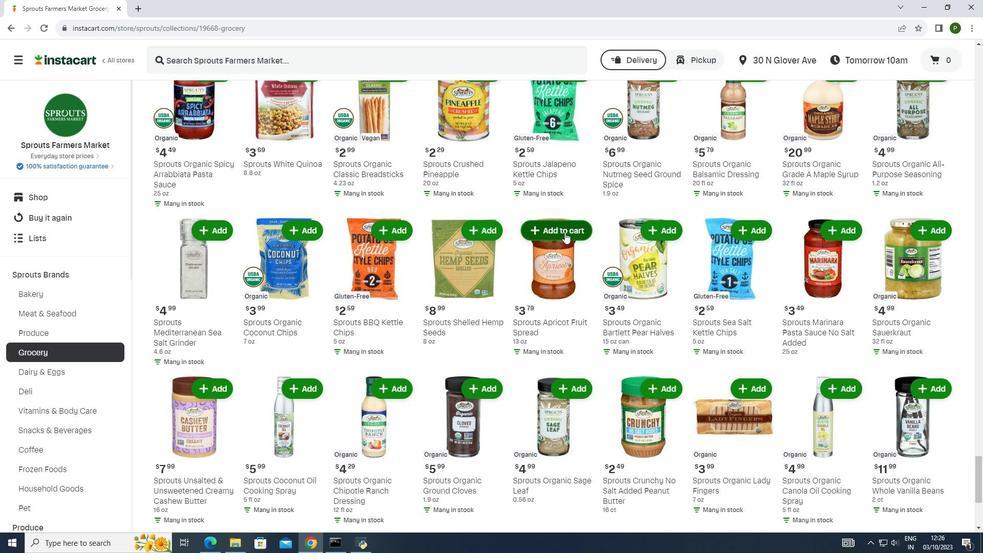 
Action: Mouse moved to (544, 234)
Screenshot: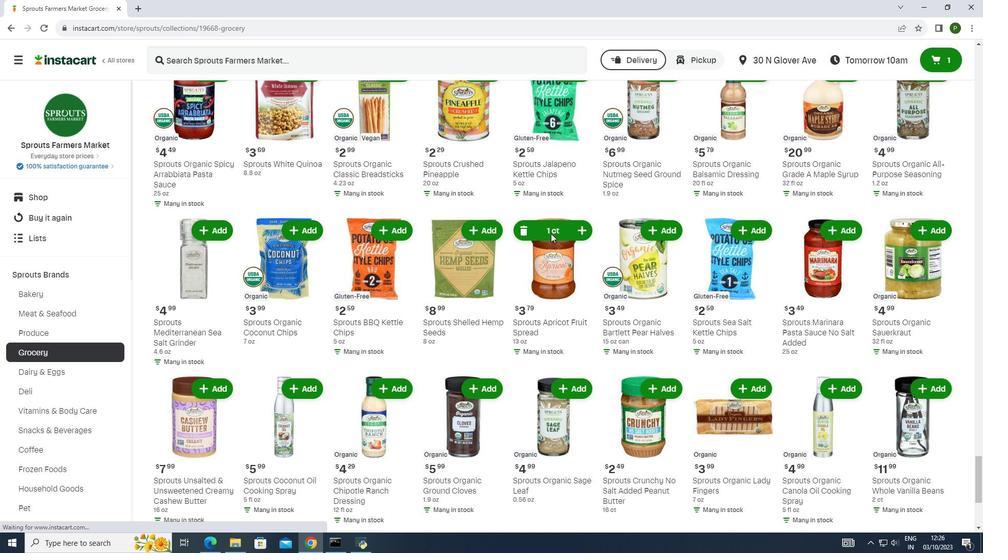 
